 Task: Provide the results of the 2023 Victory Lane Racing Xfinity Series for the track "Phoenix Raceway".
Action: Mouse moved to (176, 343)
Screenshot: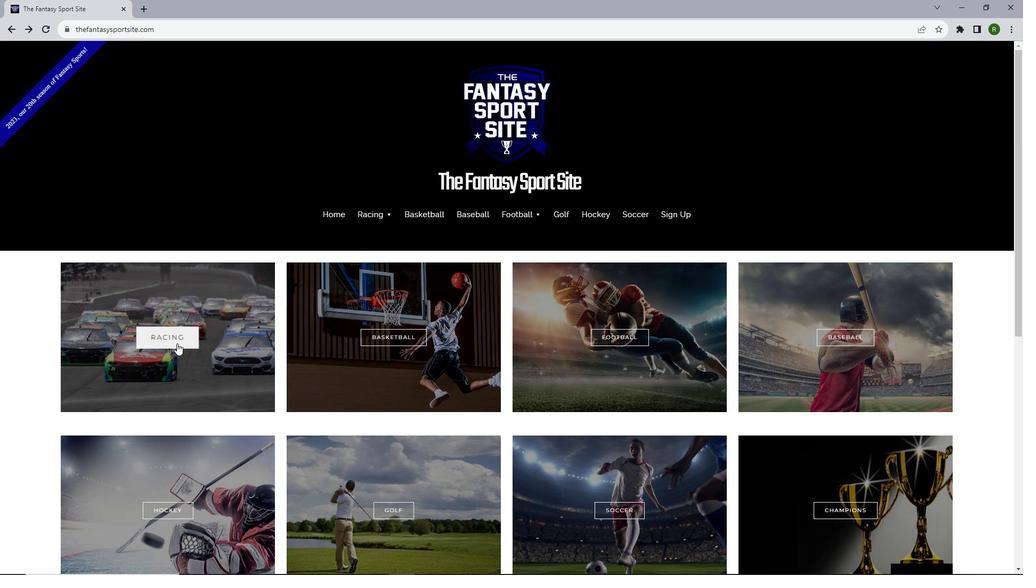 
Action: Mouse pressed left at (176, 343)
Screenshot: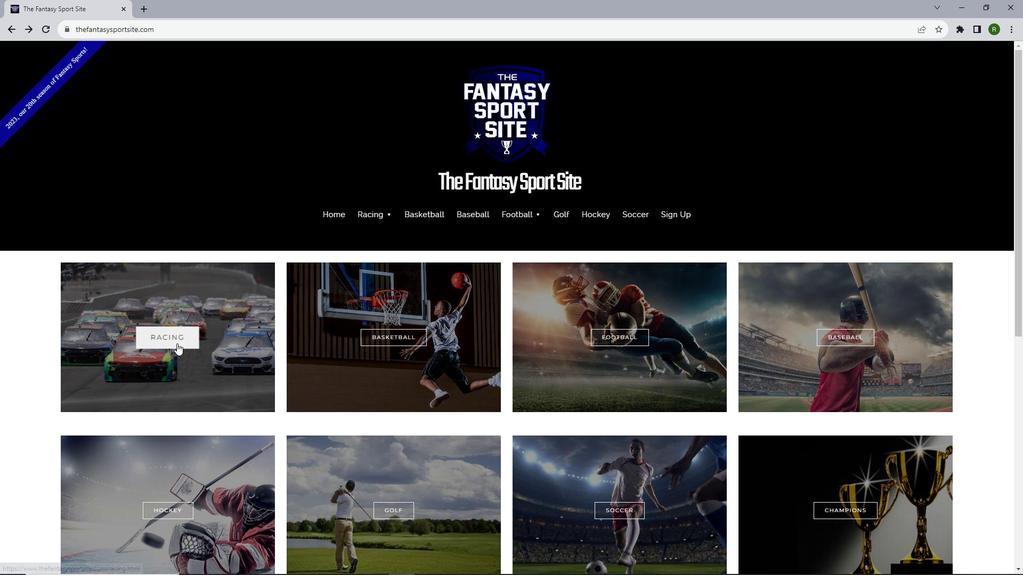 
Action: Mouse moved to (447, 407)
Screenshot: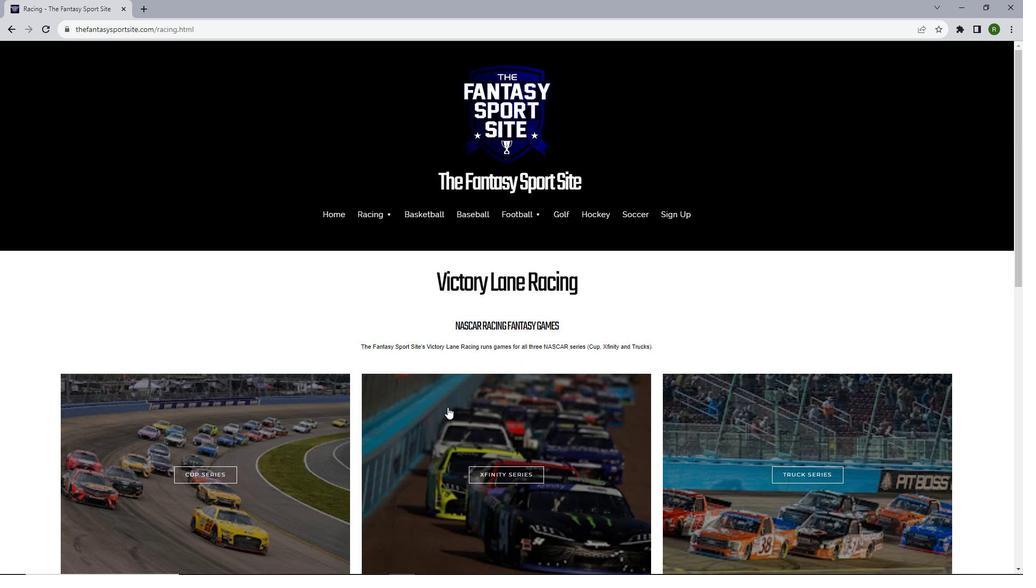 
Action: Mouse scrolled (447, 407) with delta (0, 0)
Screenshot: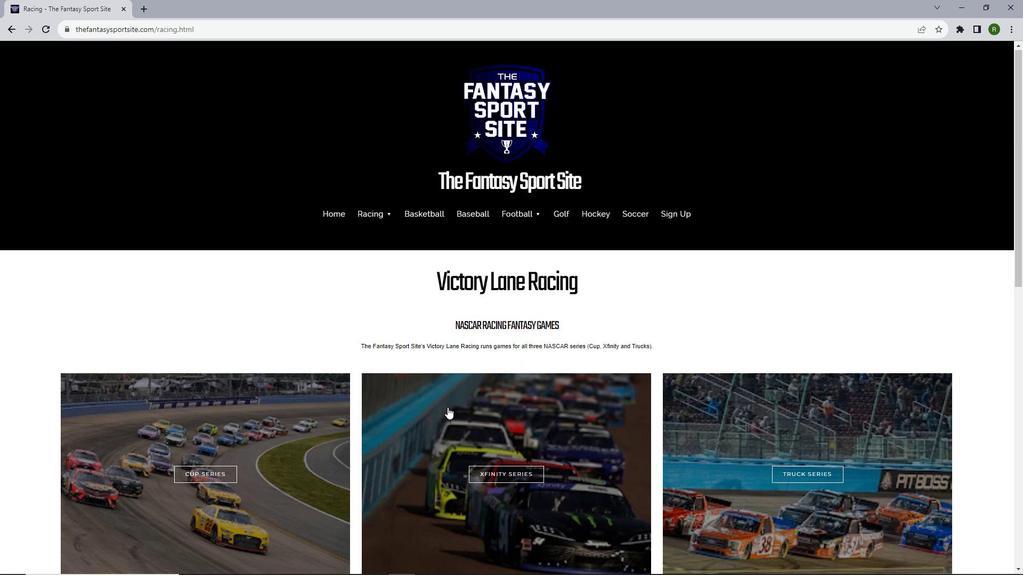 
Action: Mouse scrolled (447, 407) with delta (0, 0)
Screenshot: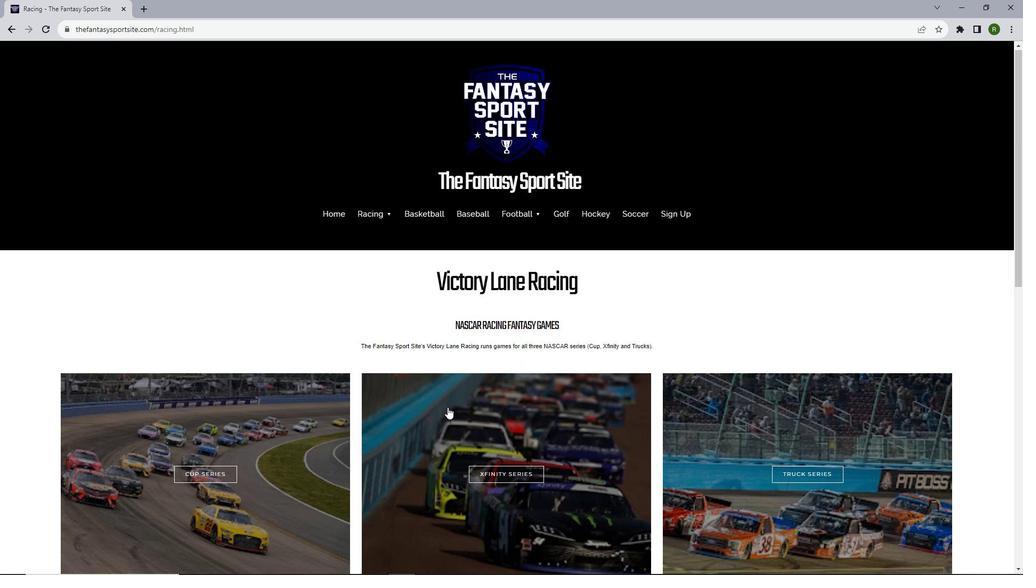 
Action: Mouse scrolled (447, 407) with delta (0, 0)
Screenshot: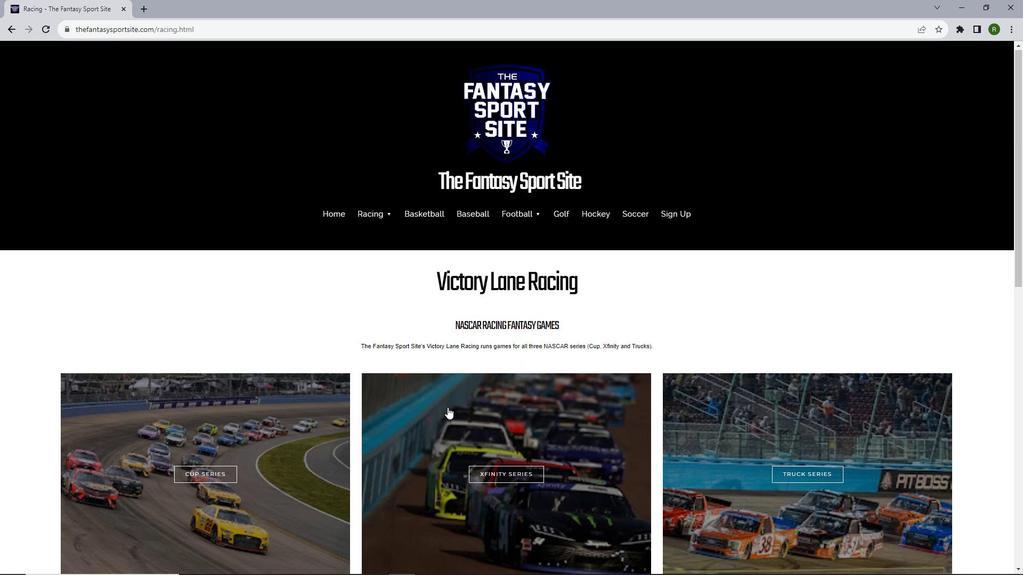 
Action: Mouse moved to (531, 318)
Screenshot: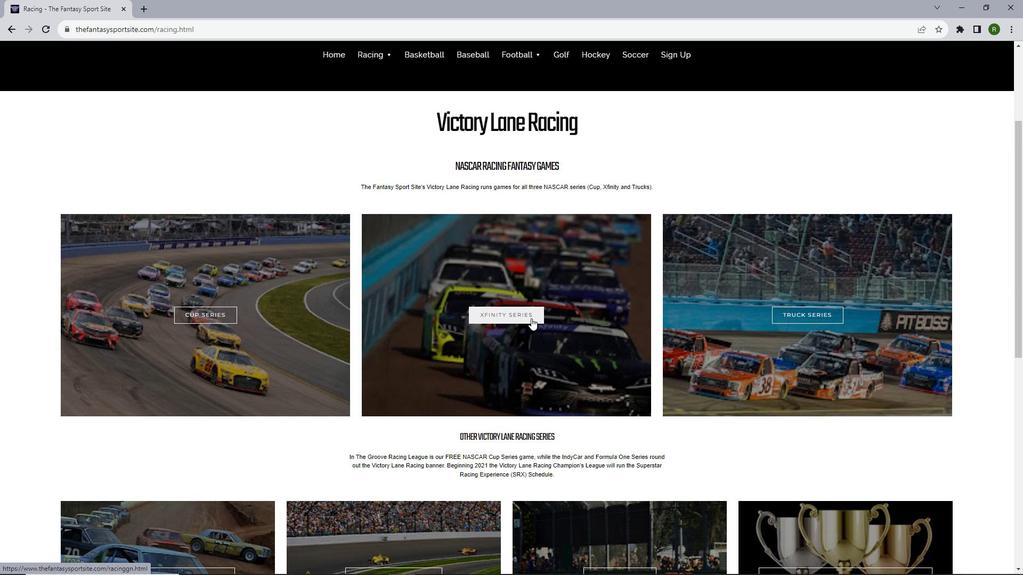 
Action: Mouse pressed left at (531, 318)
Screenshot: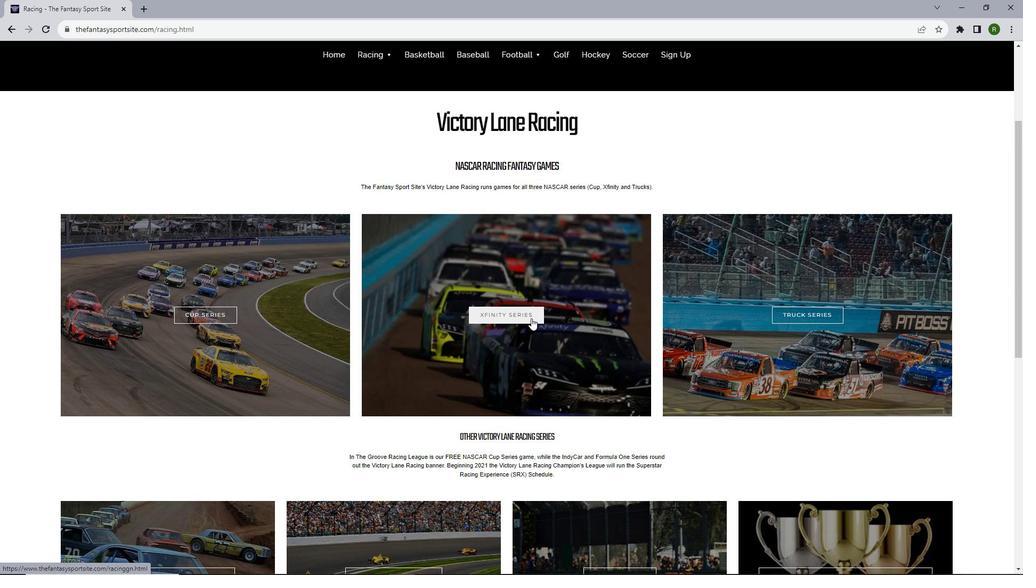 
Action: Mouse scrolled (531, 318) with delta (0, 0)
Screenshot: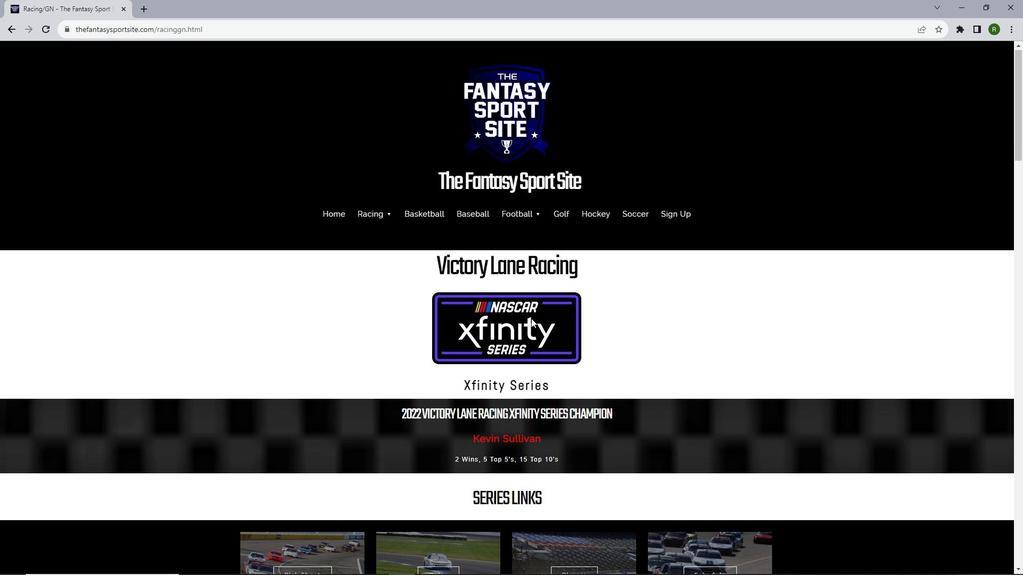 
Action: Mouse scrolled (531, 318) with delta (0, 0)
Screenshot: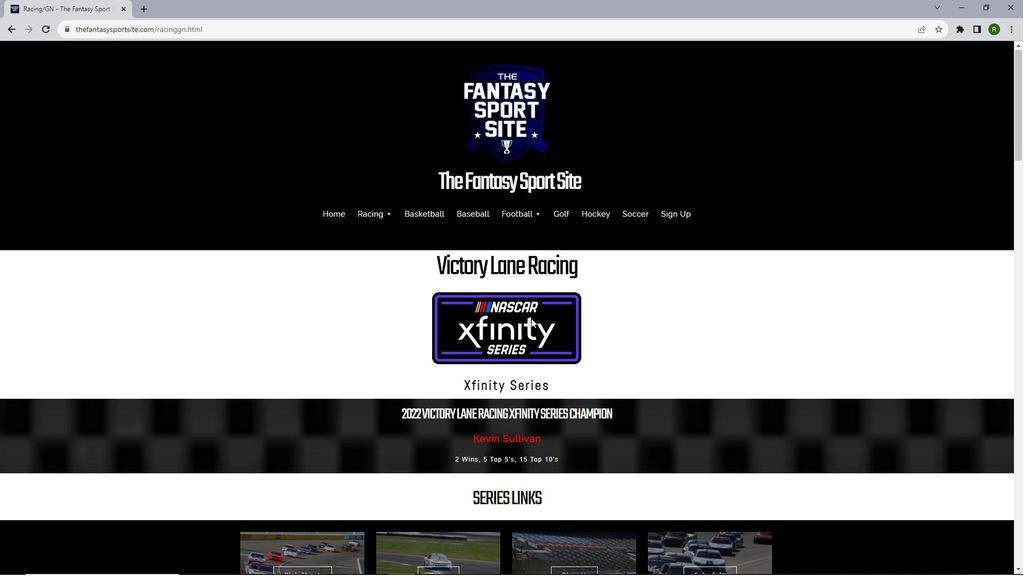 
Action: Mouse scrolled (531, 318) with delta (0, 0)
Screenshot: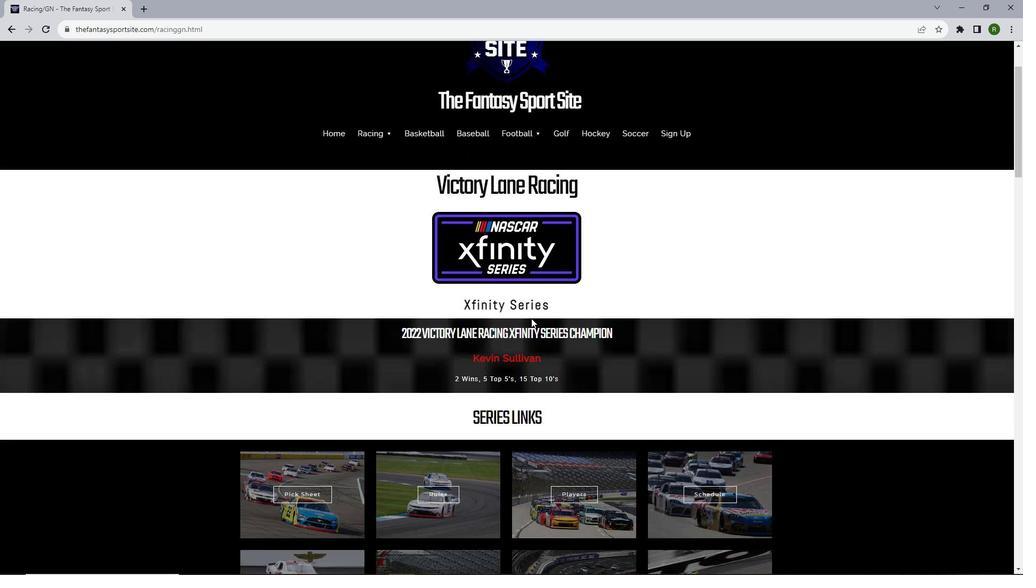
Action: Mouse scrolled (531, 318) with delta (0, 0)
Screenshot: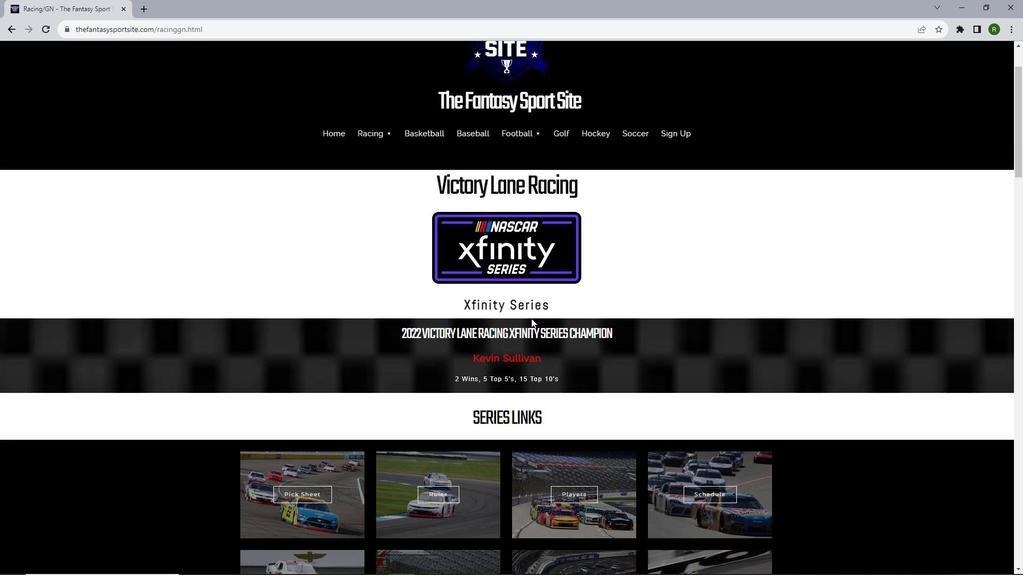 
Action: Mouse scrolled (531, 318) with delta (0, 0)
Screenshot: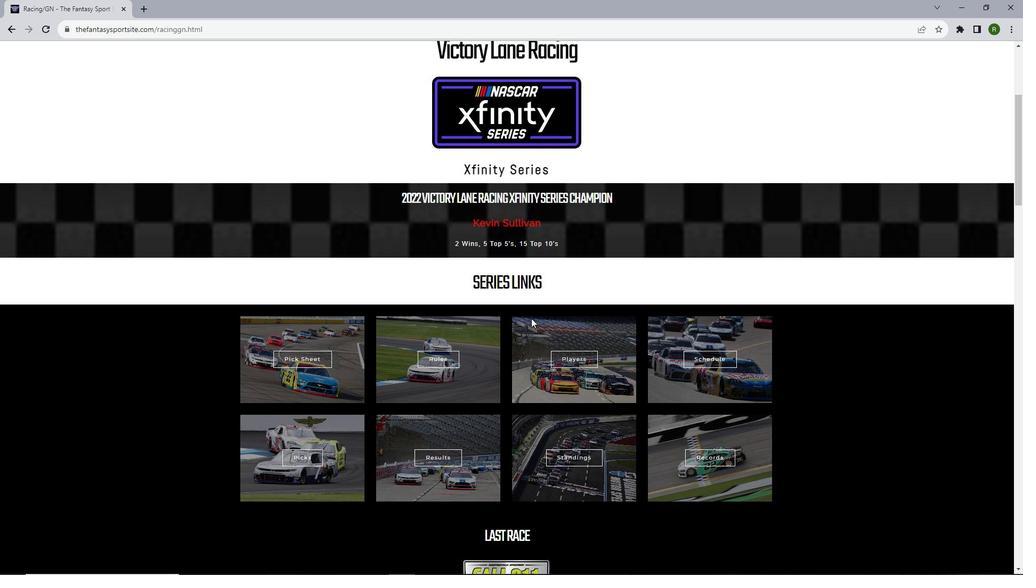 
Action: Mouse scrolled (531, 318) with delta (0, 0)
Screenshot: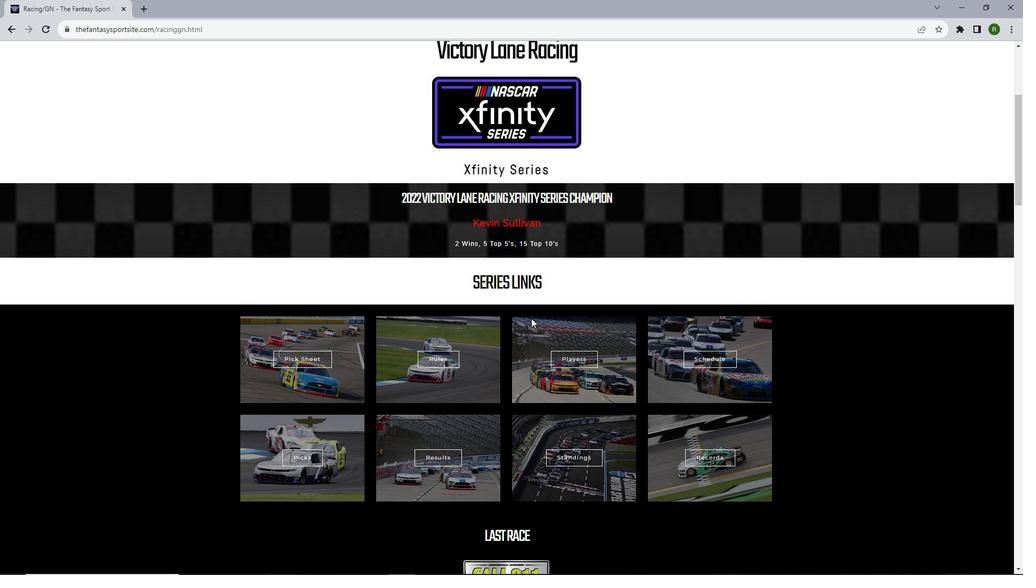
Action: Mouse moved to (277, 328)
Screenshot: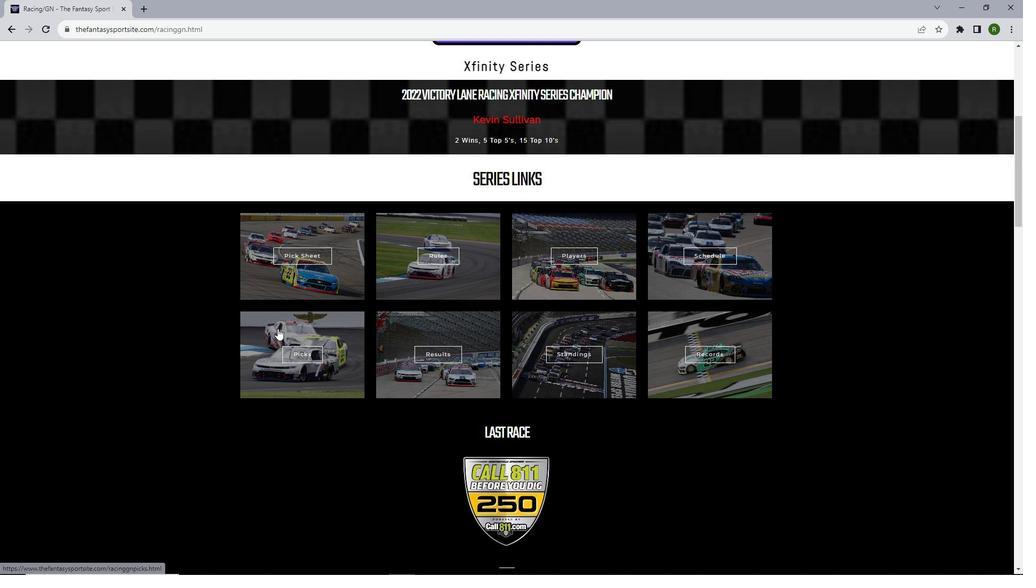 
Action: Mouse scrolled (277, 329) with delta (0, 0)
Screenshot: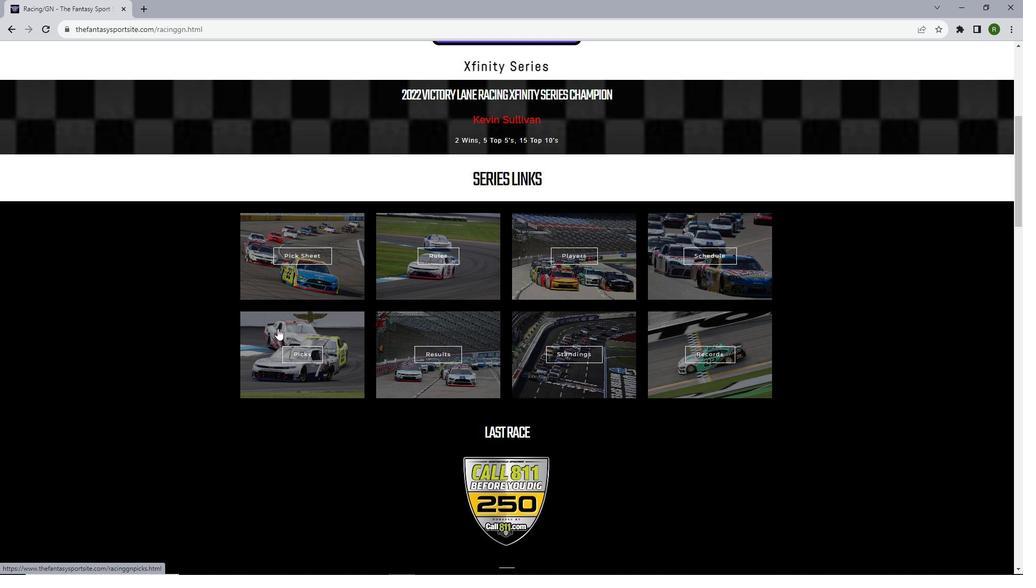 
Action: Mouse scrolled (277, 329) with delta (0, 0)
Screenshot: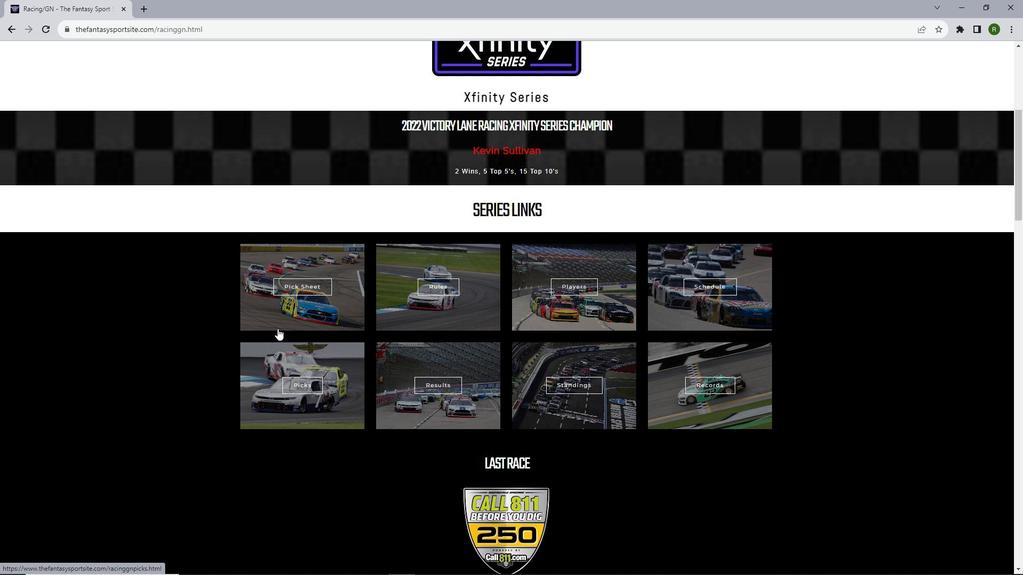 
Action: Mouse scrolled (277, 329) with delta (0, 0)
Screenshot: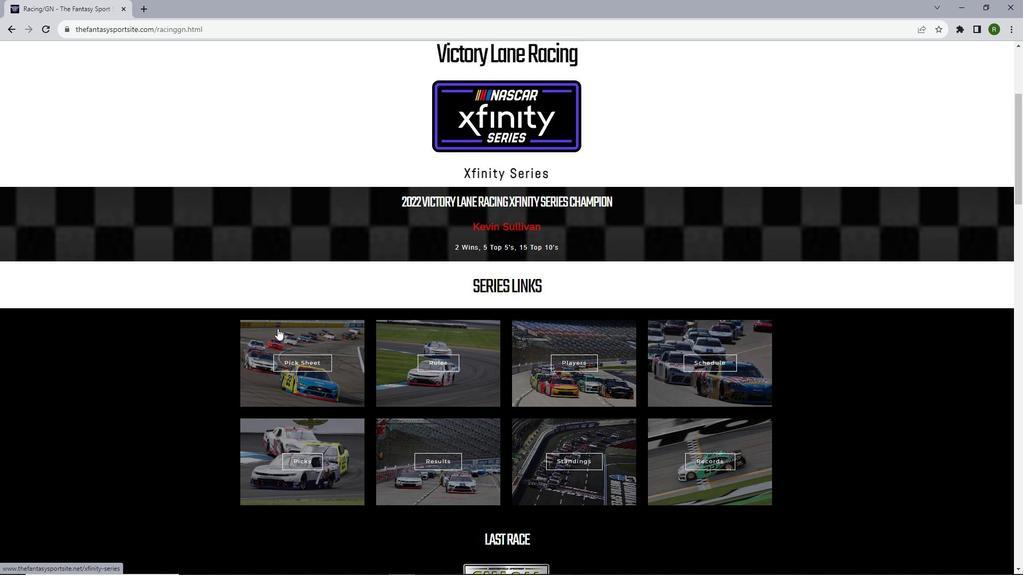 
Action: Mouse scrolled (277, 328) with delta (0, 0)
Screenshot: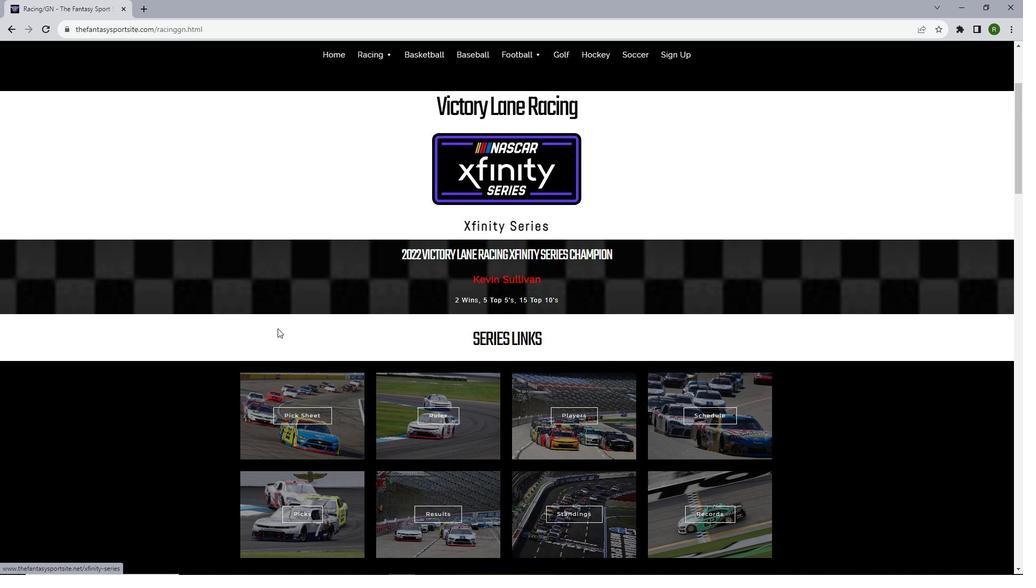 
Action: Mouse moved to (420, 462)
Screenshot: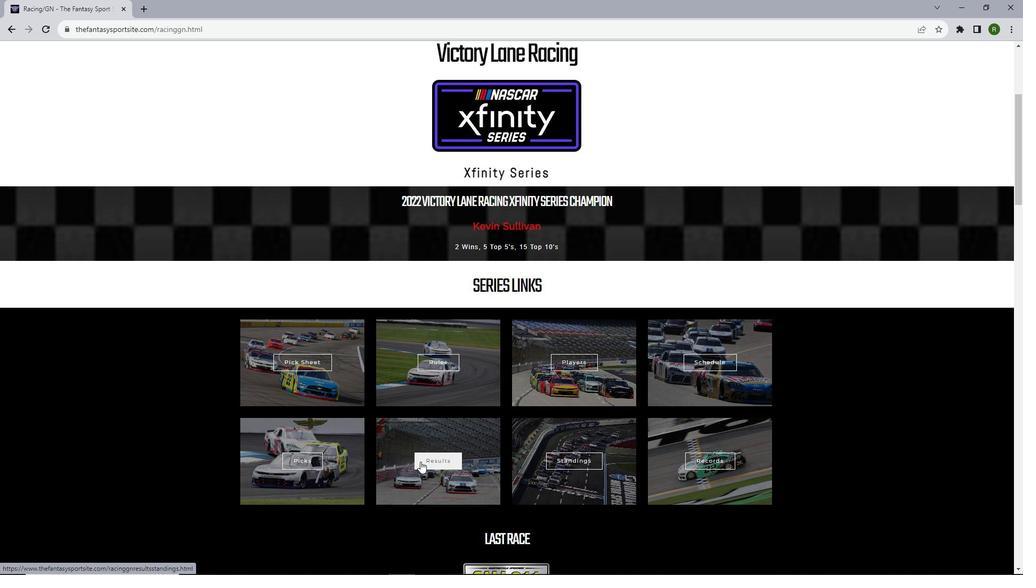 
Action: Mouse pressed left at (420, 462)
Screenshot: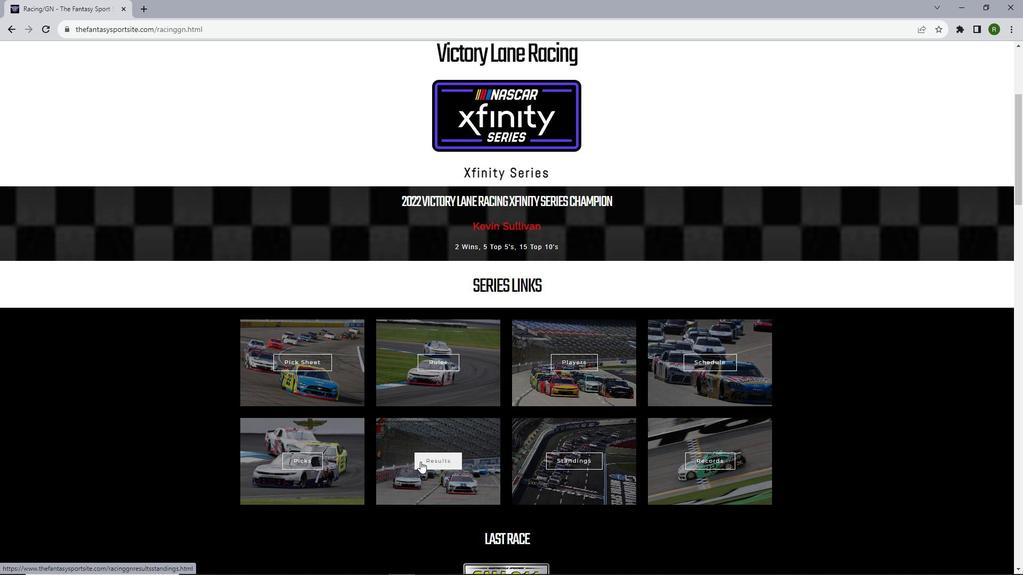 
Action: Mouse moved to (444, 371)
Screenshot: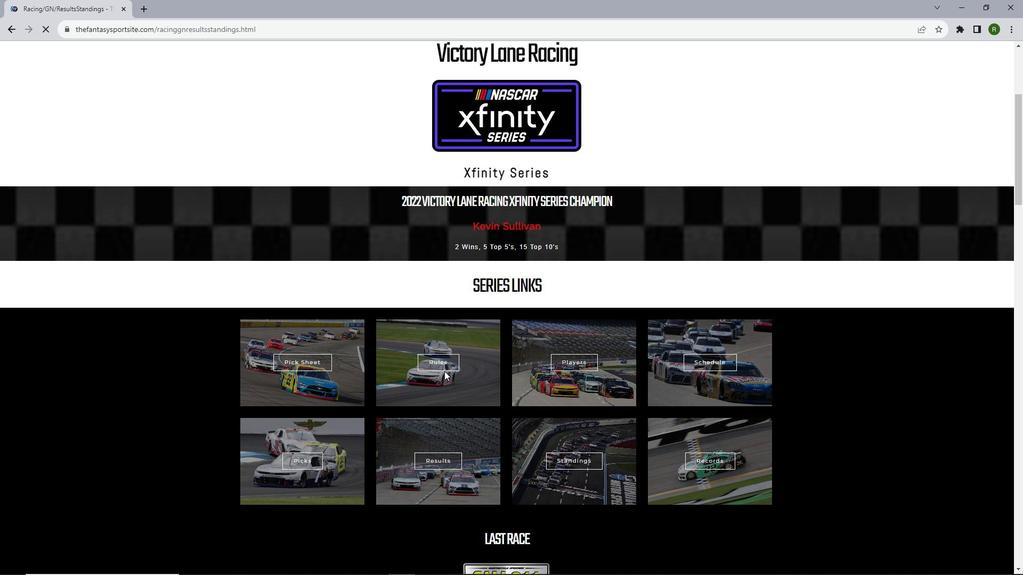
Action: Mouse scrolled (444, 370) with delta (0, 0)
Screenshot: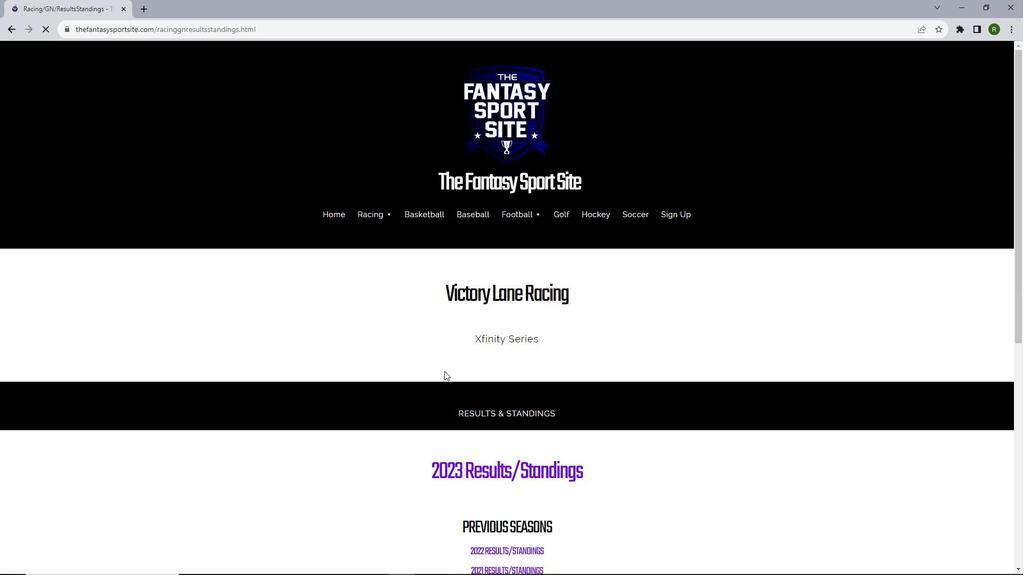 
Action: Mouse scrolled (444, 370) with delta (0, 0)
Screenshot: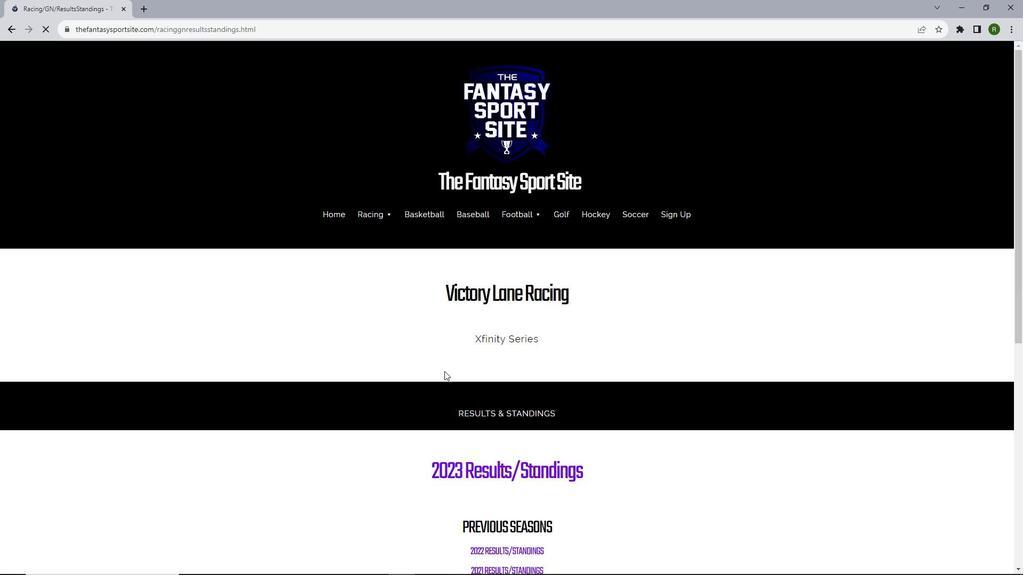 
Action: Mouse scrolled (444, 370) with delta (0, 0)
Screenshot: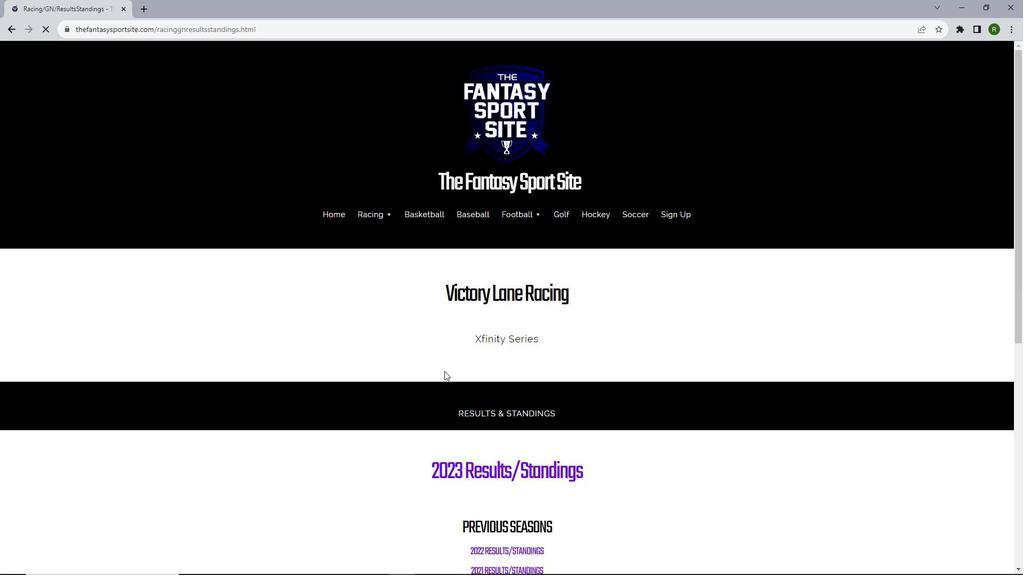 
Action: Mouse scrolled (444, 370) with delta (0, 0)
Screenshot: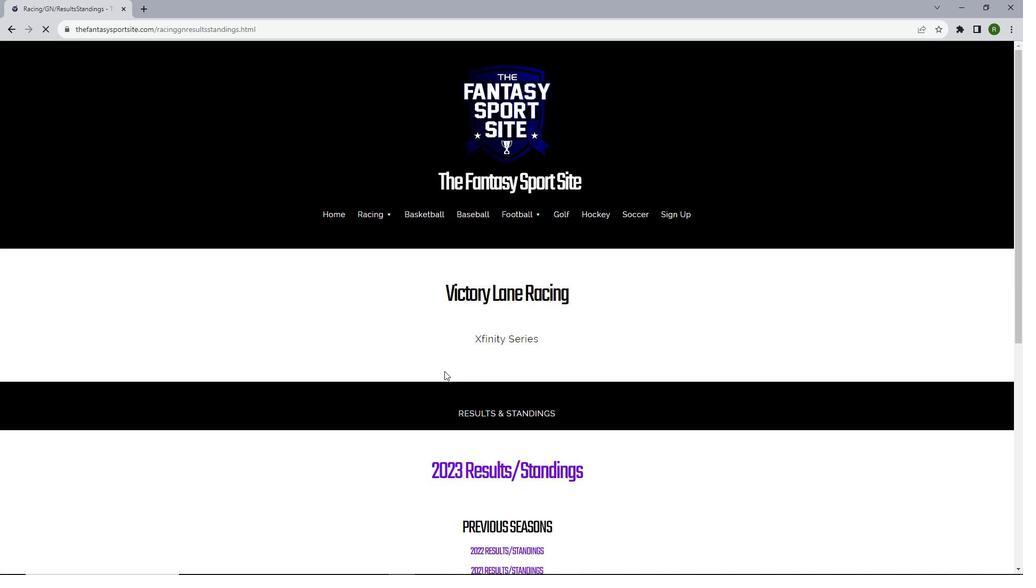 
Action: Mouse moved to (474, 265)
Screenshot: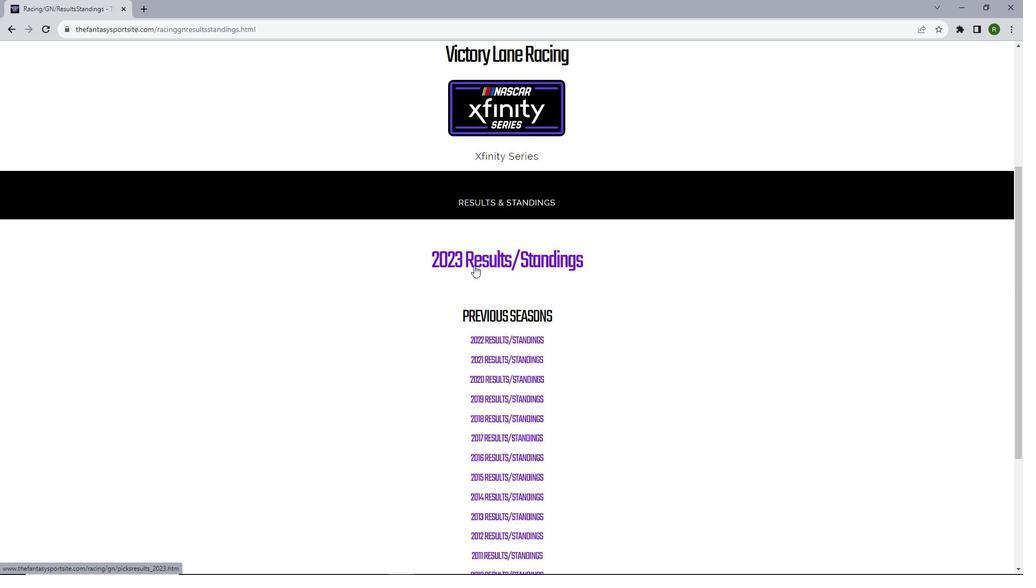 
Action: Mouse pressed left at (474, 265)
Screenshot: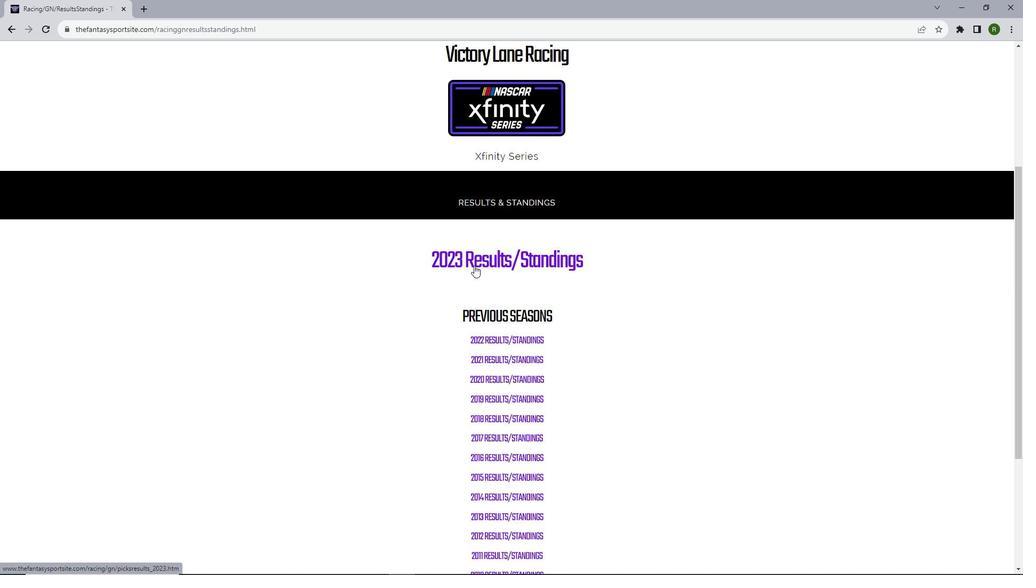 
Action: Mouse moved to (589, 136)
Screenshot: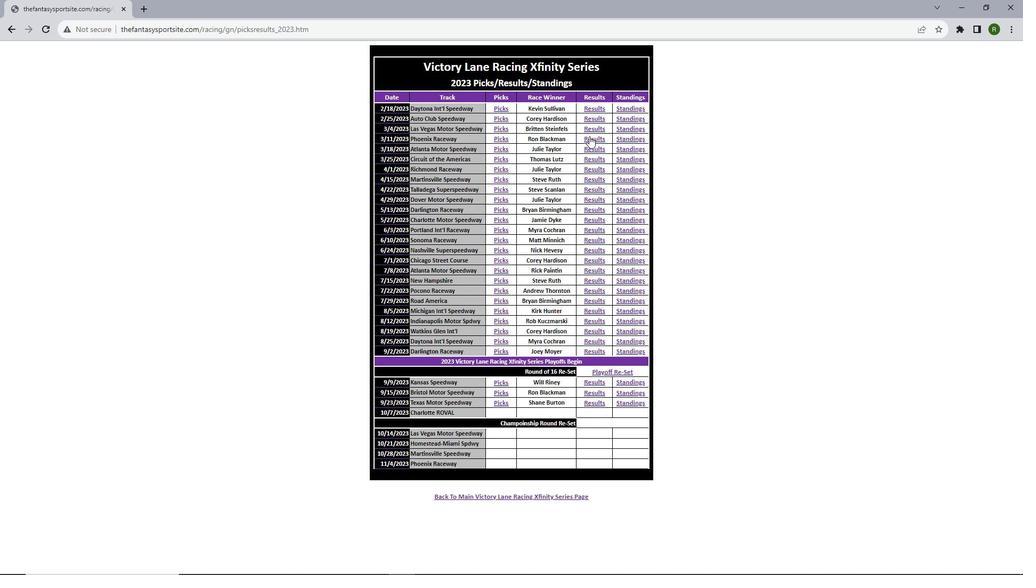 
Action: Mouse pressed left at (589, 136)
Screenshot: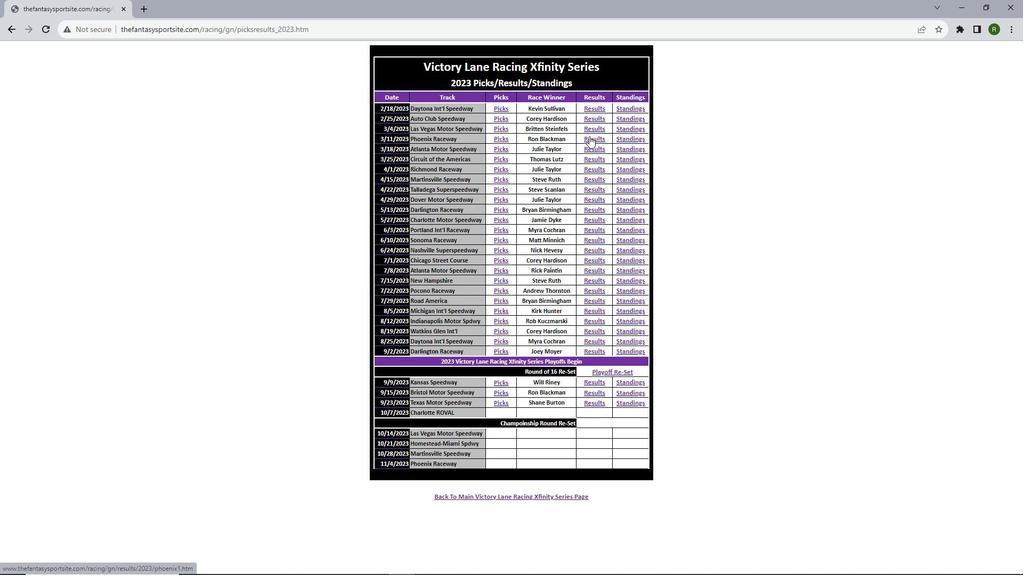 
Action: Mouse moved to (572, 140)
Screenshot: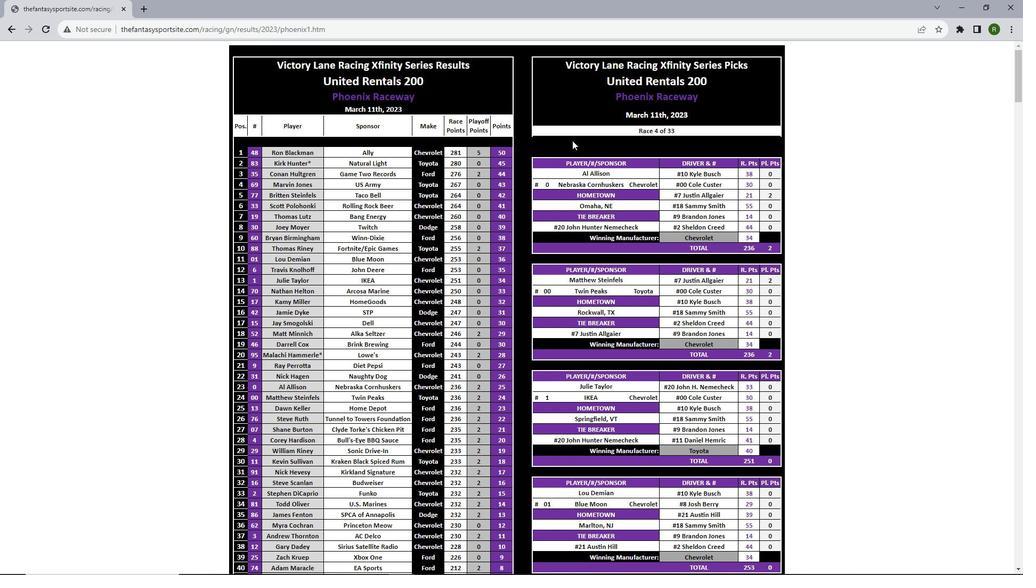 
Action: Mouse scrolled (572, 140) with delta (0, 0)
Screenshot: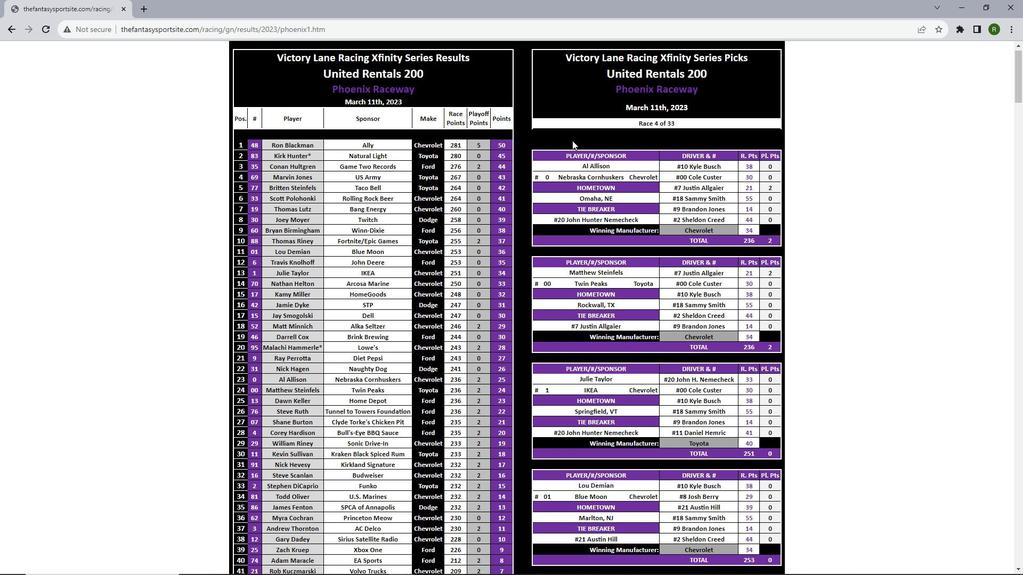 
Action: Mouse scrolled (572, 140) with delta (0, 0)
Screenshot: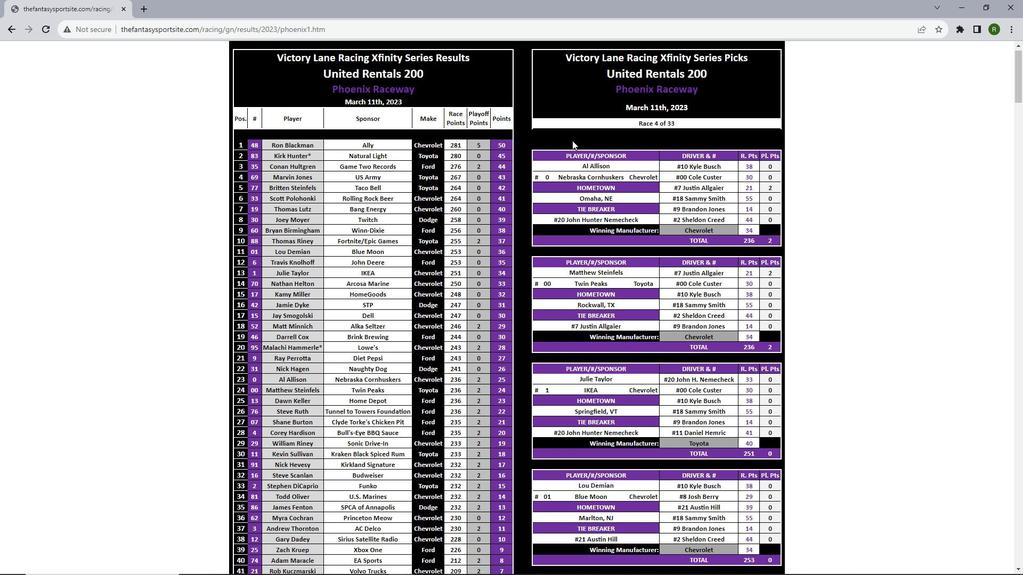
Action: Mouse scrolled (572, 140) with delta (0, 0)
Screenshot: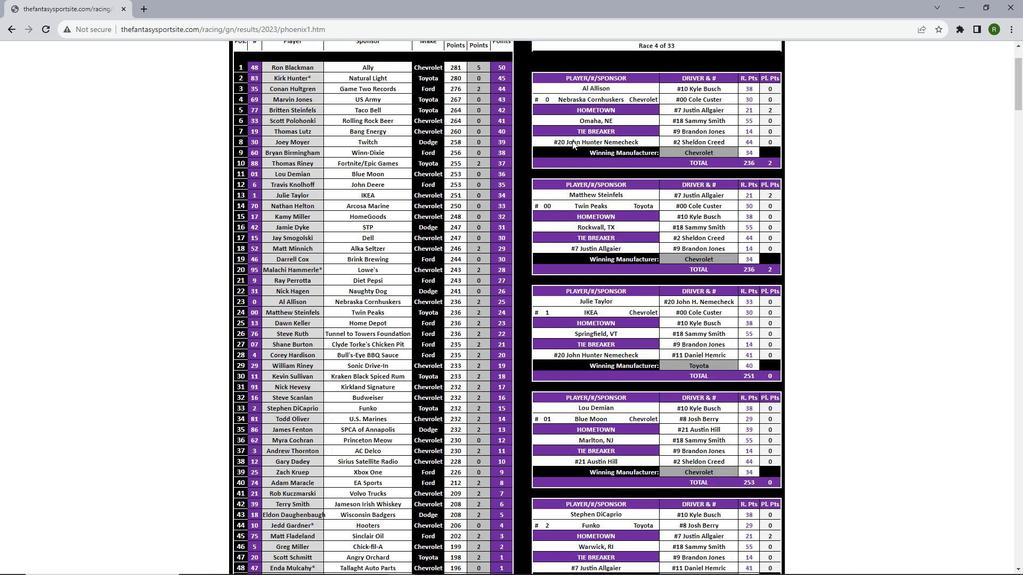 
Action: Mouse scrolled (572, 140) with delta (0, 0)
Screenshot: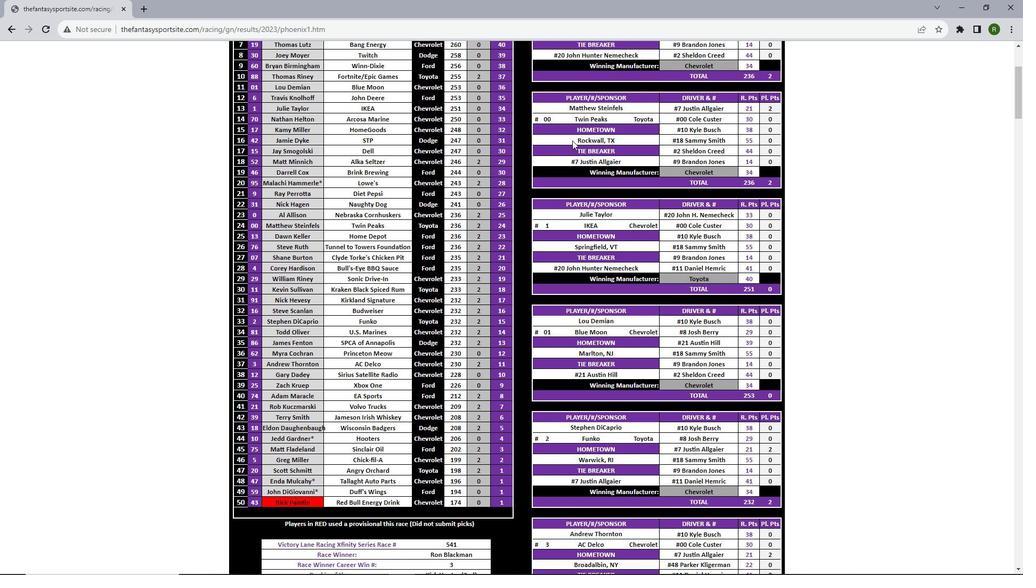 
Action: Mouse scrolled (572, 140) with delta (0, 0)
Screenshot: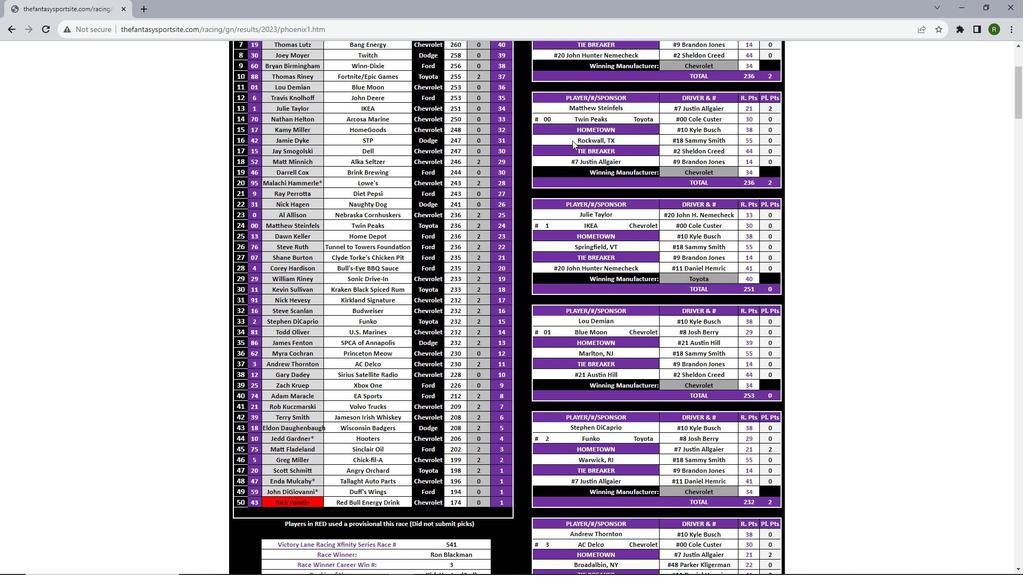 
Action: Mouse scrolled (572, 140) with delta (0, 0)
Screenshot: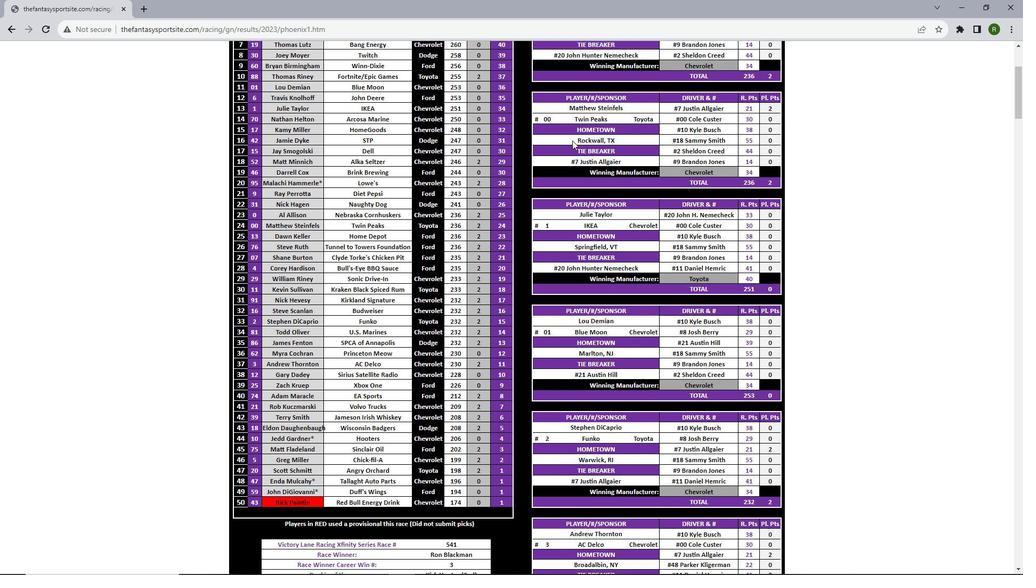 
Action: Mouse scrolled (572, 140) with delta (0, 0)
Screenshot: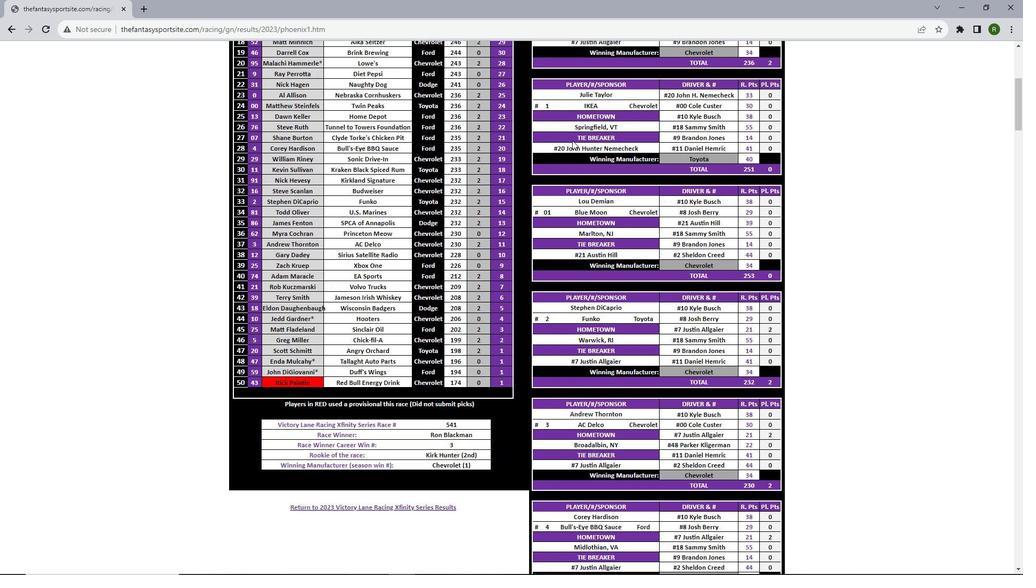 
Action: Mouse scrolled (572, 140) with delta (0, 0)
Screenshot: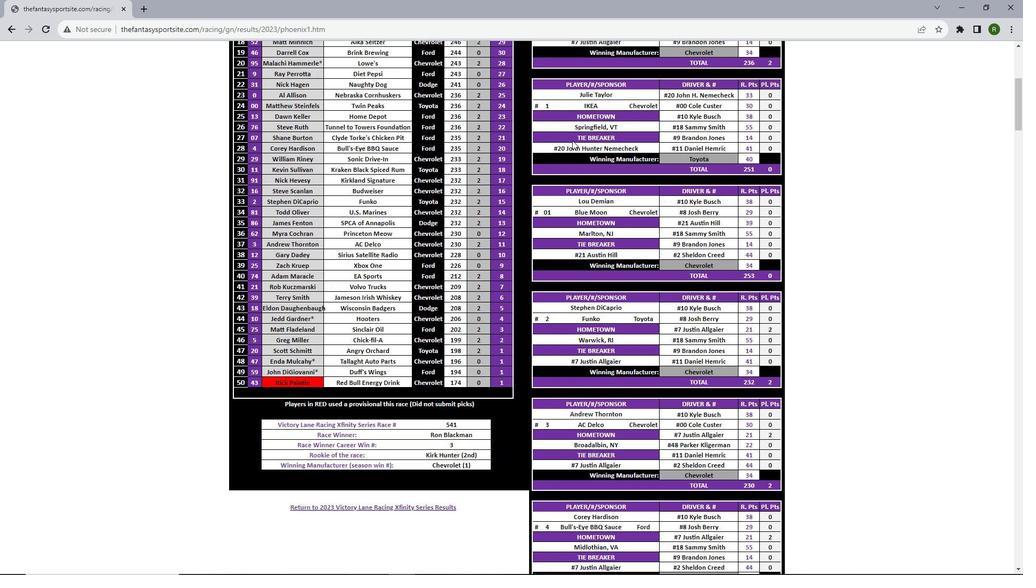 
Action: Mouse scrolled (572, 140) with delta (0, 0)
Screenshot: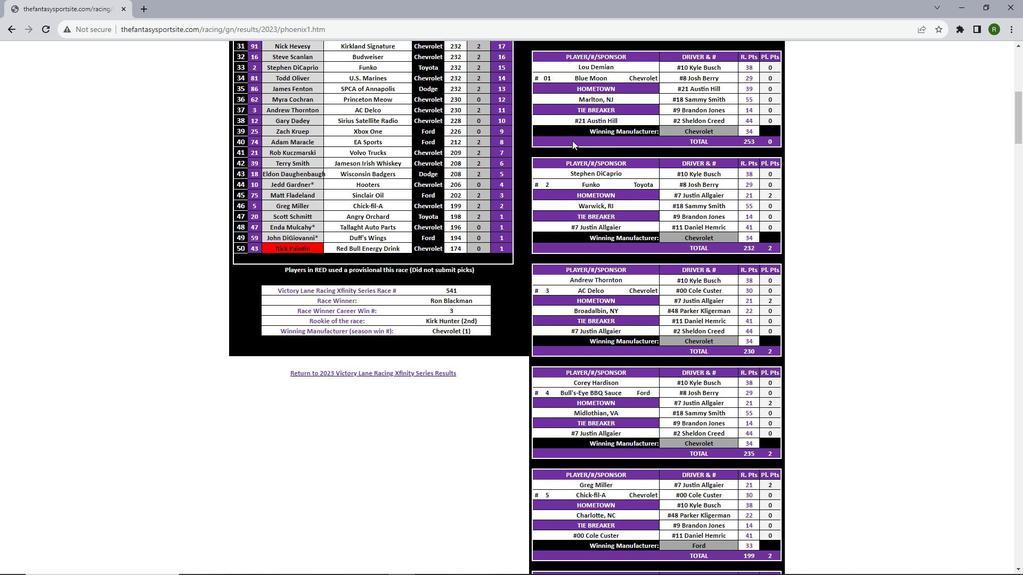 
Action: Mouse scrolled (572, 140) with delta (0, 0)
Screenshot: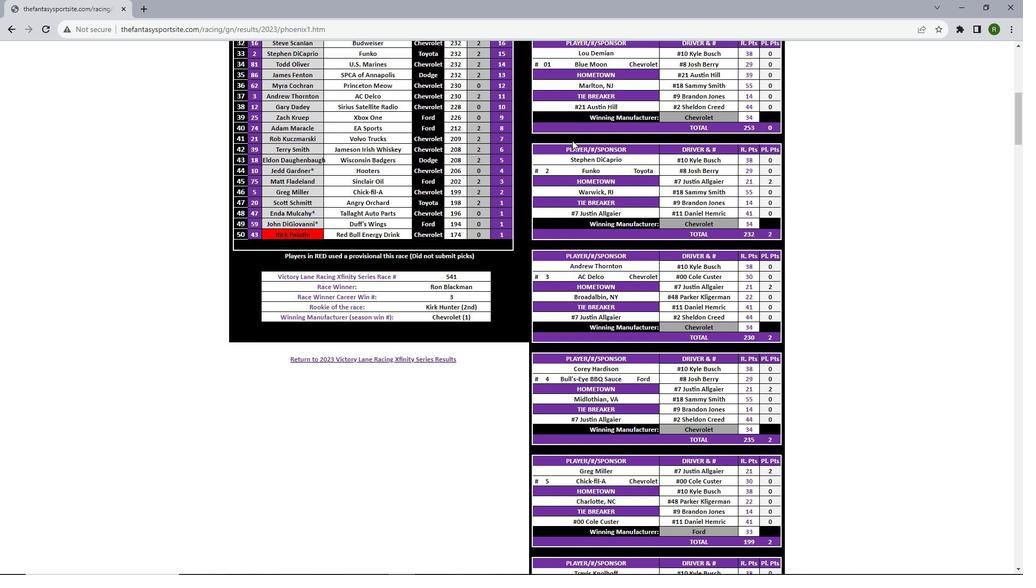 
Action: Mouse scrolled (572, 140) with delta (0, 0)
Screenshot: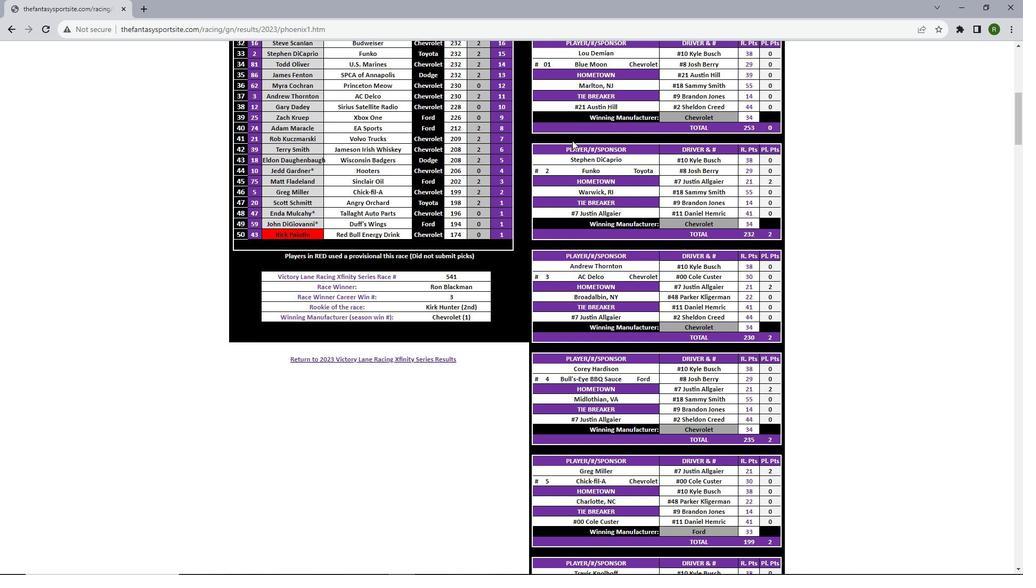 
Action: Mouse scrolled (572, 140) with delta (0, 0)
Screenshot: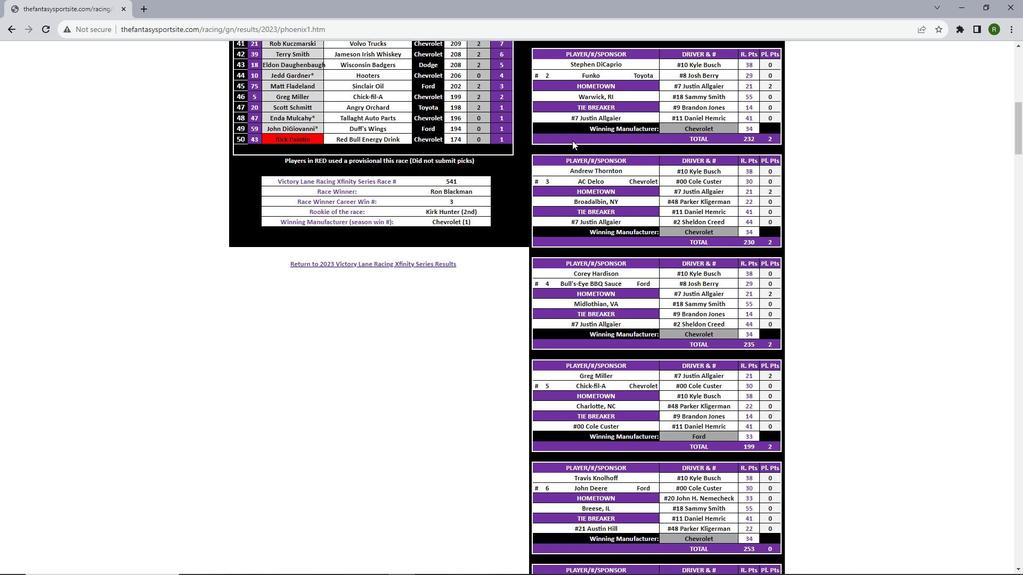 
Action: Mouse scrolled (572, 140) with delta (0, 0)
Screenshot: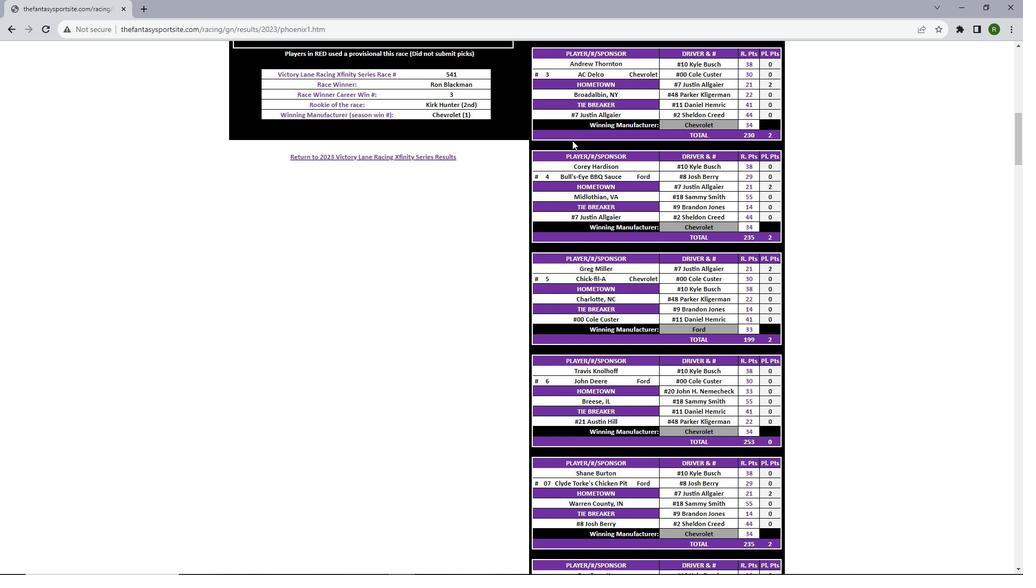 
Action: Mouse scrolled (572, 140) with delta (0, 0)
Screenshot: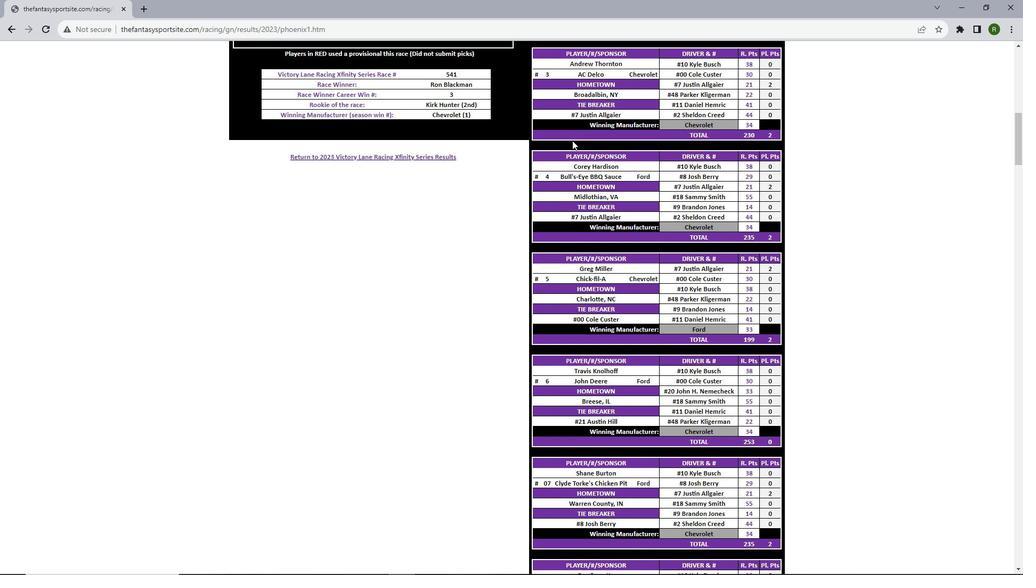 
Action: Mouse scrolled (572, 140) with delta (0, 0)
Screenshot: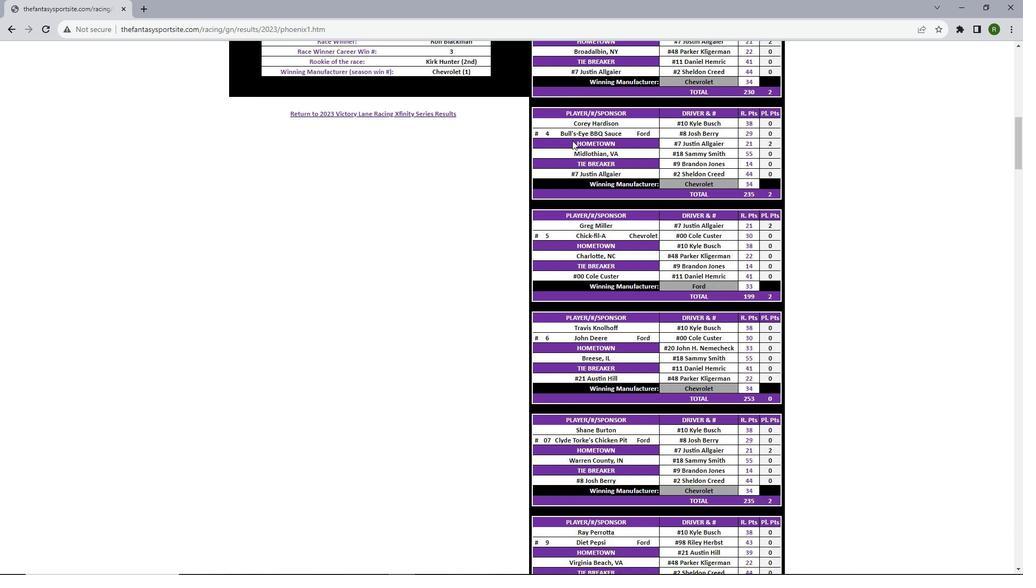 
Action: Mouse scrolled (572, 140) with delta (0, 0)
Screenshot: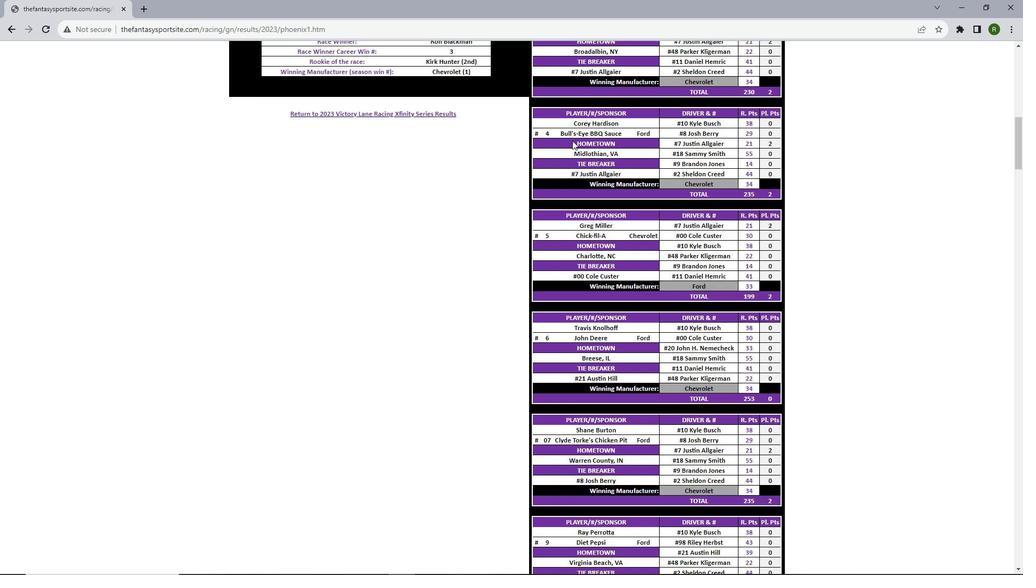 
Action: Mouse scrolled (572, 140) with delta (0, 0)
Screenshot: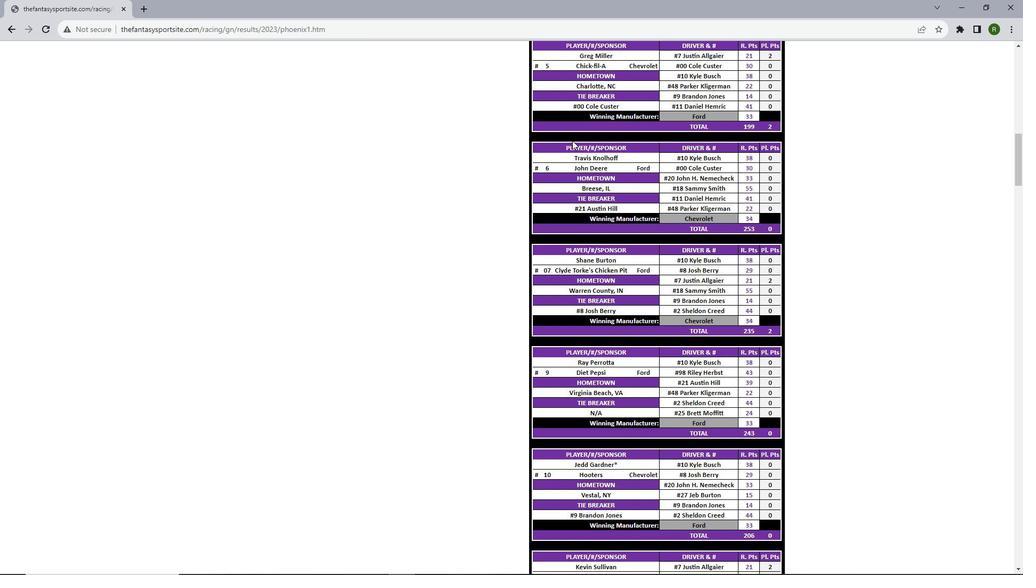 
Action: Mouse scrolled (572, 140) with delta (0, 0)
Screenshot: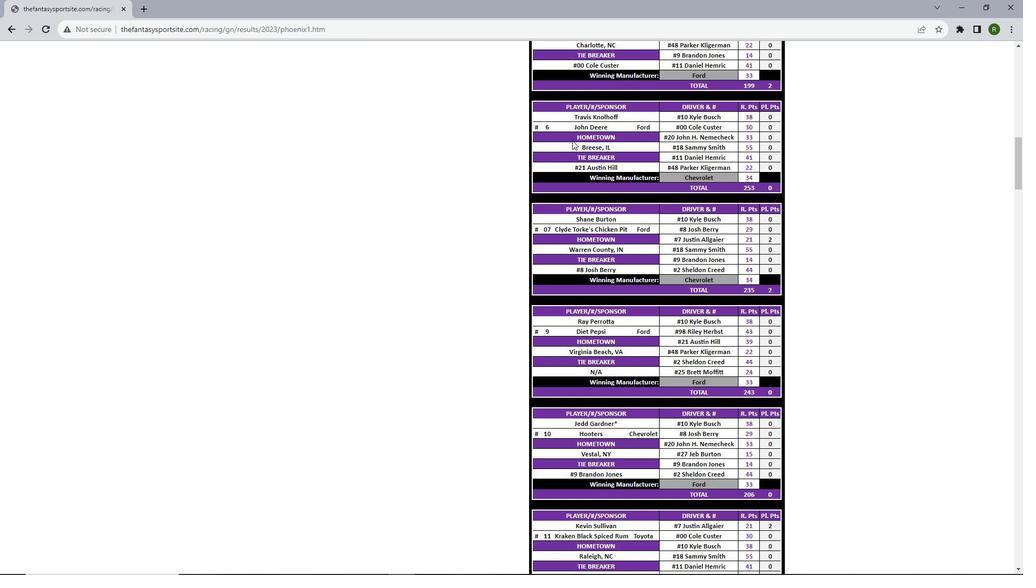 
Action: Mouse scrolled (572, 140) with delta (0, 0)
Screenshot: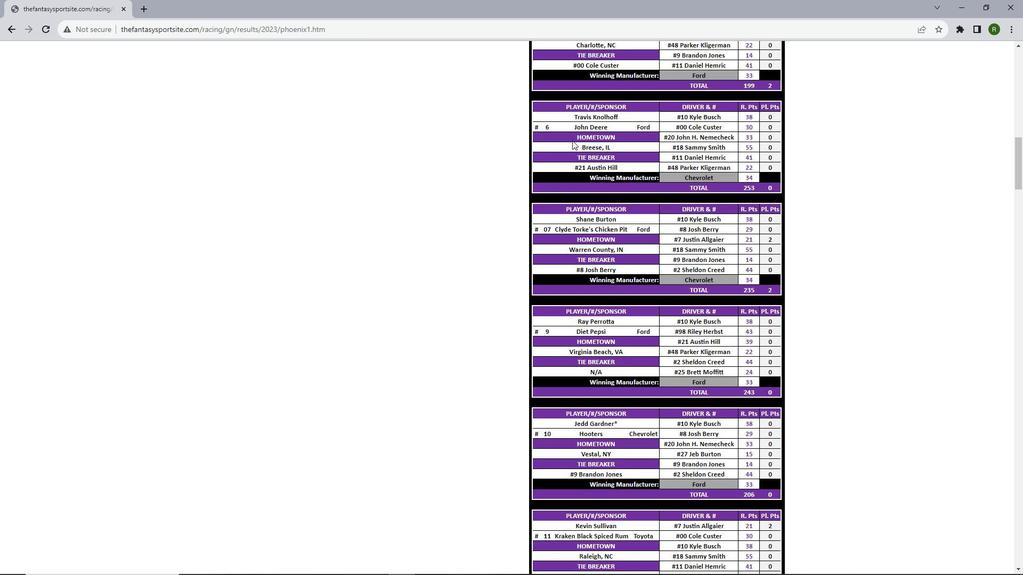 
Action: Mouse scrolled (572, 140) with delta (0, 0)
Screenshot: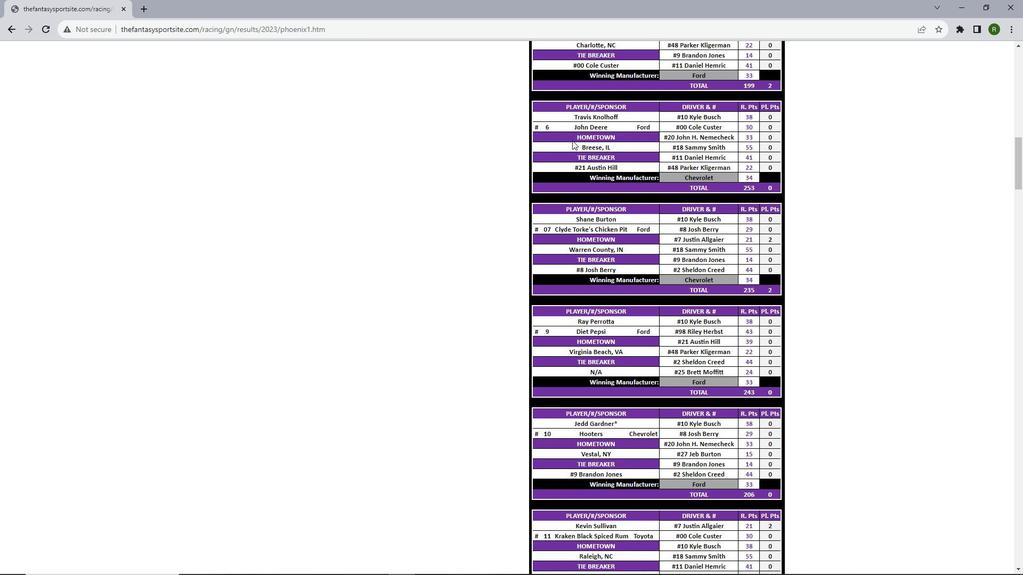 
Action: Mouse scrolled (572, 140) with delta (0, 0)
Screenshot: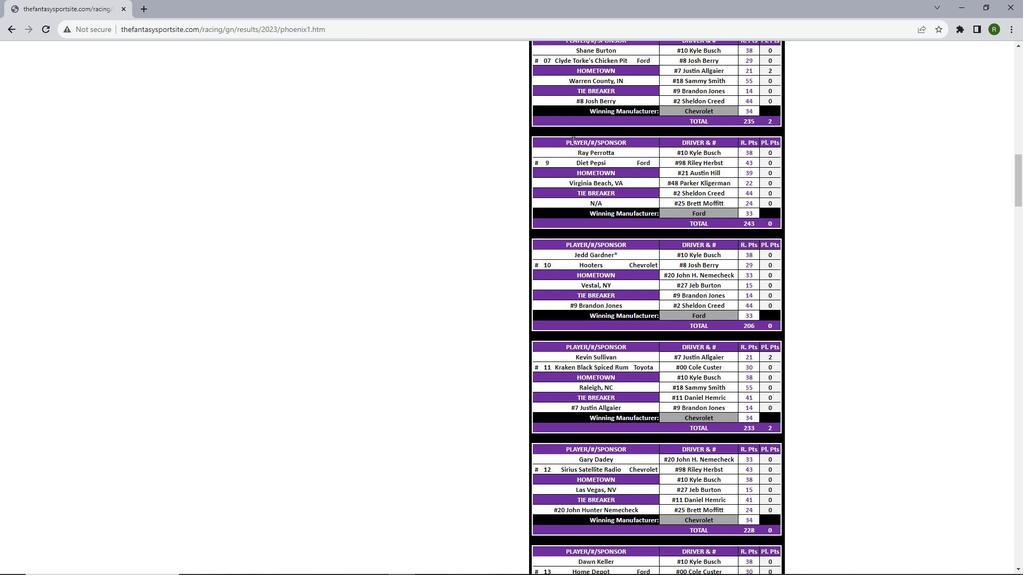 
Action: Mouse scrolled (572, 140) with delta (0, 0)
Screenshot: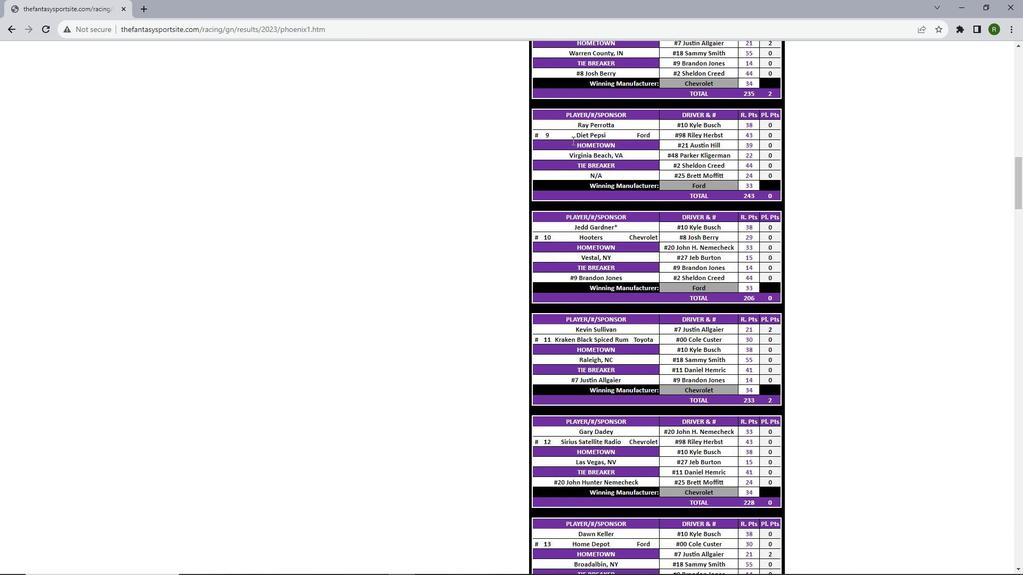 
Action: Mouse scrolled (572, 140) with delta (0, 0)
Screenshot: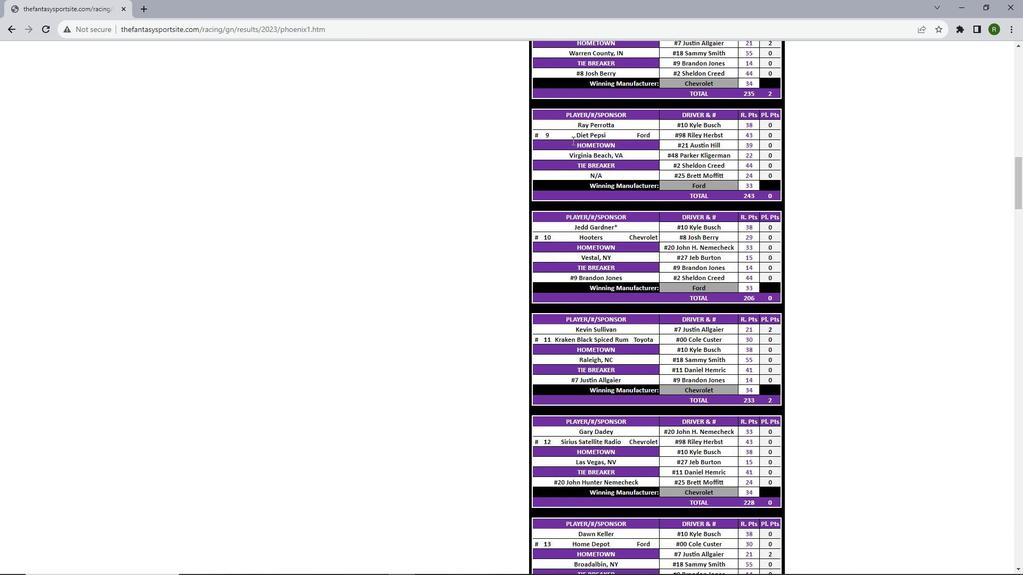 
Action: Mouse scrolled (572, 140) with delta (0, 0)
Screenshot: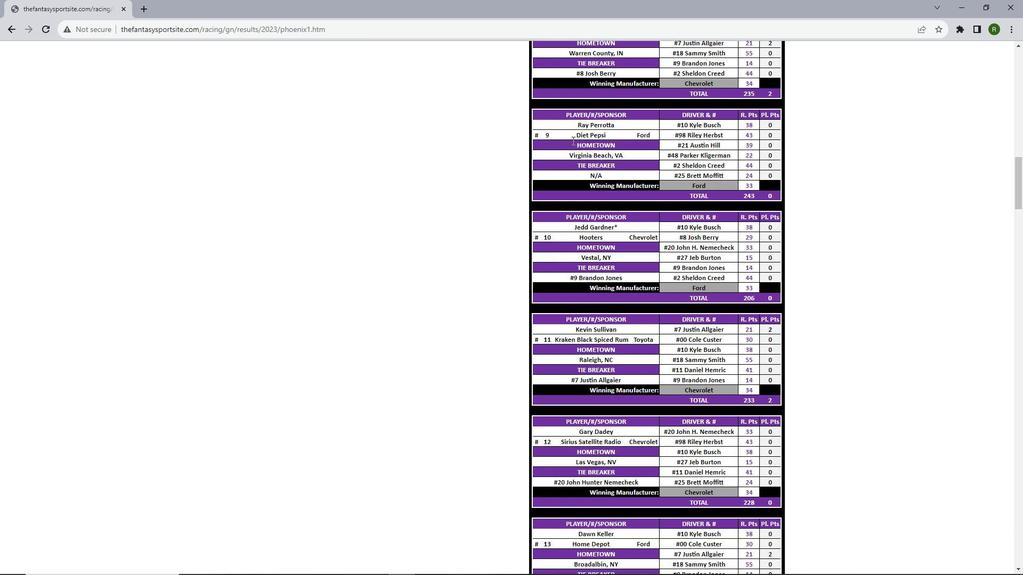 
Action: Mouse scrolled (572, 140) with delta (0, 0)
Screenshot: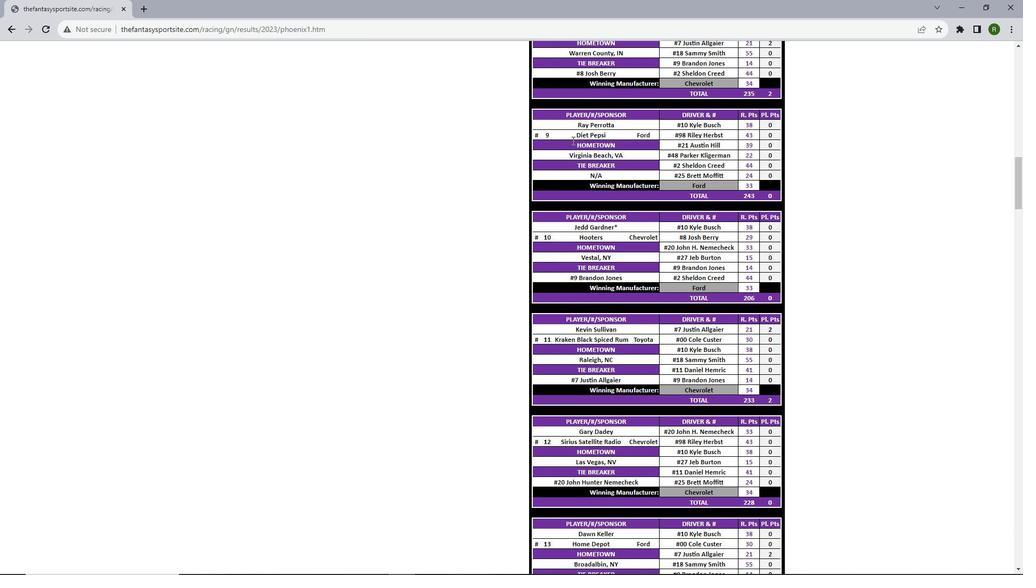 
Action: Mouse scrolled (572, 140) with delta (0, 0)
Screenshot: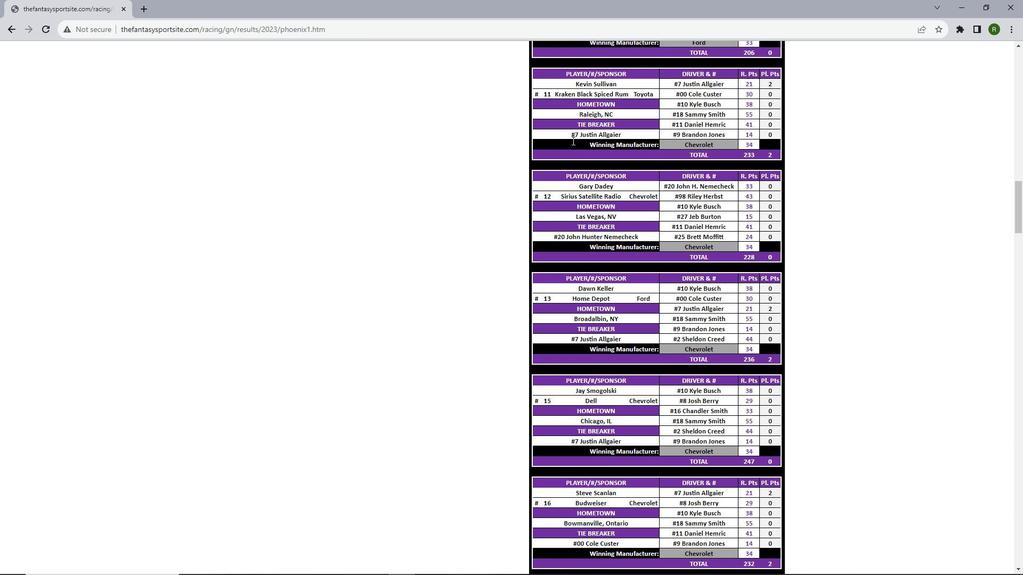 
Action: Mouse scrolled (572, 140) with delta (0, 0)
Screenshot: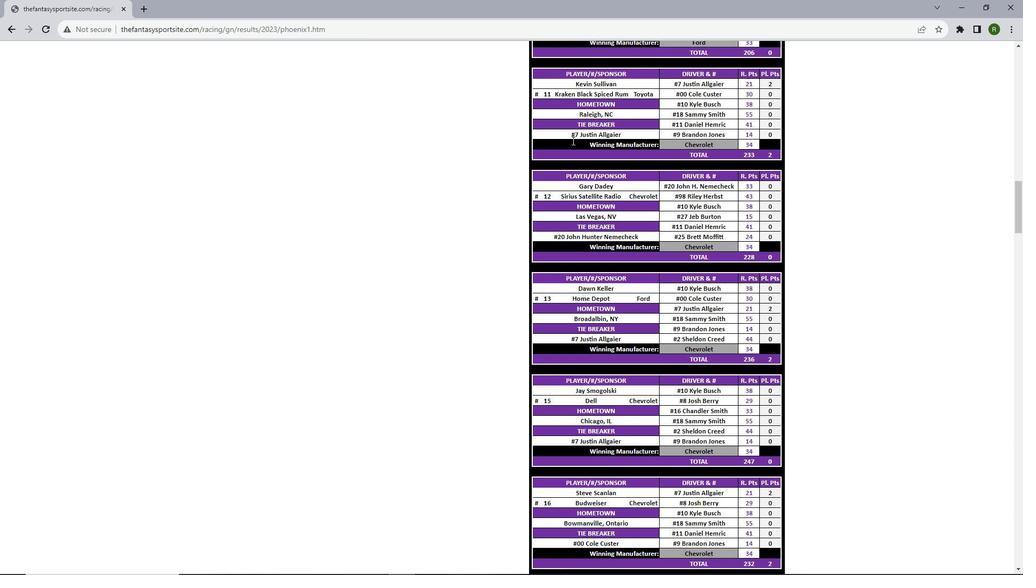
Action: Mouse scrolled (572, 140) with delta (0, 0)
Screenshot: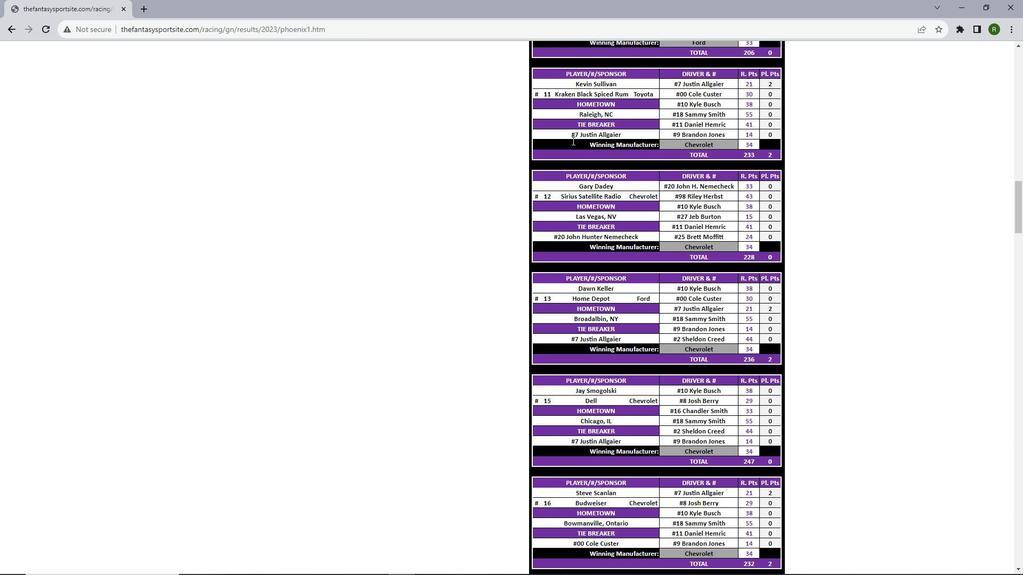 
Action: Mouse scrolled (572, 140) with delta (0, 0)
Screenshot: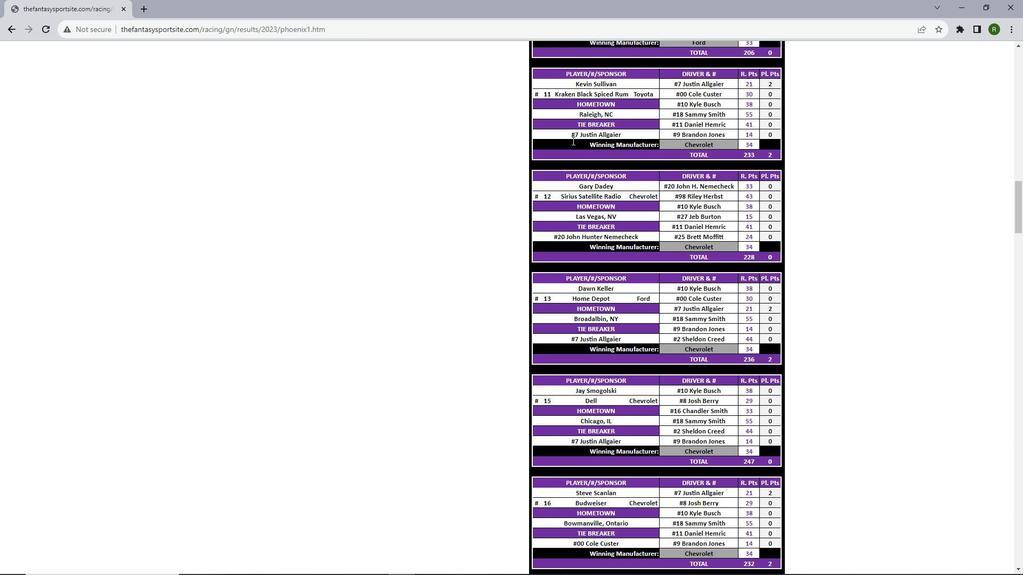 
Action: Mouse scrolled (572, 140) with delta (0, 0)
Screenshot: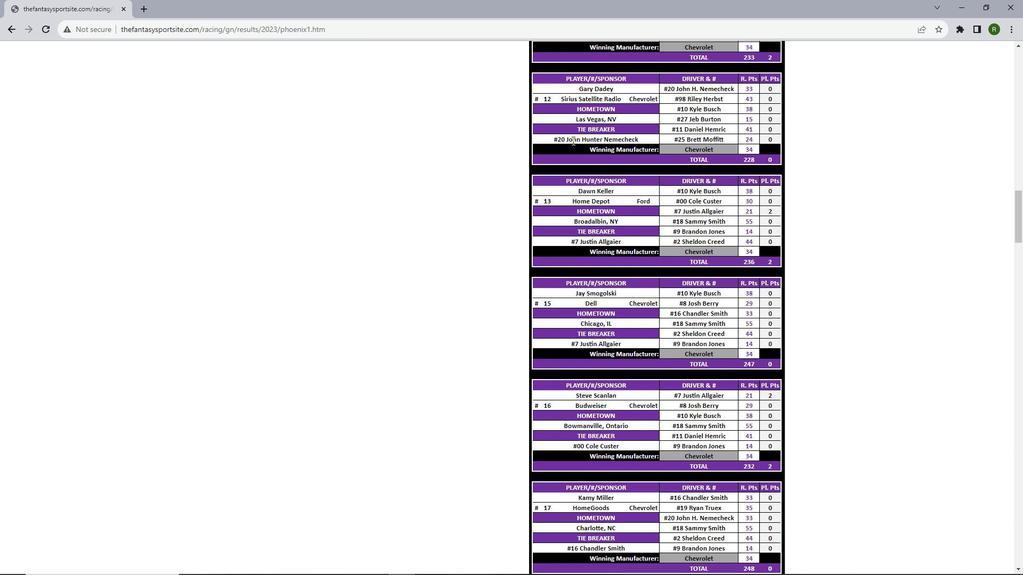 
Action: Mouse scrolled (572, 140) with delta (0, 0)
Screenshot: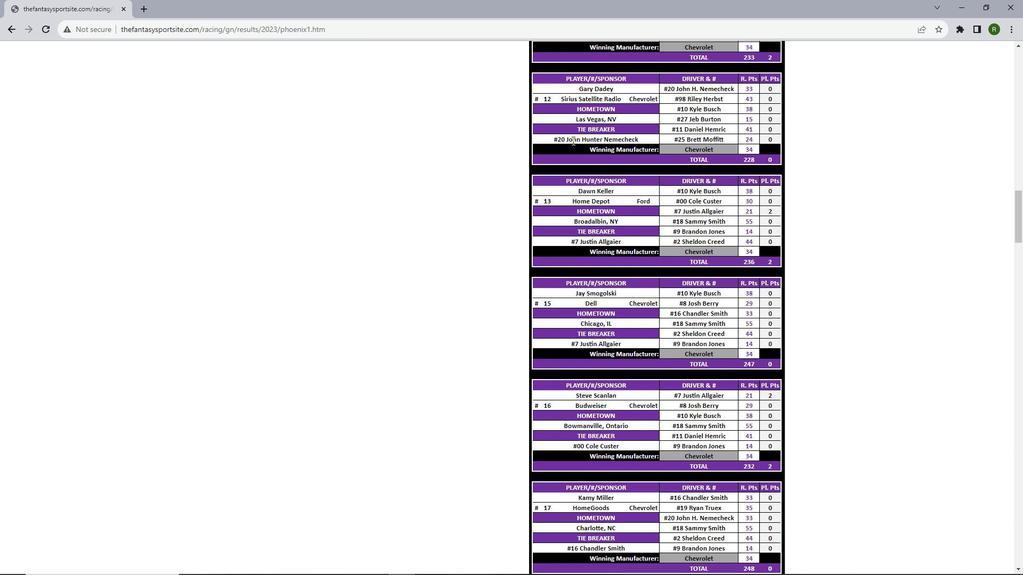 
Action: Mouse scrolled (572, 140) with delta (0, 0)
Screenshot: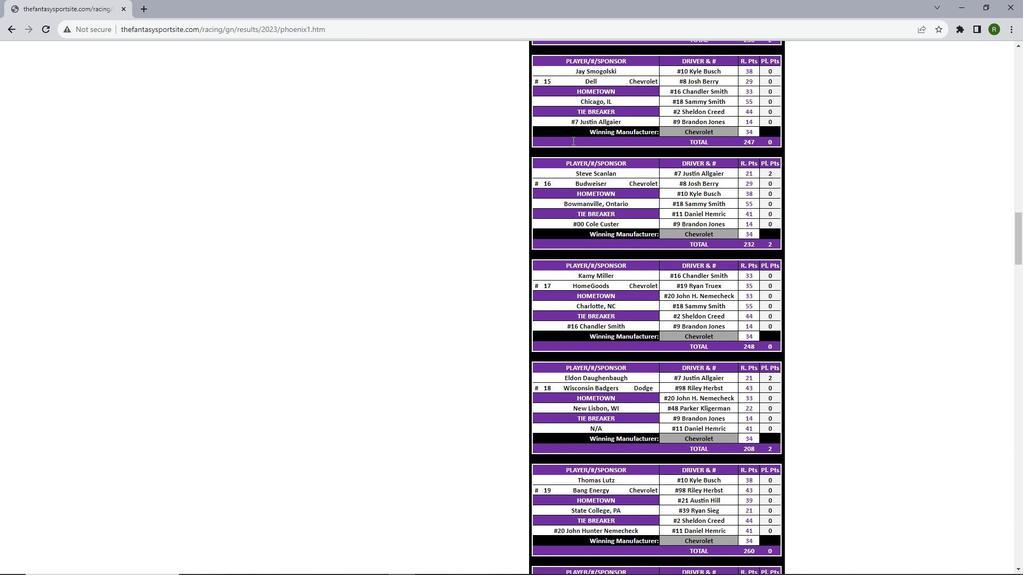 
Action: Mouse scrolled (572, 140) with delta (0, 0)
Screenshot: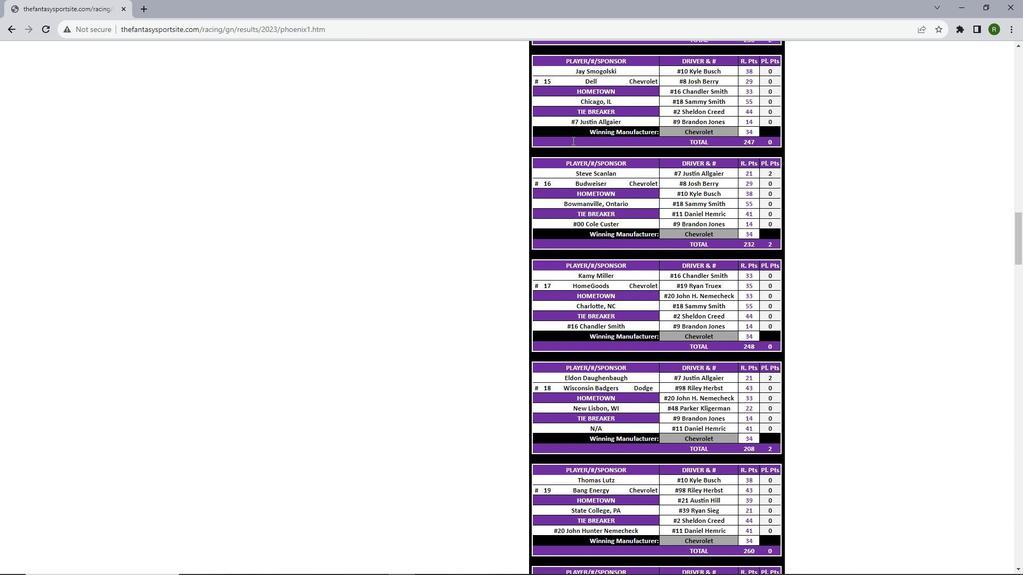 
Action: Mouse scrolled (572, 140) with delta (0, 0)
Screenshot: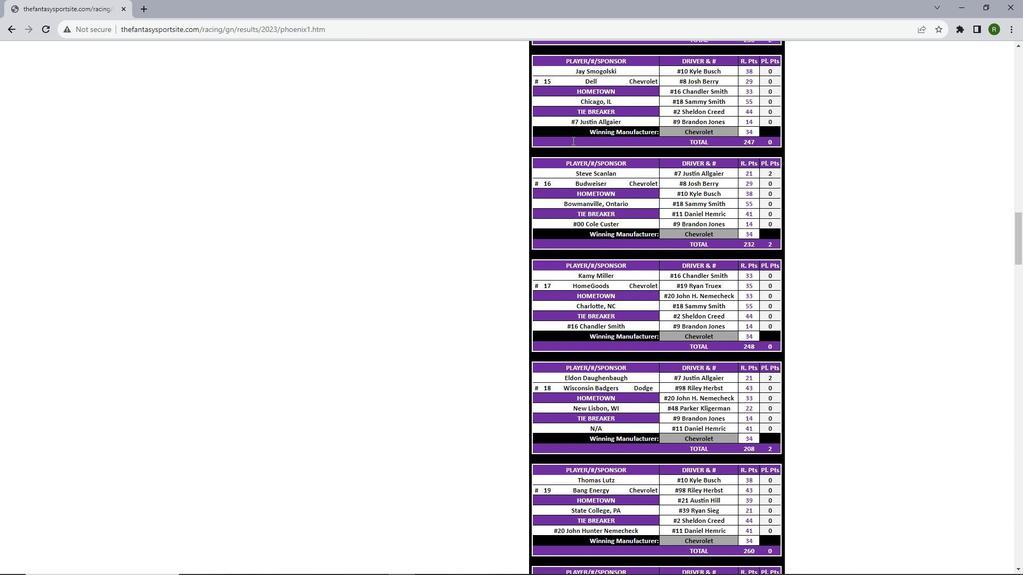
Action: Mouse scrolled (572, 140) with delta (0, 0)
Screenshot: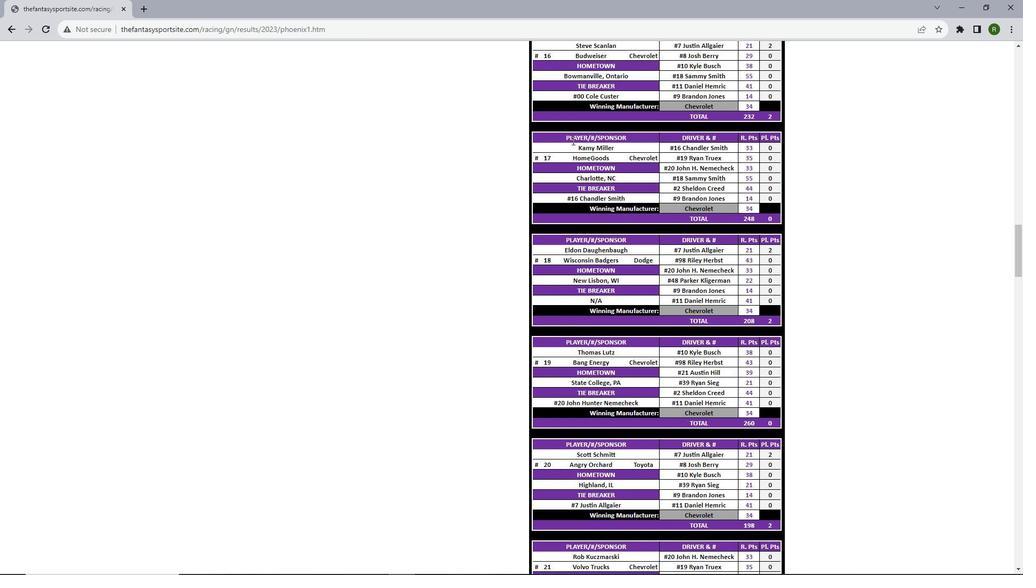 
Action: Mouse scrolled (572, 140) with delta (0, 0)
Screenshot: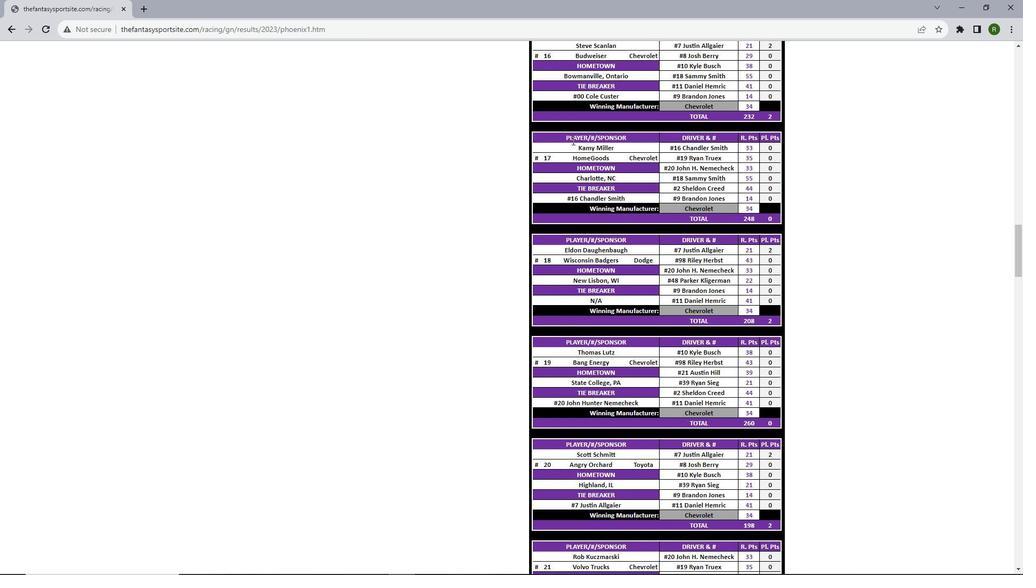 
Action: Mouse scrolled (572, 140) with delta (0, 0)
Screenshot: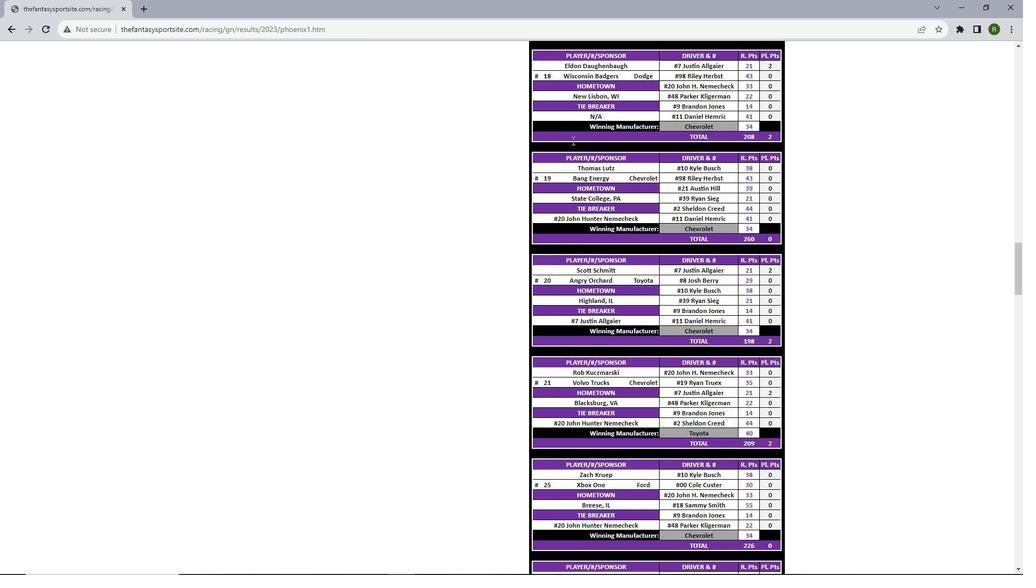 
Action: Mouse scrolled (572, 140) with delta (0, 0)
Screenshot: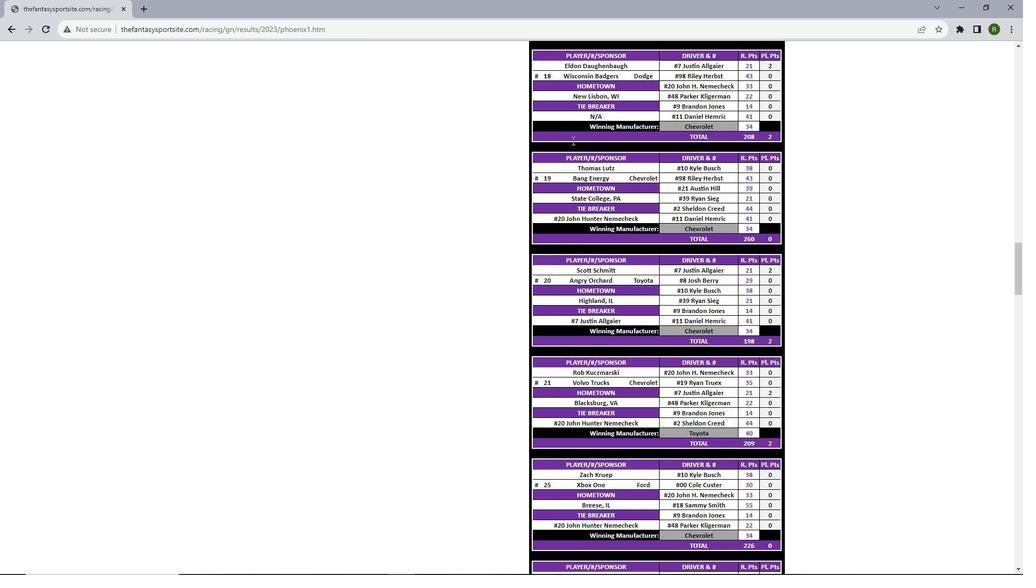 
Action: Mouse scrolled (572, 140) with delta (0, 0)
Screenshot: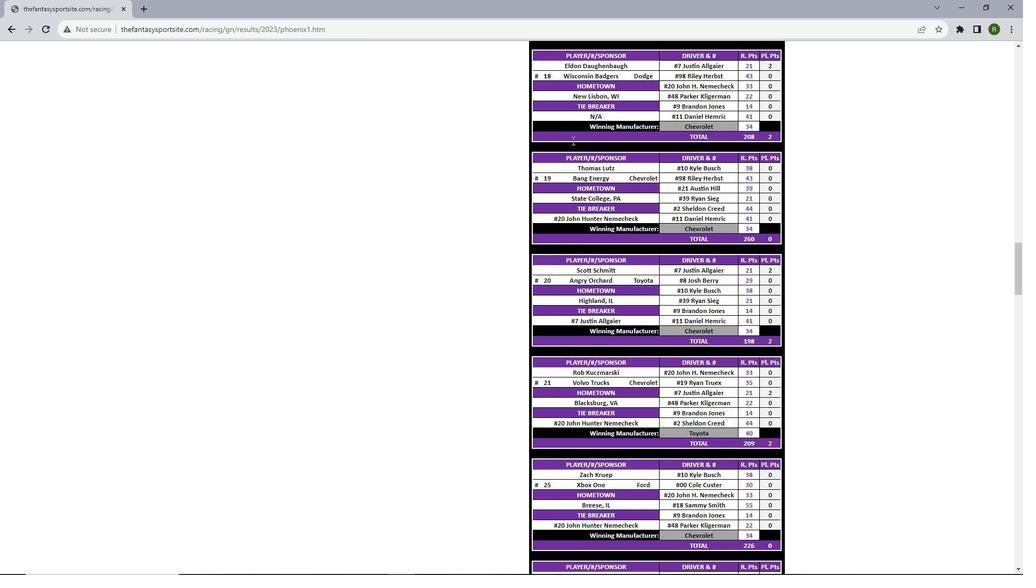
Action: Mouse scrolled (572, 140) with delta (0, 0)
Screenshot: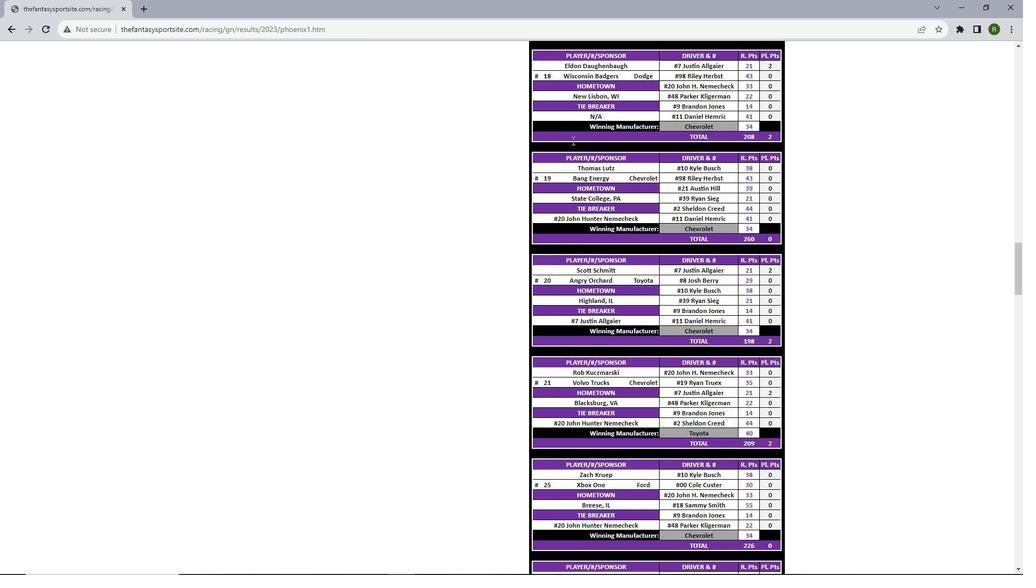 
Action: Mouse scrolled (572, 140) with delta (0, 0)
Screenshot: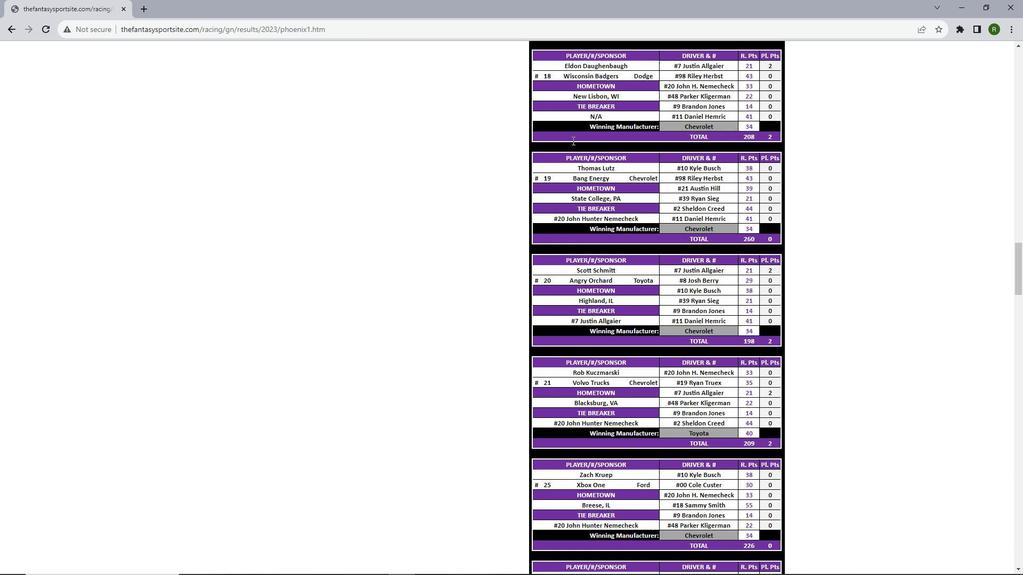 
Action: Mouse scrolled (572, 140) with delta (0, 0)
Screenshot: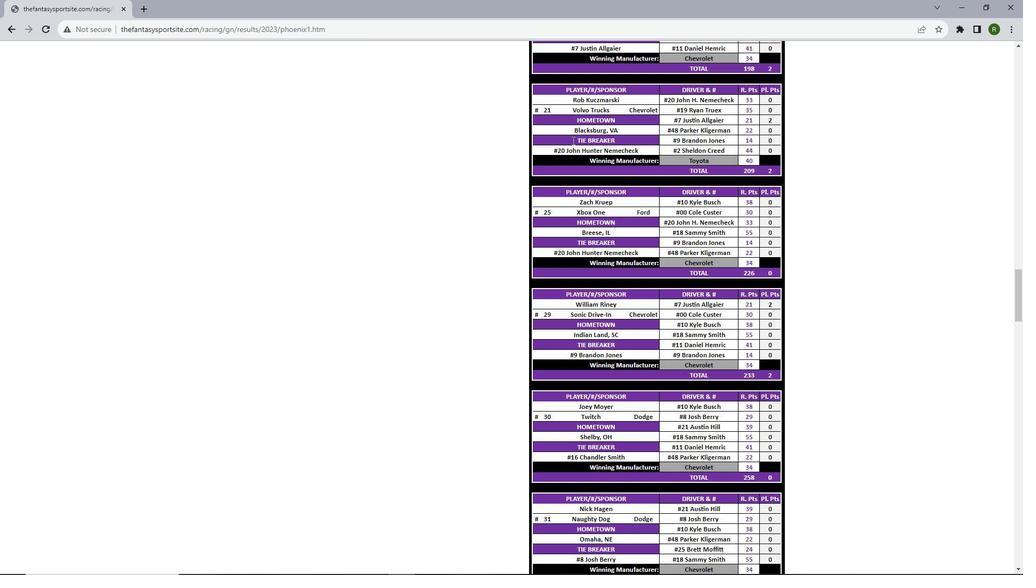 
Action: Mouse scrolled (572, 140) with delta (0, 0)
Screenshot: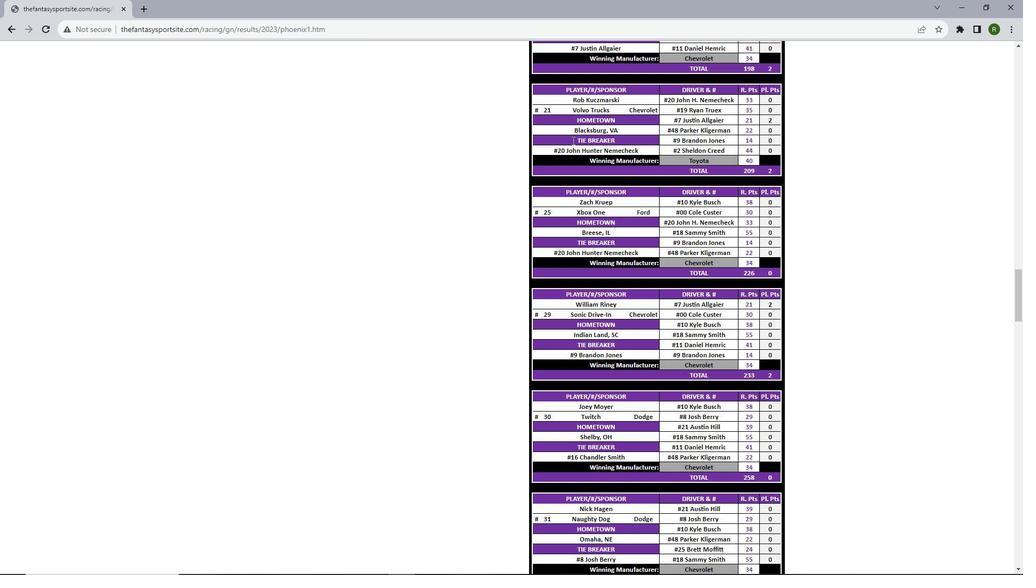 
Action: Mouse scrolled (572, 140) with delta (0, 0)
Screenshot: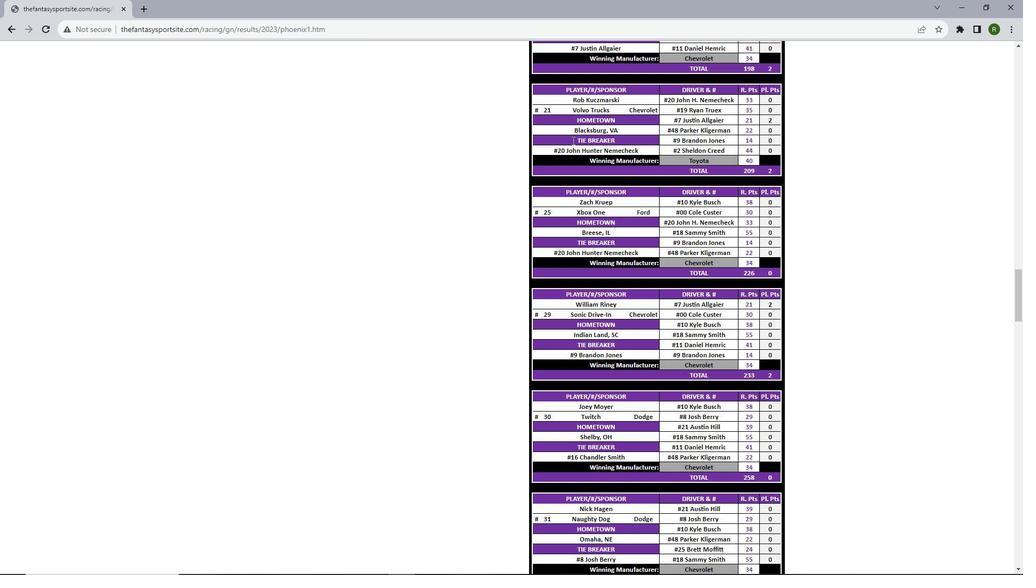 
Action: Mouse scrolled (572, 140) with delta (0, 0)
Screenshot: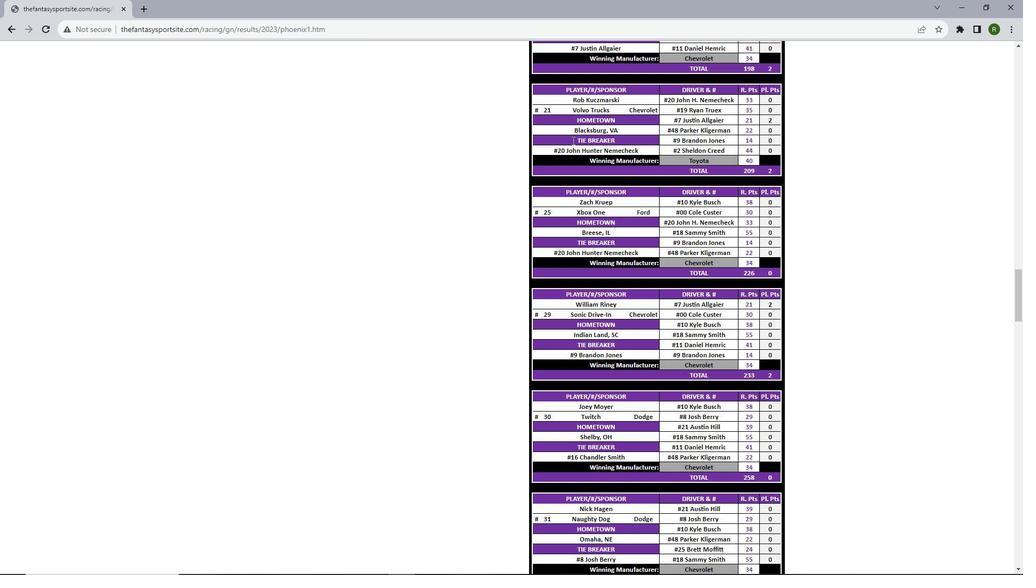 
Action: Mouse scrolled (572, 140) with delta (0, 0)
Screenshot: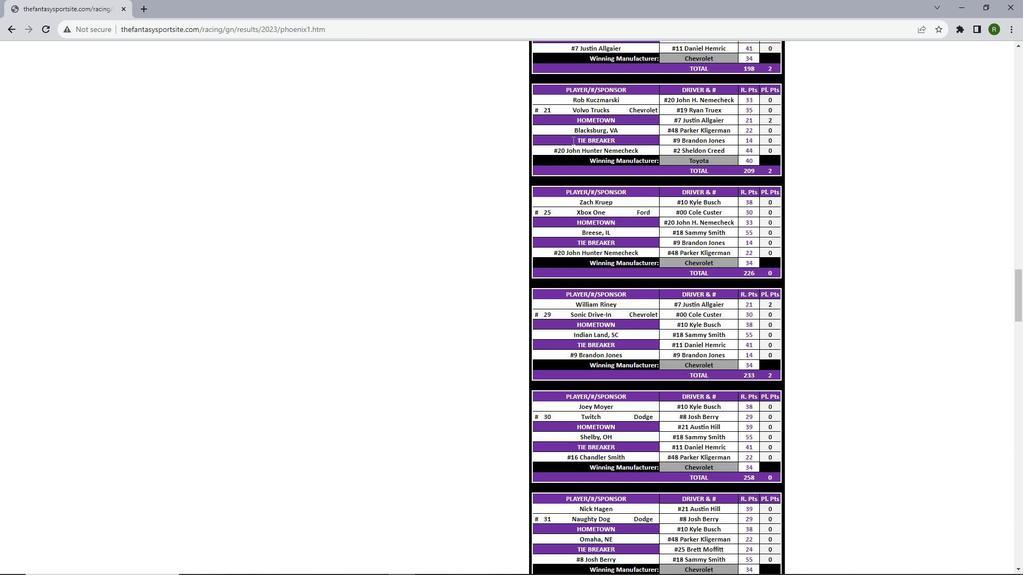 
Action: Mouse scrolled (572, 140) with delta (0, 0)
Screenshot: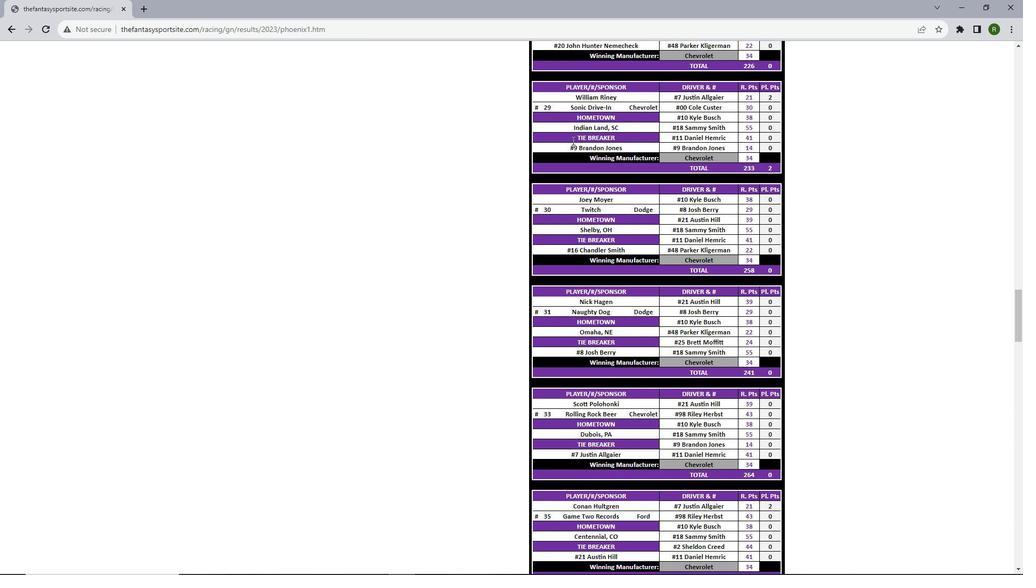 
Action: Mouse scrolled (572, 140) with delta (0, 0)
Screenshot: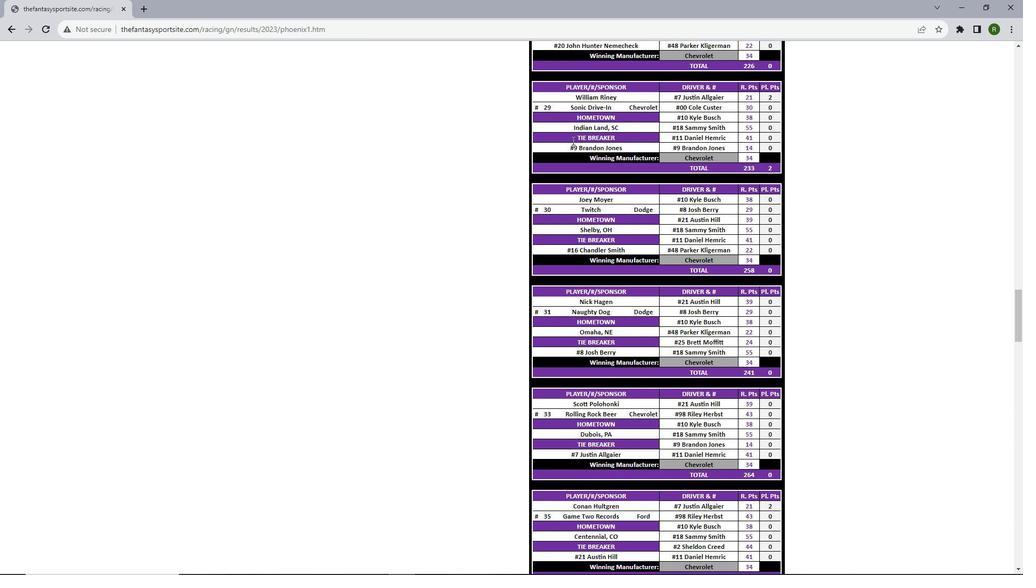 
Action: Mouse scrolled (572, 140) with delta (0, 0)
Screenshot: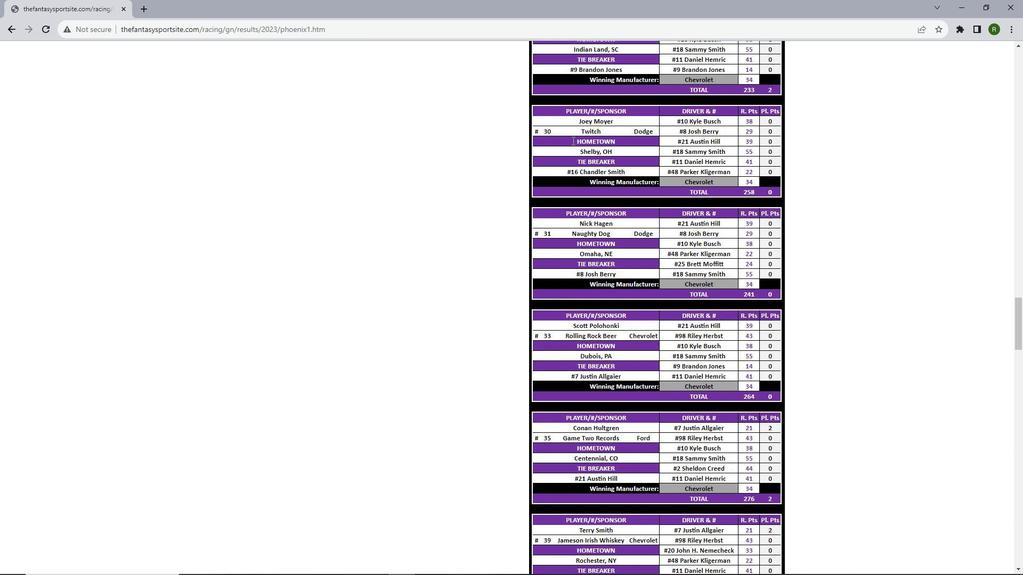 
Action: Mouse scrolled (572, 140) with delta (0, 0)
Screenshot: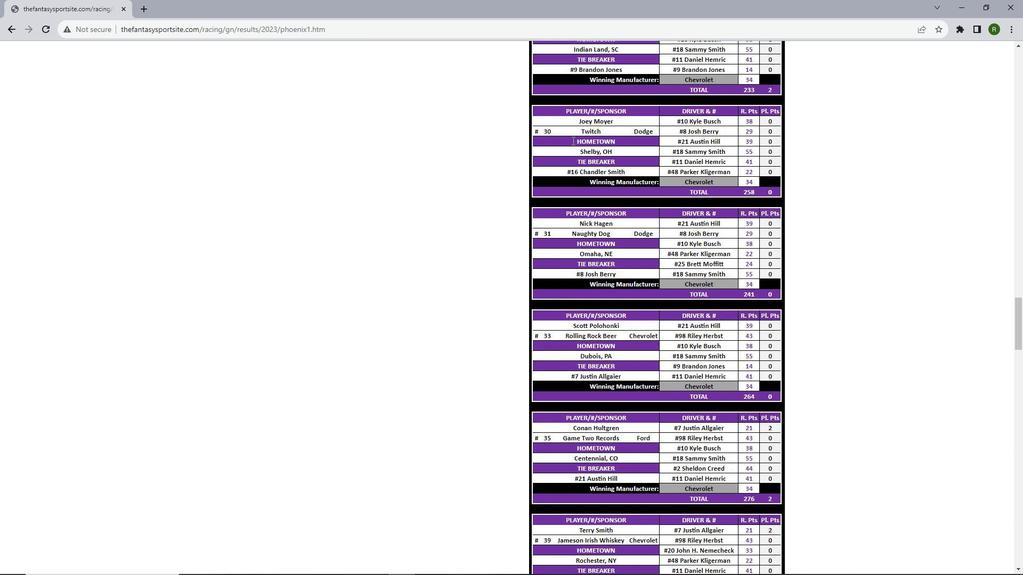 
Action: Mouse scrolled (572, 140) with delta (0, 0)
Screenshot: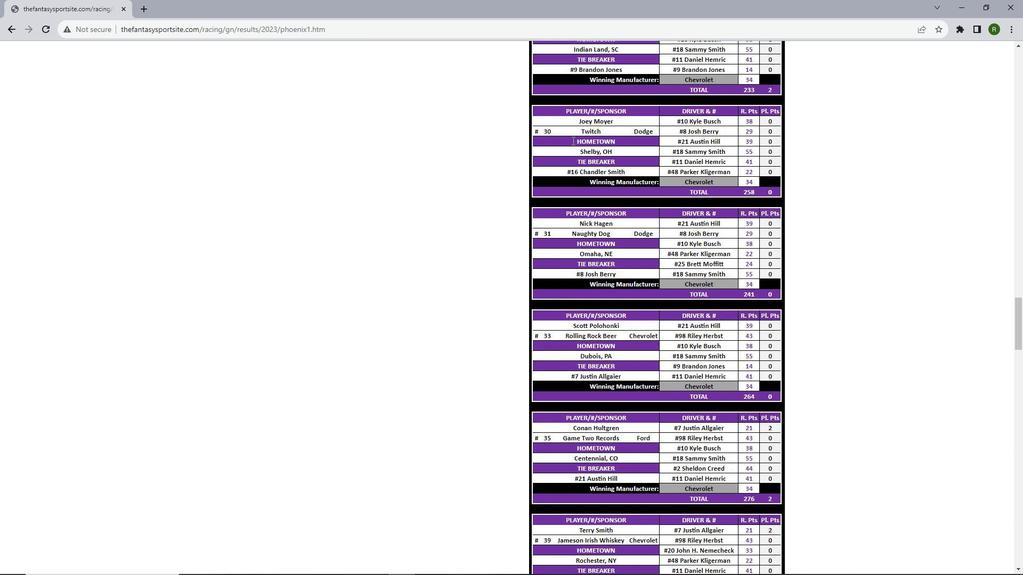 
Action: Mouse scrolled (572, 140) with delta (0, 0)
Screenshot: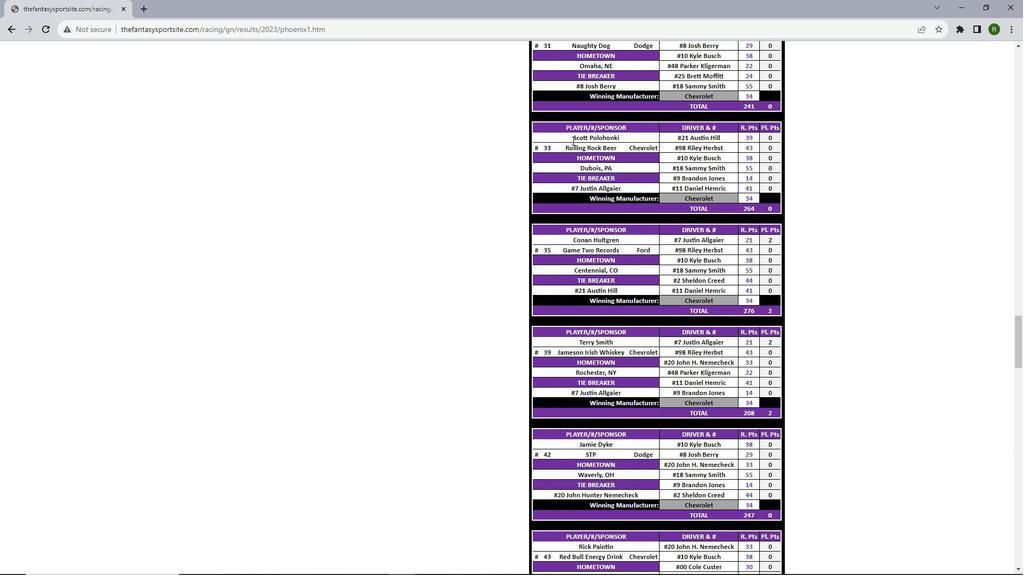 
Action: Mouse scrolled (572, 140) with delta (0, 0)
Screenshot: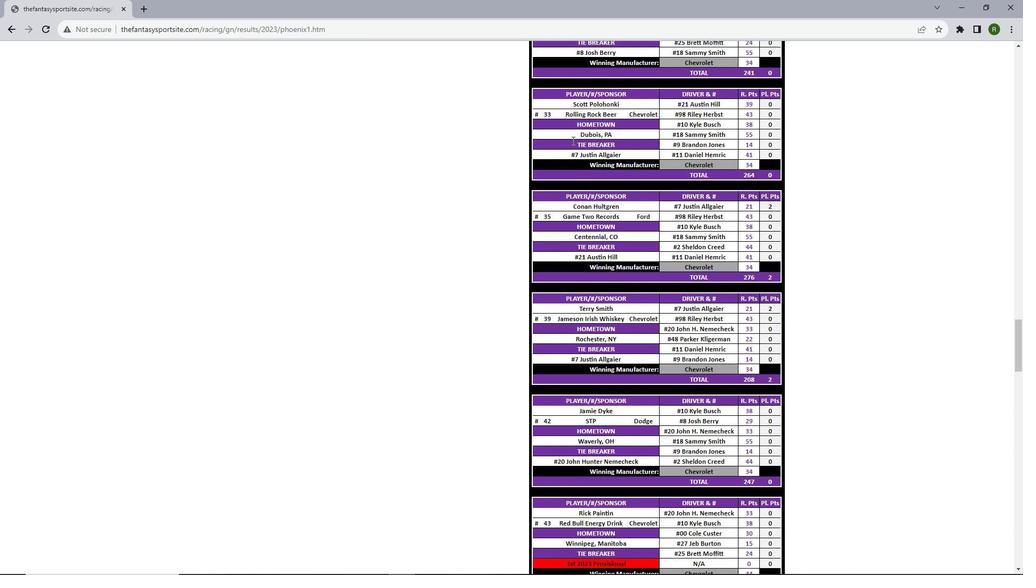 
Action: Mouse scrolled (572, 140) with delta (0, 0)
Screenshot: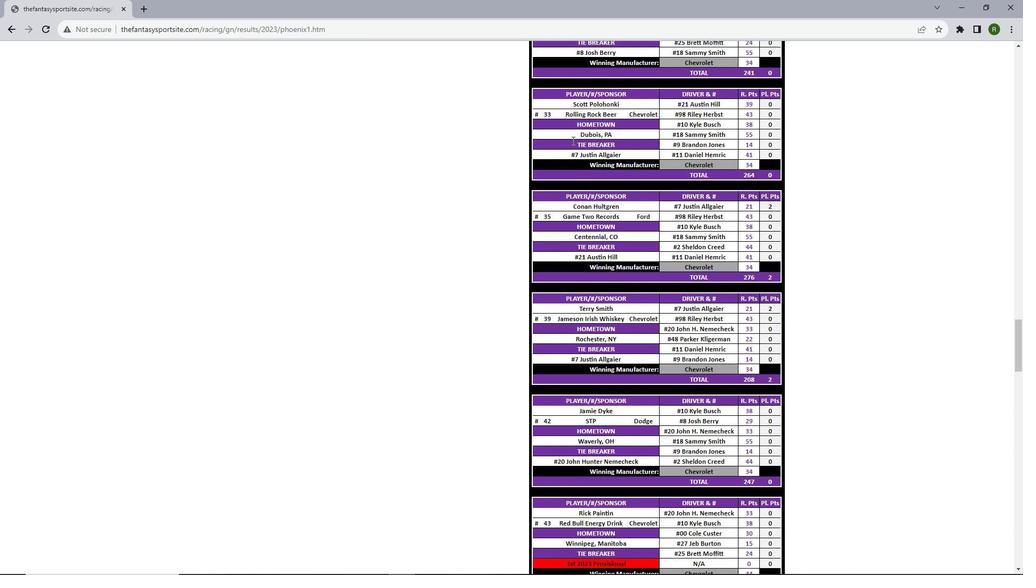 
Action: Mouse scrolled (572, 140) with delta (0, 0)
Screenshot: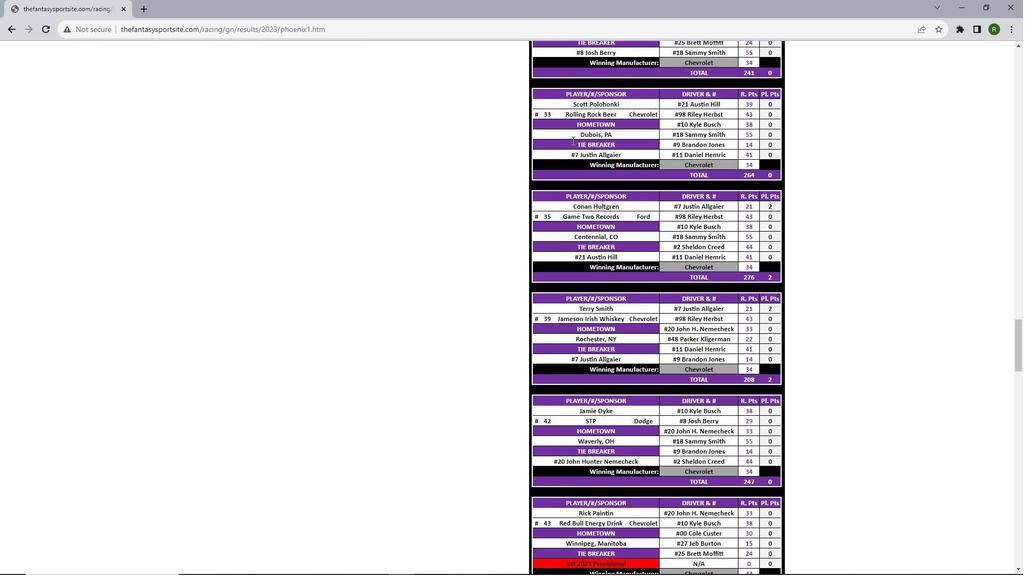 
Action: Mouse scrolled (572, 140) with delta (0, 0)
Screenshot: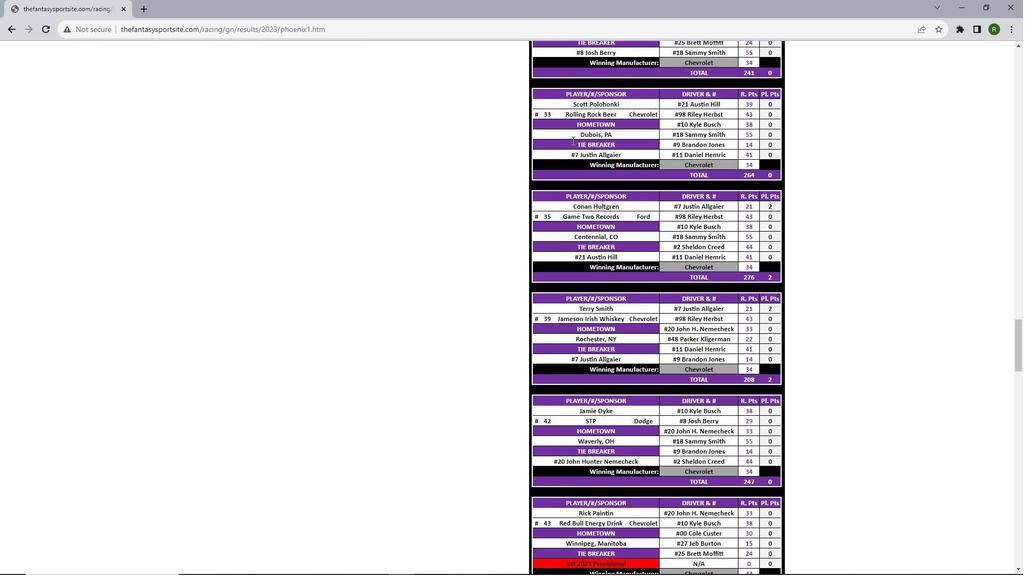 
Action: Mouse scrolled (572, 140) with delta (0, 0)
Screenshot: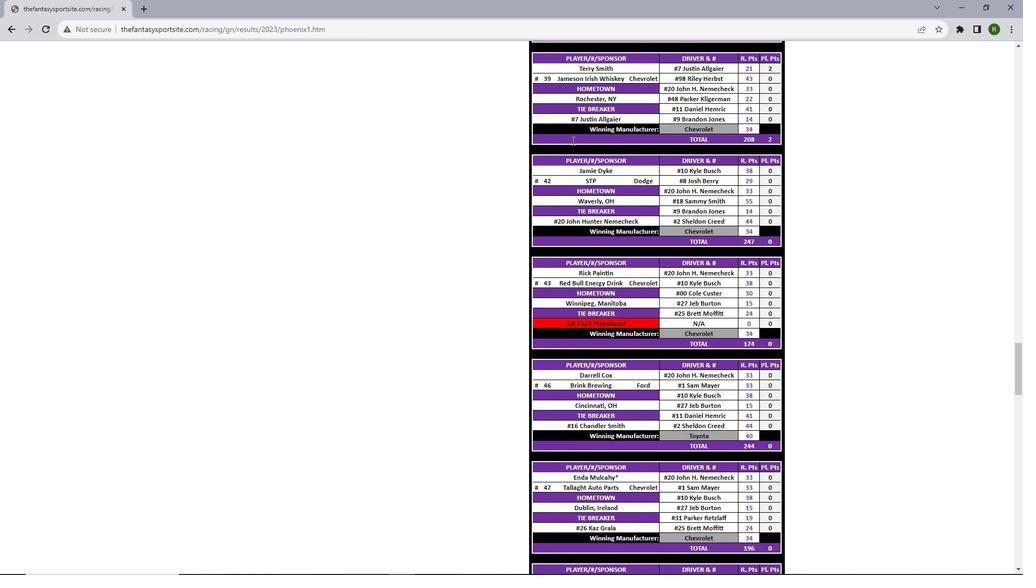 
Action: Mouse scrolled (572, 140) with delta (0, 0)
Screenshot: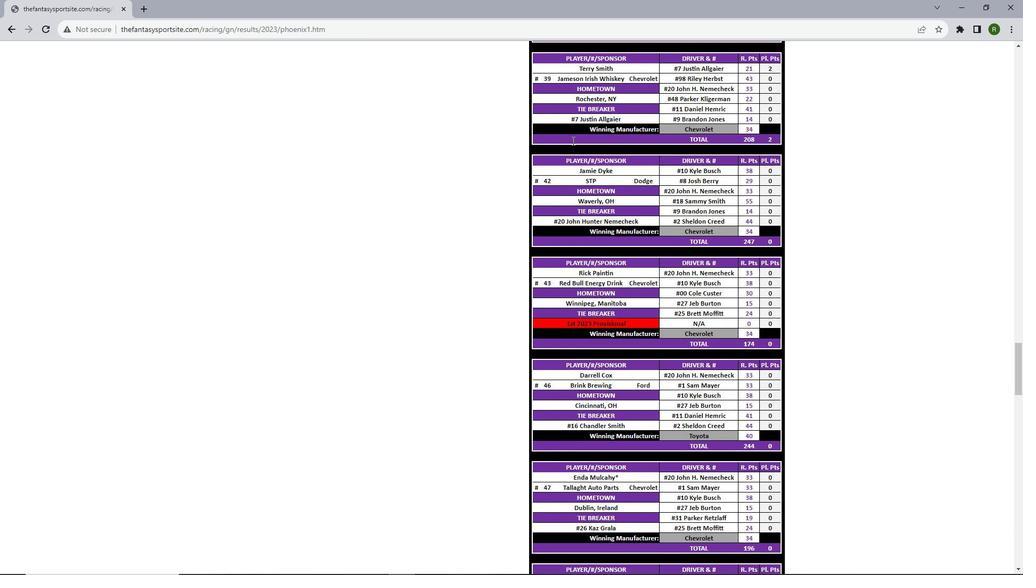 
Action: Mouse scrolled (572, 140) with delta (0, 0)
Screenshot: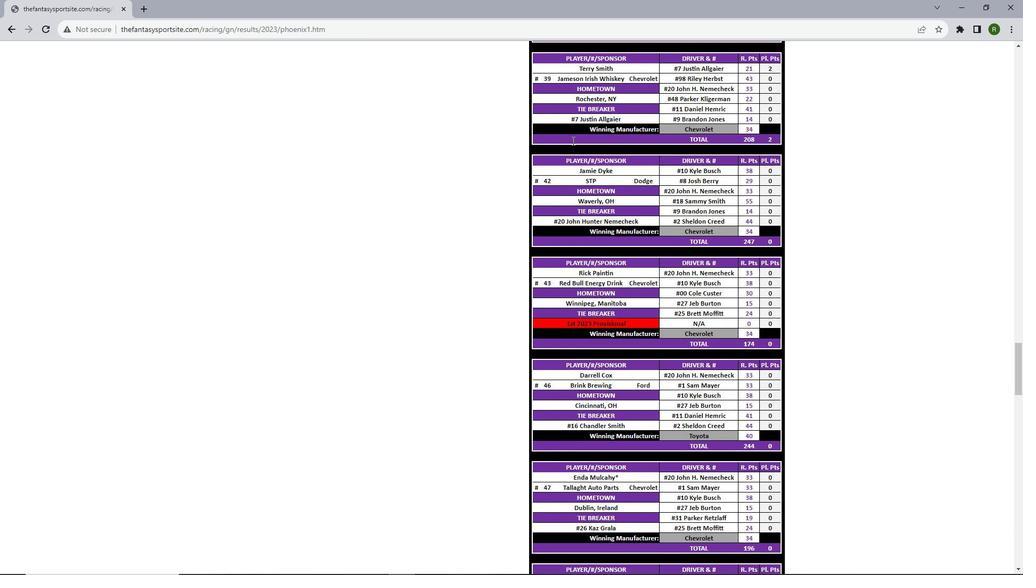 
Action: Mouse scrolled (572, 140) with delta (0, 0)
Screenshot: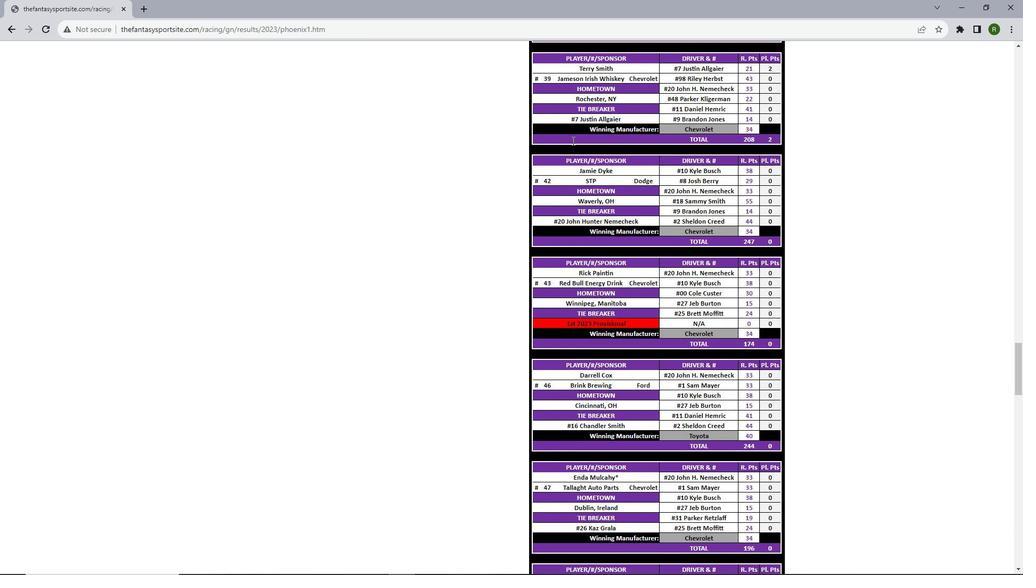 
Action: Mouse scrolled (572, 140) with delta (0, 0)
Screenshot: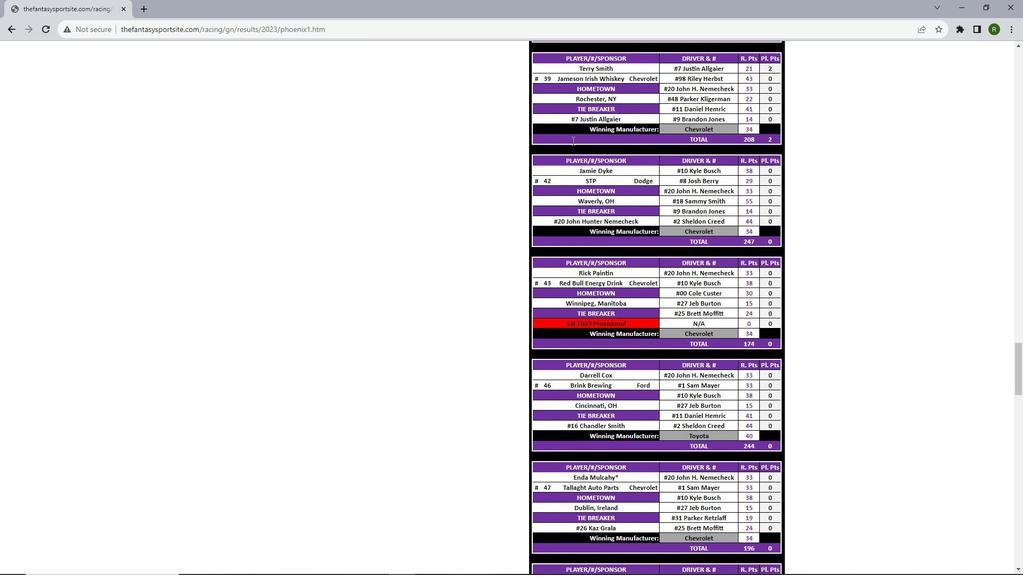 
Action: Mouse scrolled (572, 140) with delta (0, 0)
Screenshot: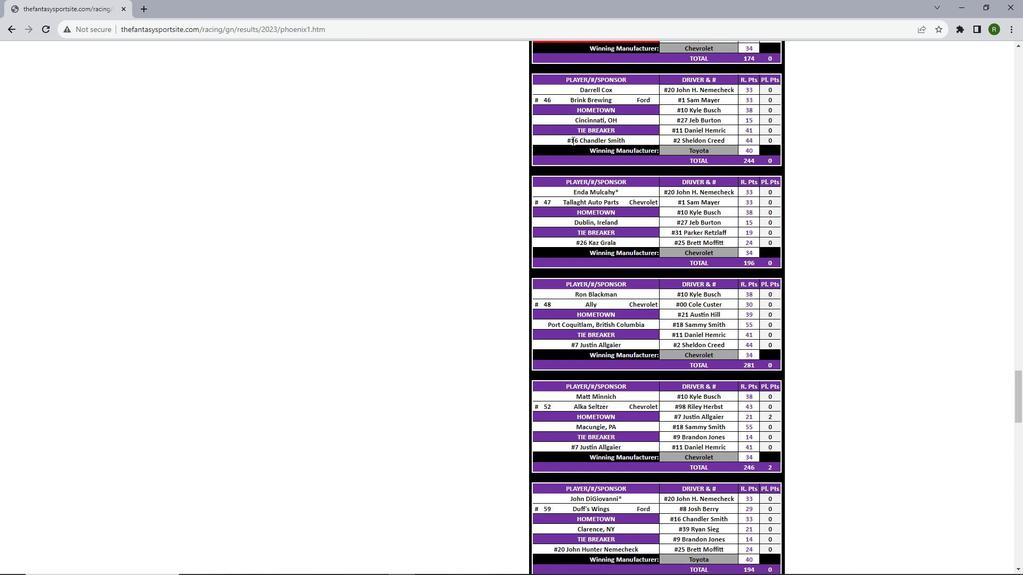 
Action: Mouse scrolled (572, 140) with delta (0, 0)
Screenshot: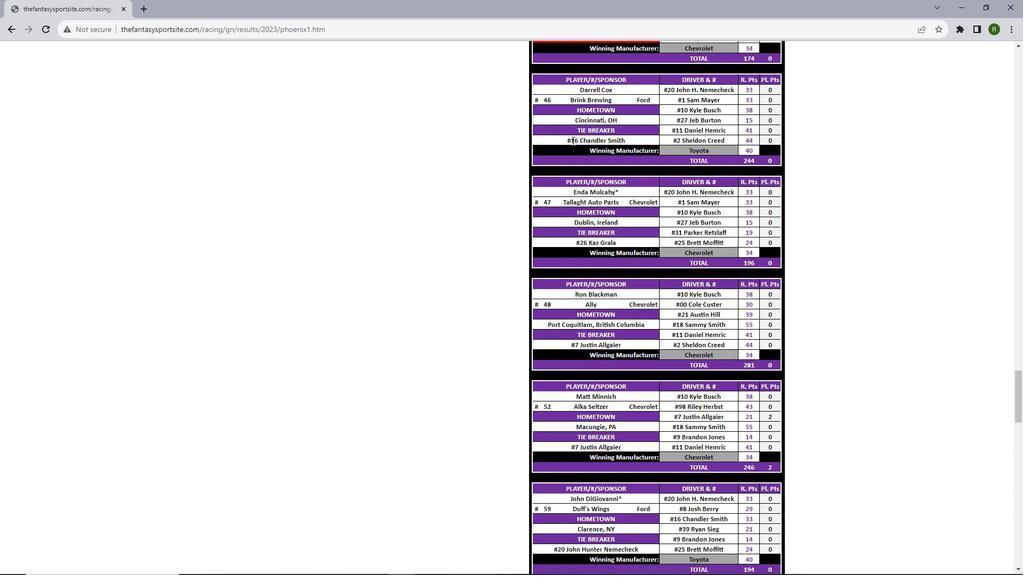 
Action: Mouse scrolled (572, 140) with delta (0, 0)
Screenshot: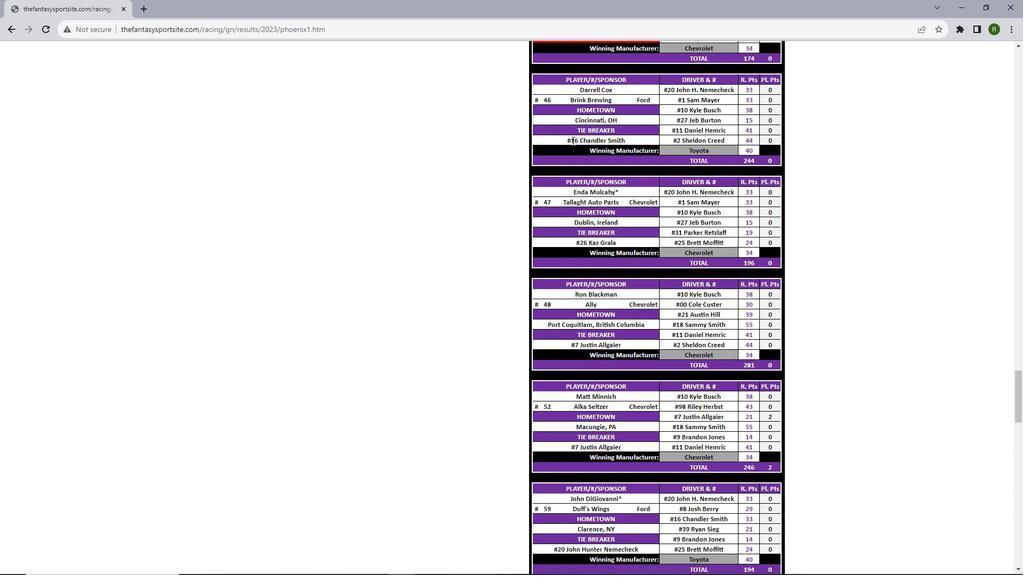 
Action: Mouse scrolled (572, 140) with delta (0, 0)
Screenshot: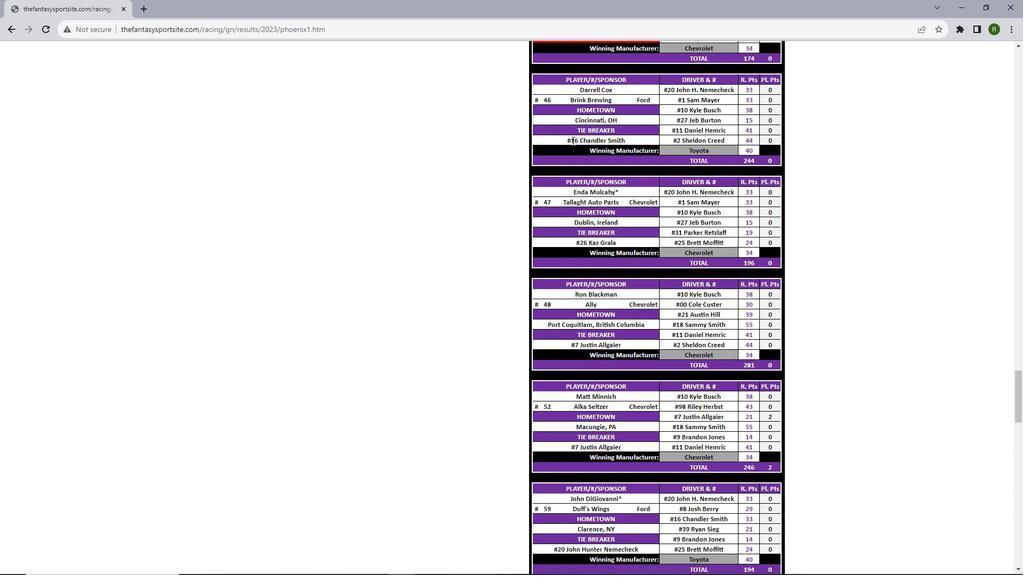 
Action: Mouse scrolled (572, 140) with delta (0, 0)
Screenshot: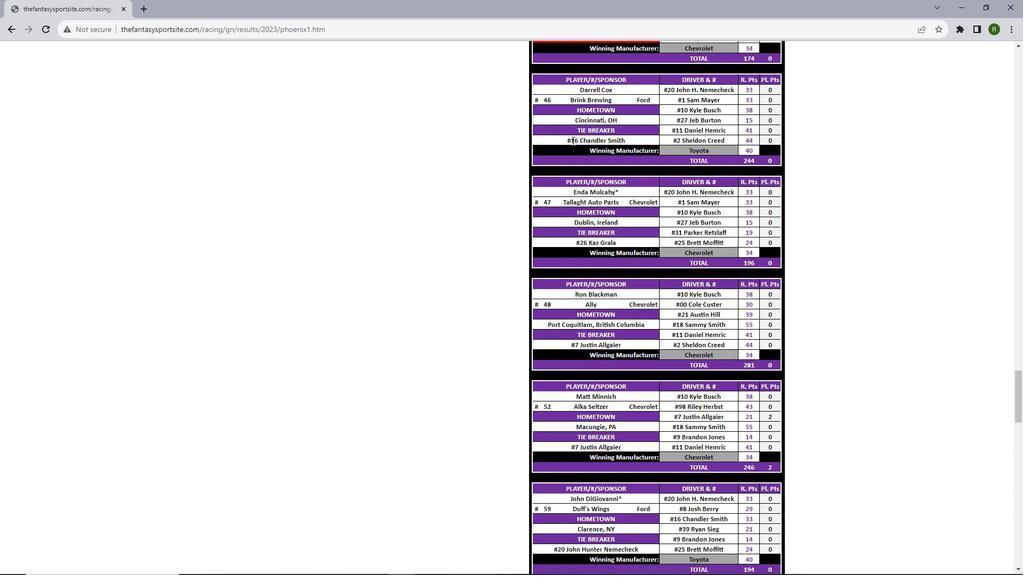 
Action: Mouse scrolled (572, 140) with delta (0, 0)
Screenshot: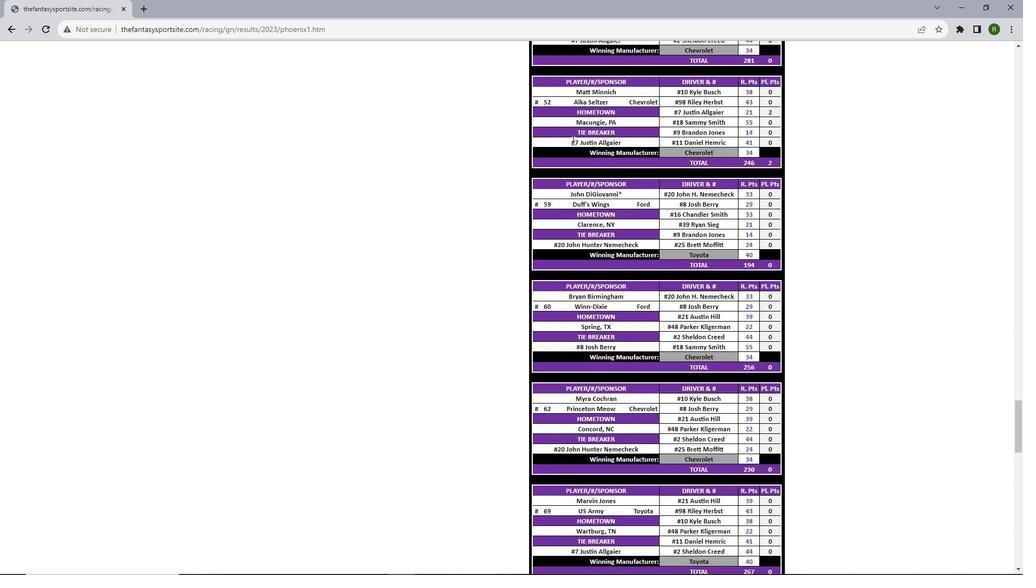 
Action: Mouse scrolled (572, 140) with delta (0, 0)
Screenshot: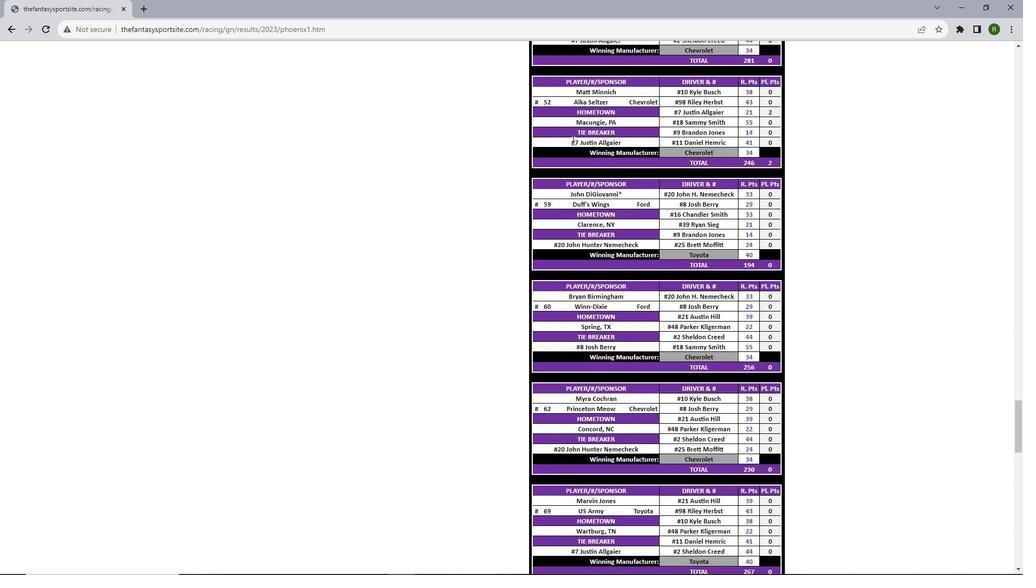 
Action: Mouse scrolled (572, 140) with delta (0, 0)
Screenshot: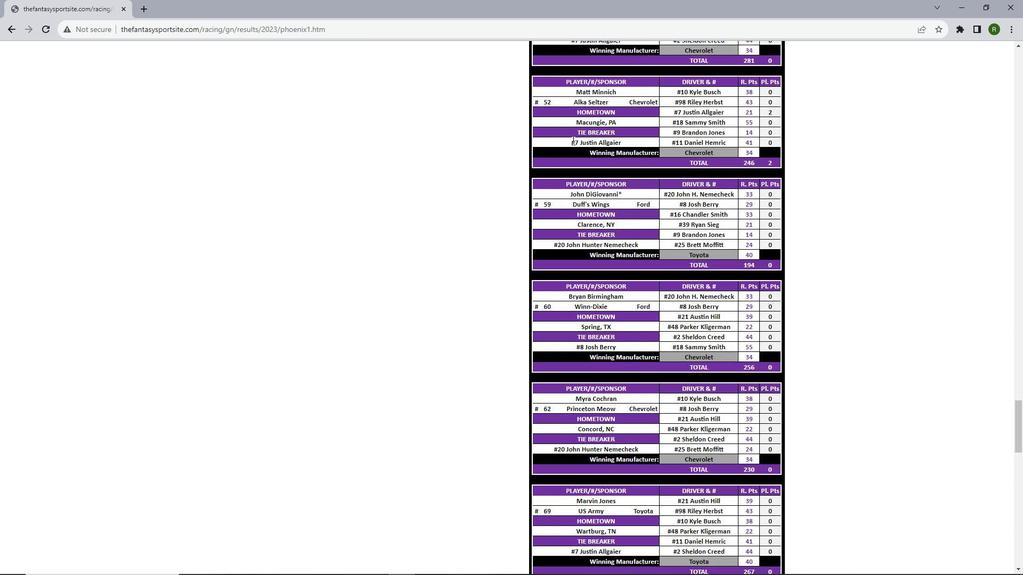 
Action: Mouse scrolled (572, 140) with delta (0, 0)
Screenshot: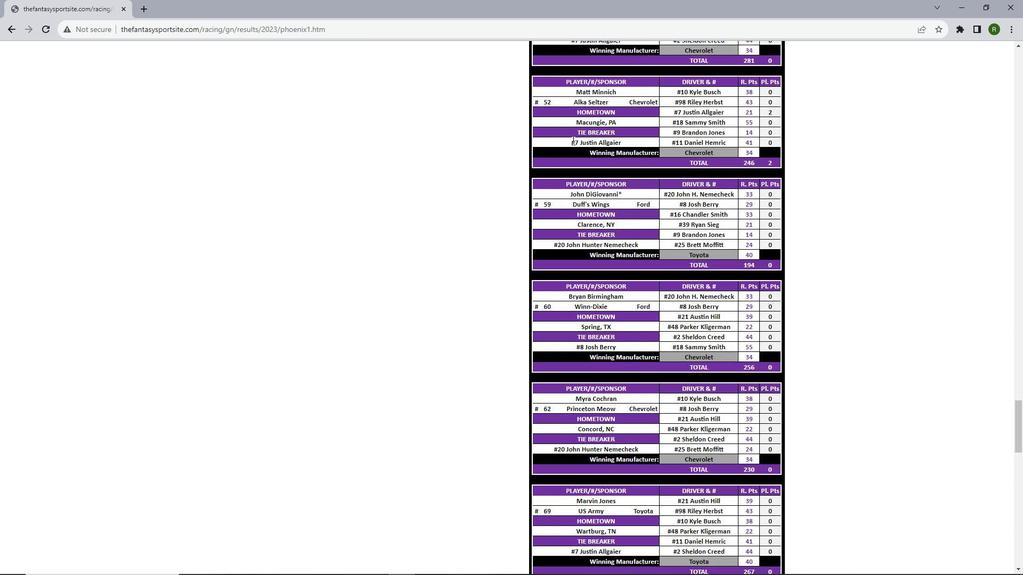 
Action: Mouse scrolled (572, 139) with delta (0, -1)
Screenshot: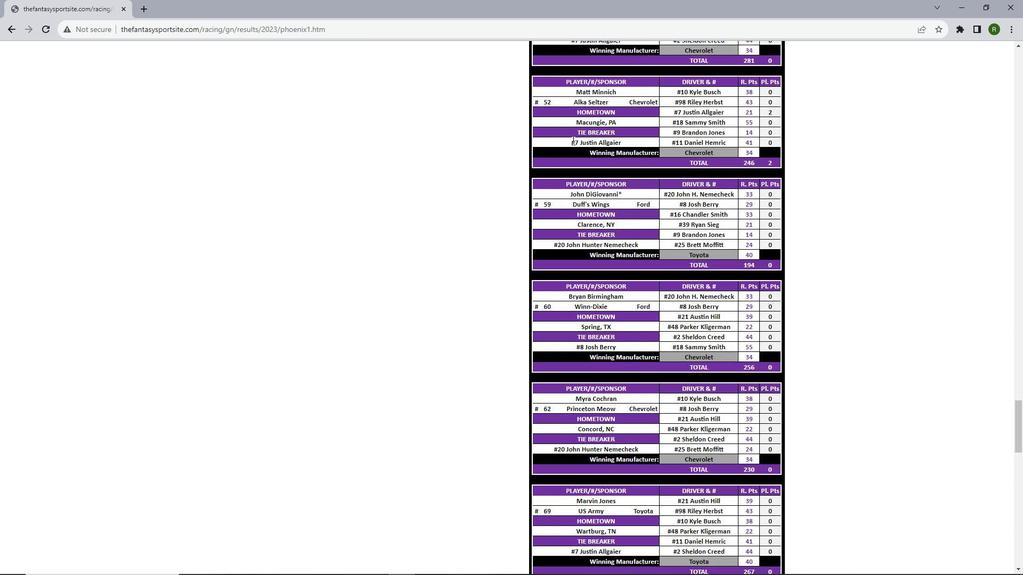 
Action: Mouse scrolled (572, 139) with delta (0, -1)
Screenshot: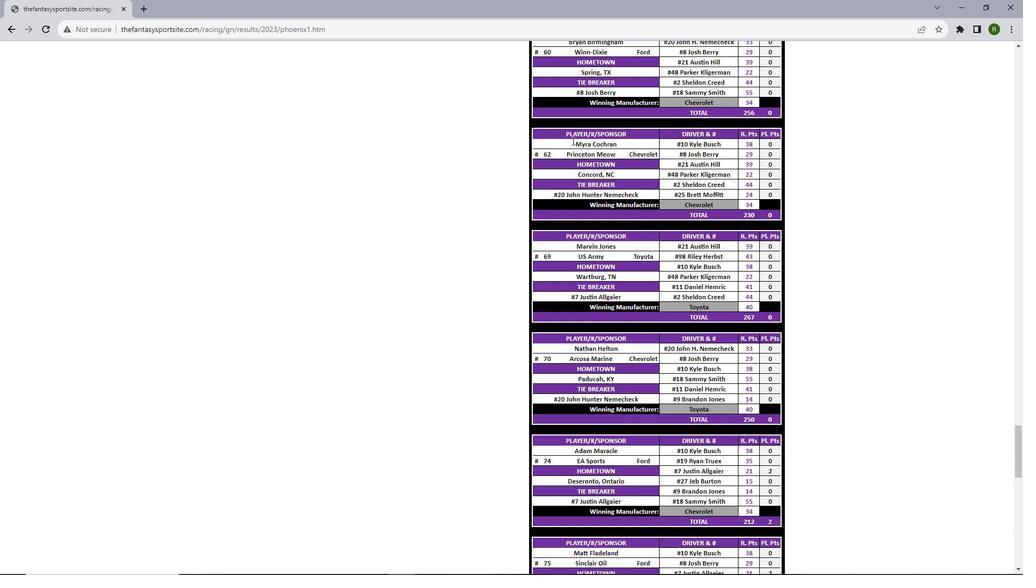 
Action: Mouse scrolled (572, 140) with delta (0, 0)
Screenshot: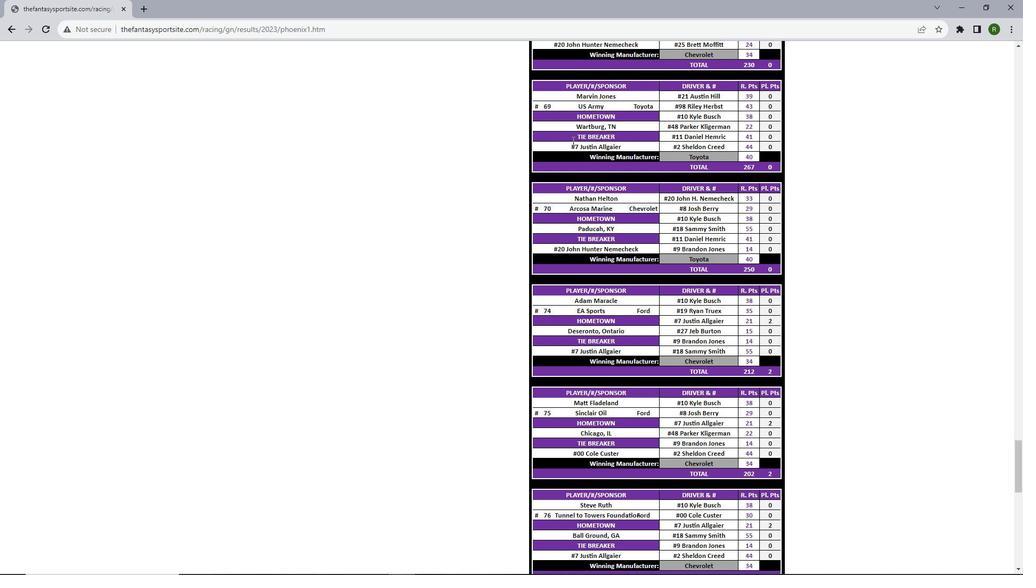 
Action: Mouse scrolled (572, 140) with delta (0, 0)
Screenshot: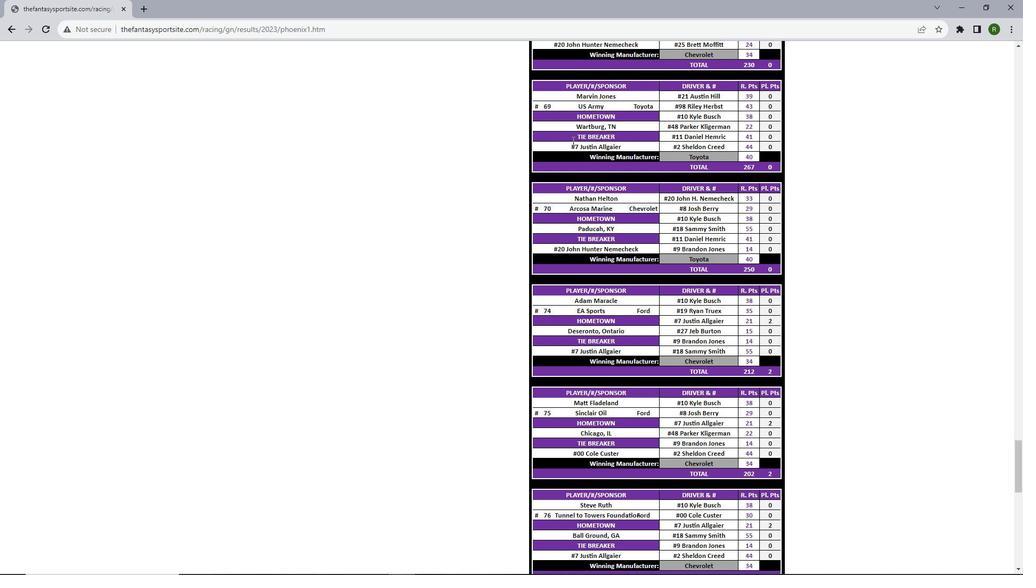 
Action: Mouse scrolled (572, 140) with delta (0, 0)
Screenshot: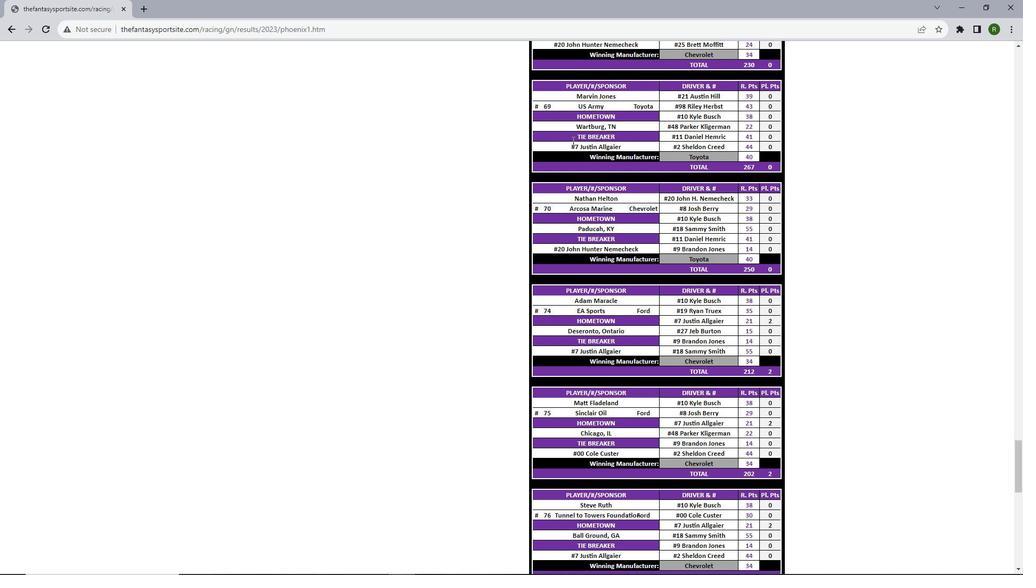 
Action: Mouse scrolled (572, 140) with delta (0, 0)
Screenshot: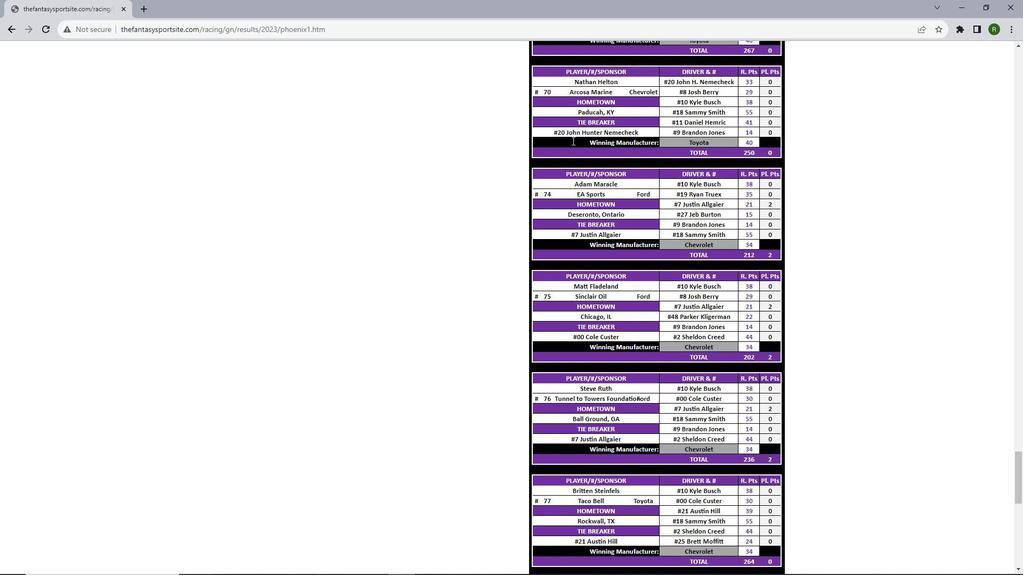 
Action: Mouse scrolled (572, 140) with delta (0, 0)
Screenshot: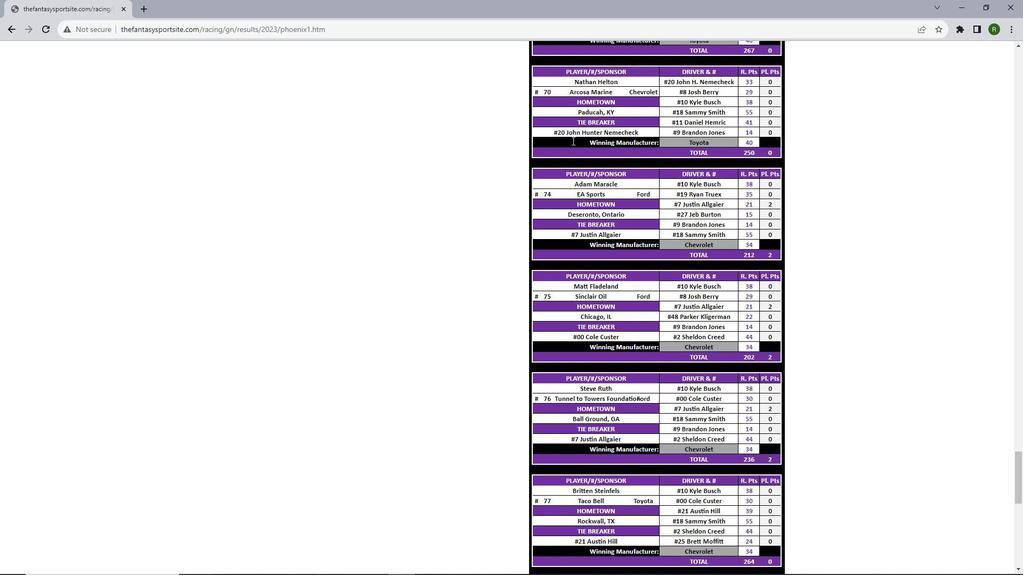 
Action: Mouse scrolled (572, 140) with delta (0, 0)
Screenshot: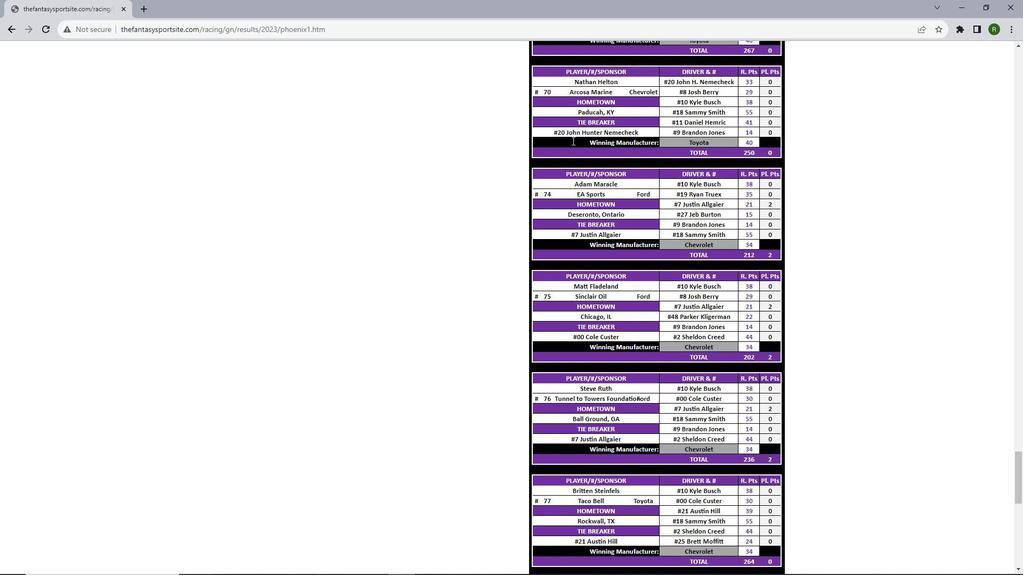
Action: Mouse scrolled (572, 139) with delta (0, -1)
Screenshot: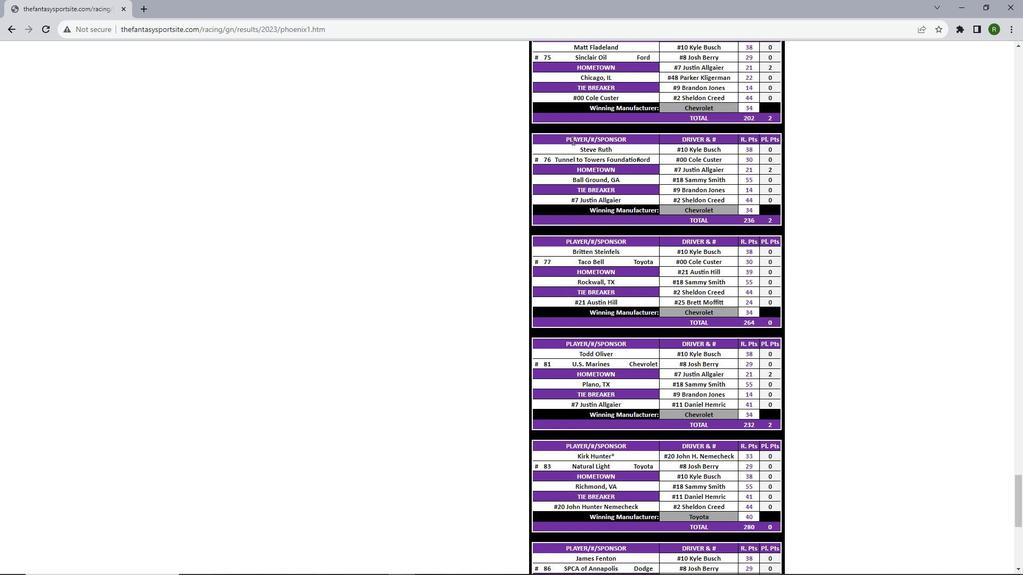 
Action: Mouse scrolled (572, 140) with delta (0, 0)
Screenshot: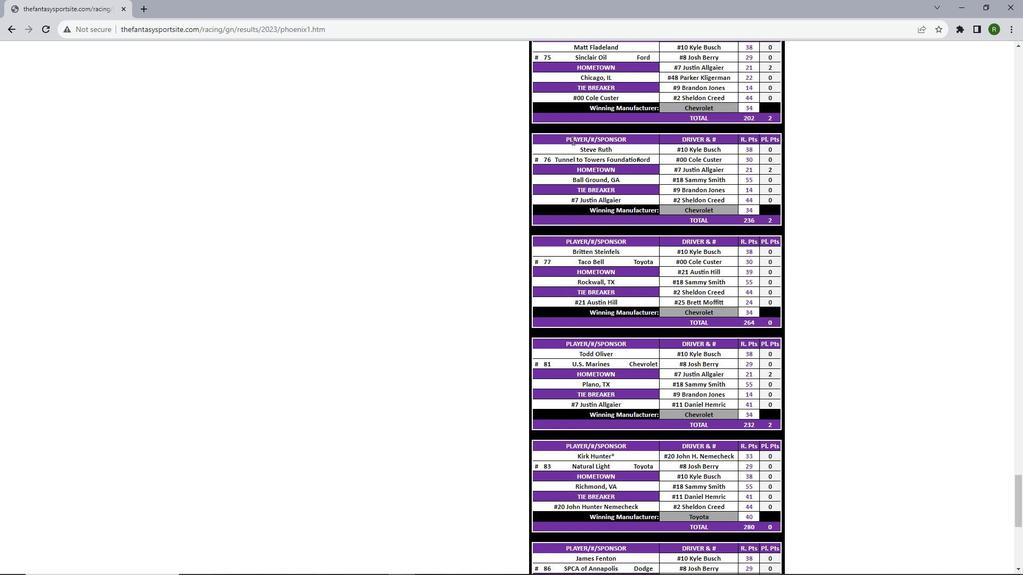 
Action: Mouse scrolled (572, 140) with delta (0, 0)
Screenshot: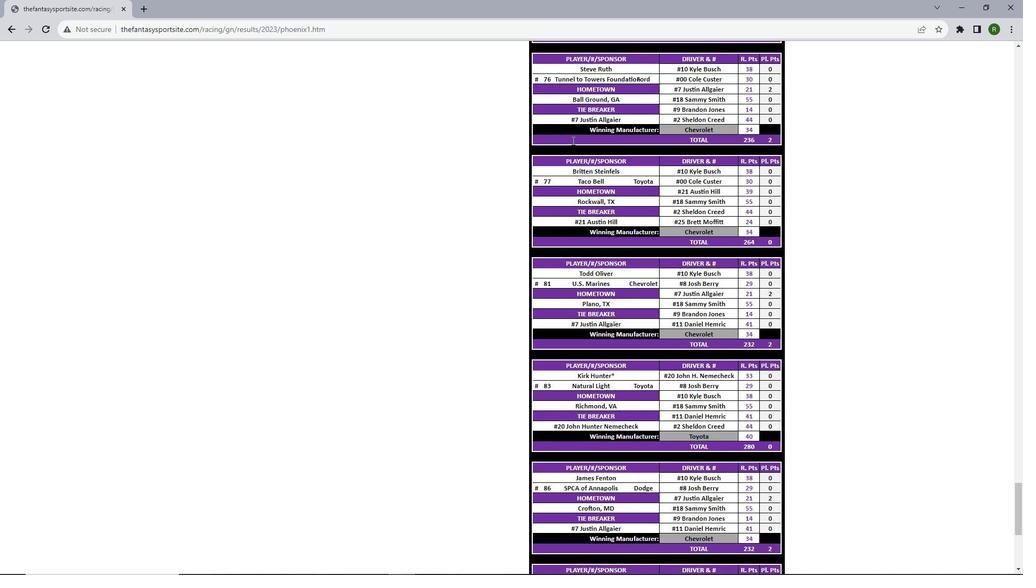 
Action: Mouse scrolled (572, 140) with delta (0, 0)
Screenshot: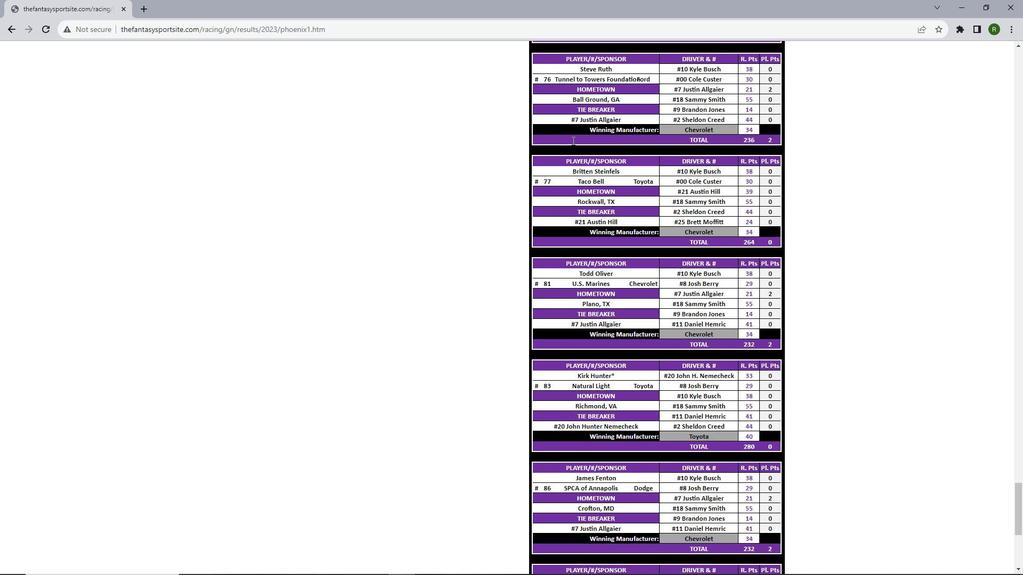 
Action: Mouse scrolled (572, 139) with delta (0, -1)
Screenshot: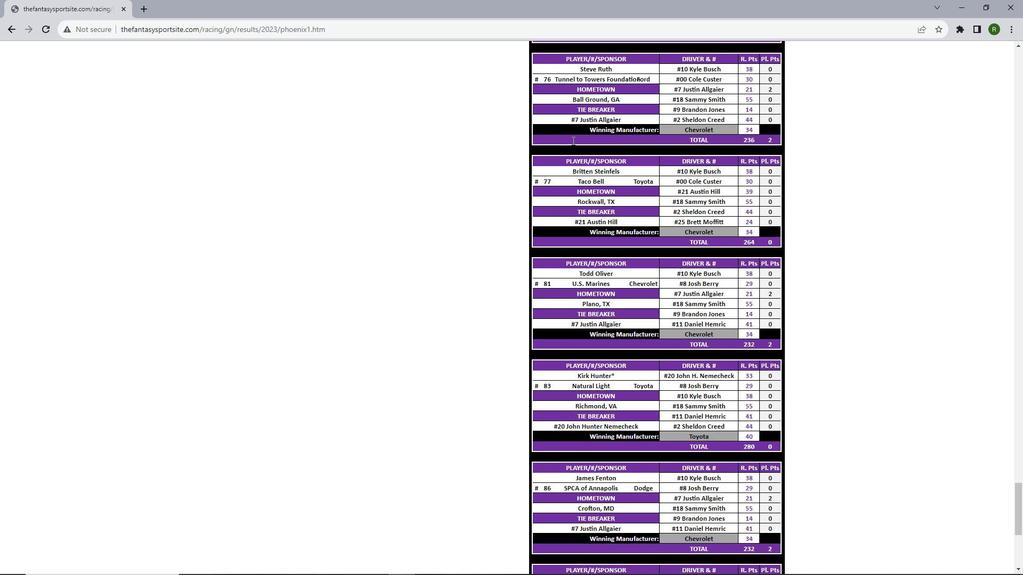 
Action: Mouse scrolled (572, 140) with delta (0, 0)
Screenshot: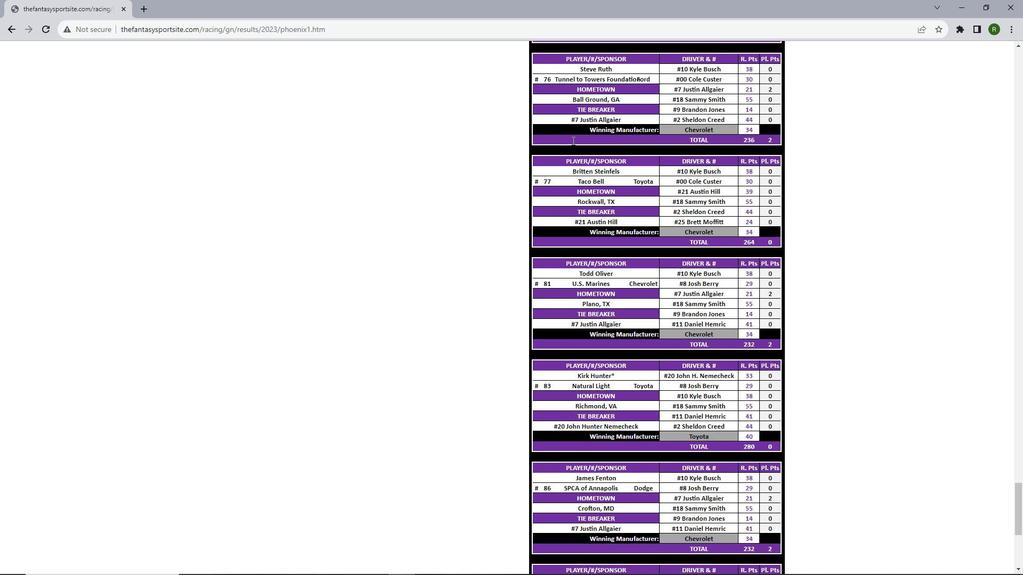 
Action: Mouse scrolled (572, 140) with delta (0, 0)
Screenshot: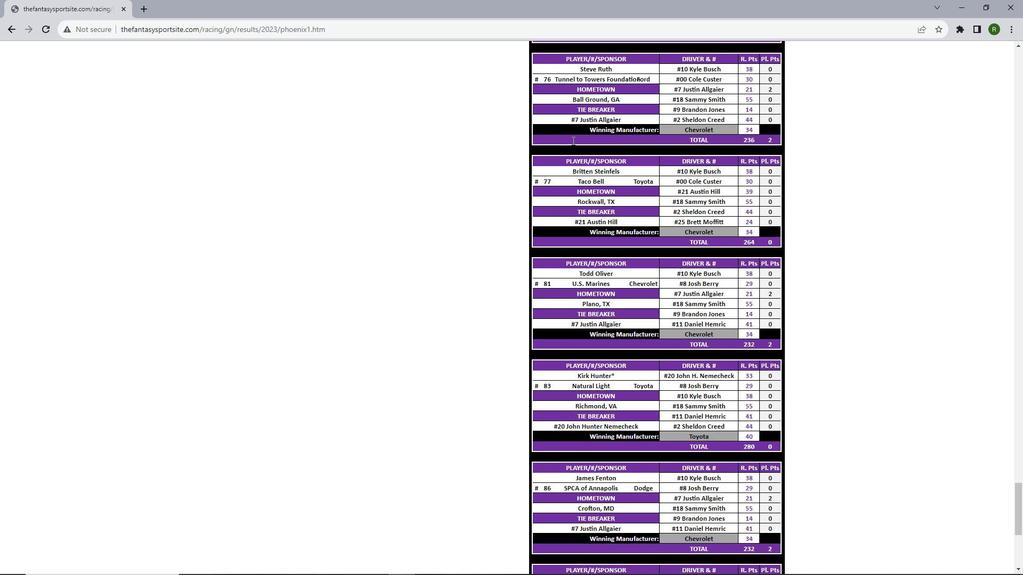 
Action: Mouse scrolled (572, 140) with delta (0, 0)
Screenshot: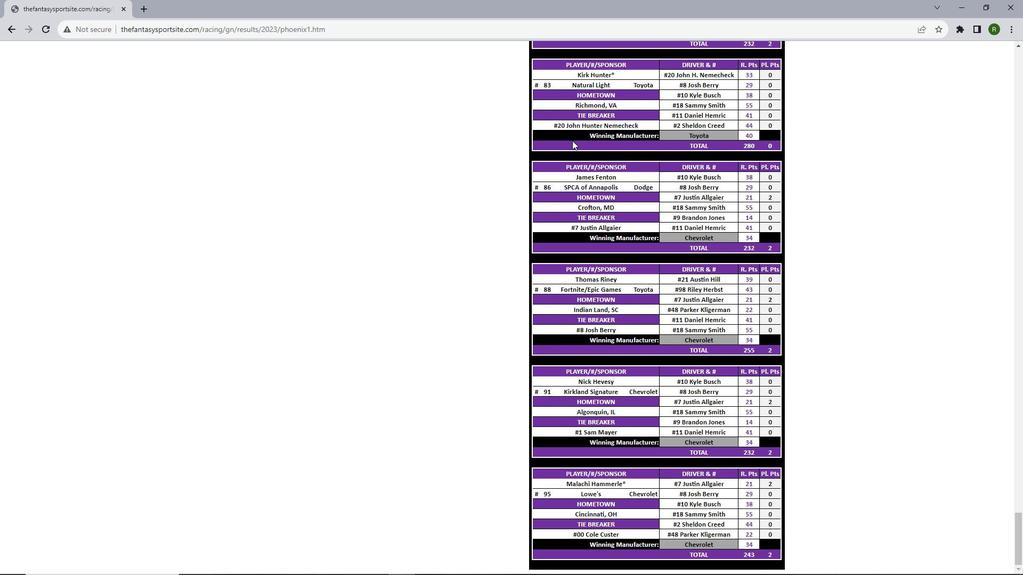 
Action: Mouse scrolled (572, 140) with delta (0, 0)
Screenshot: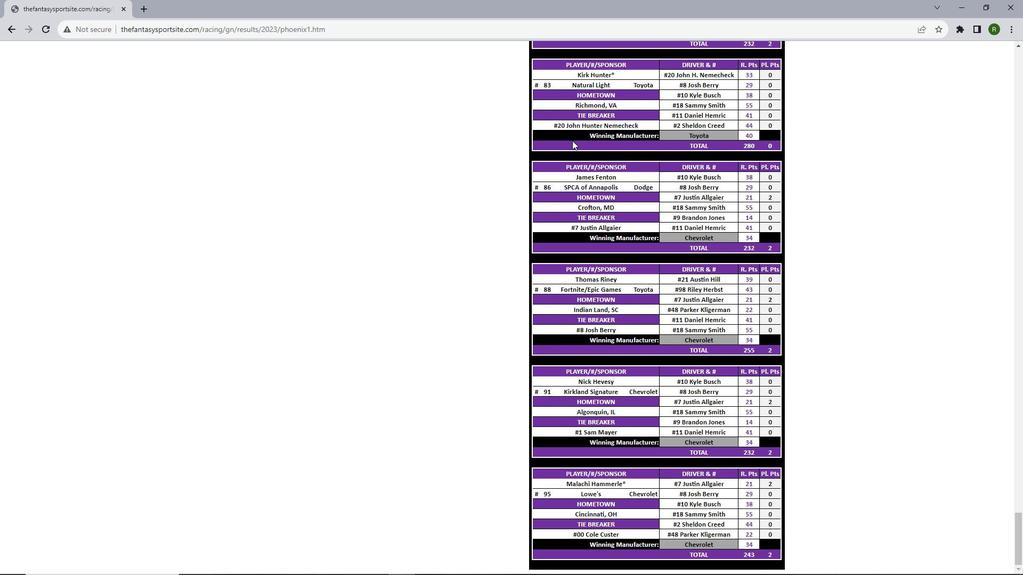 
Action: Mouse scrolled (572, 140) with delta (0, 0)
Screenshot: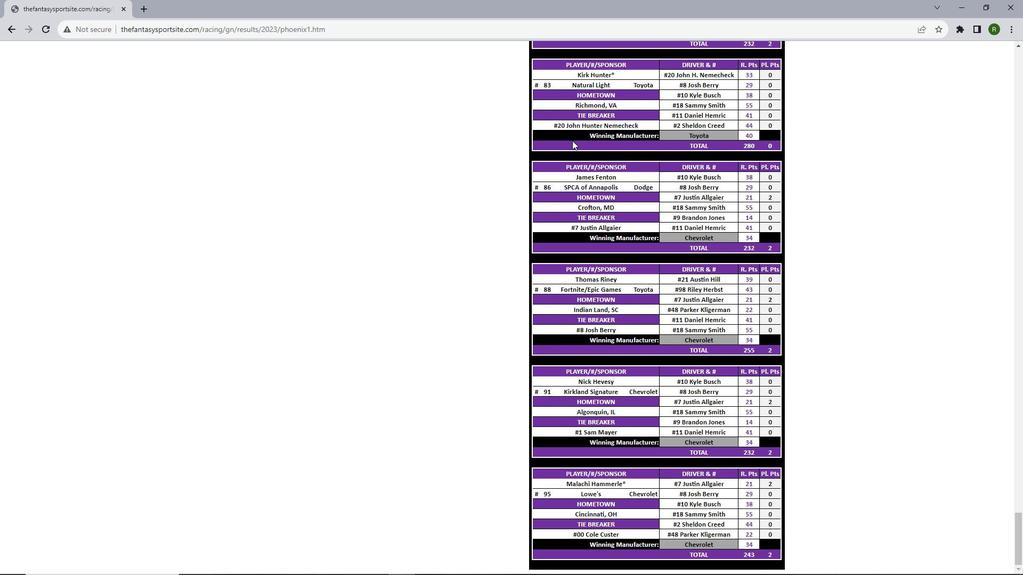 
Action: Mouse scrolled (572, 140) with delta (0, 0)
Screenshot: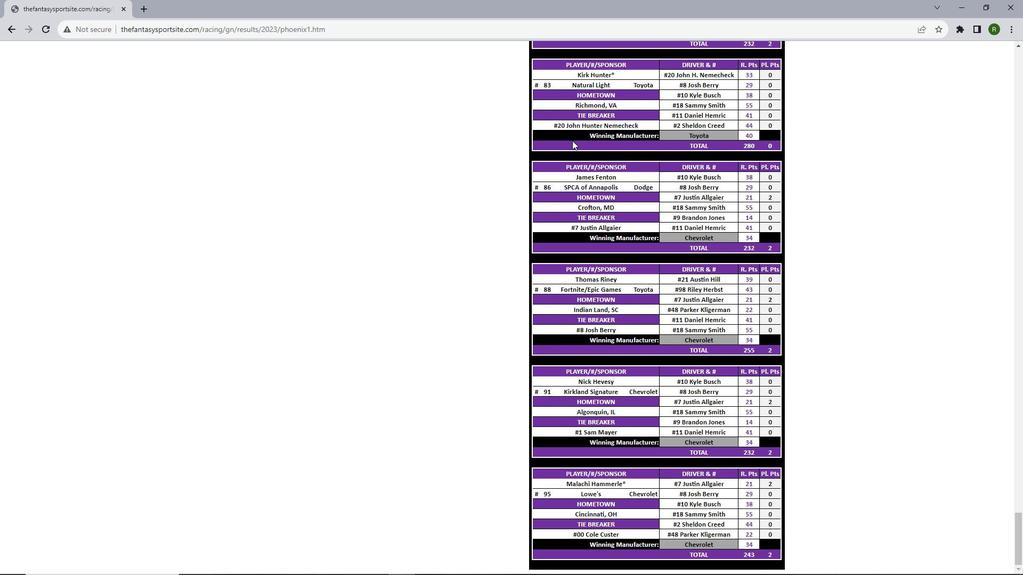 
Action: Mouse scrolled (572, 140) with delta (0, 0)
Screenshot: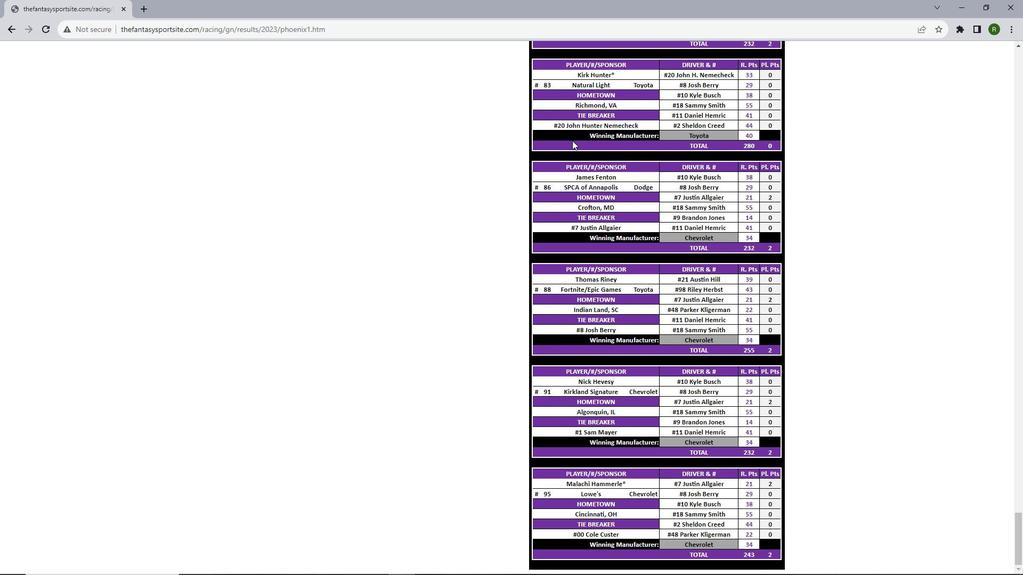 
Action: Mouse scrolled (572, 140) with delta (0, 0)
Screenshot: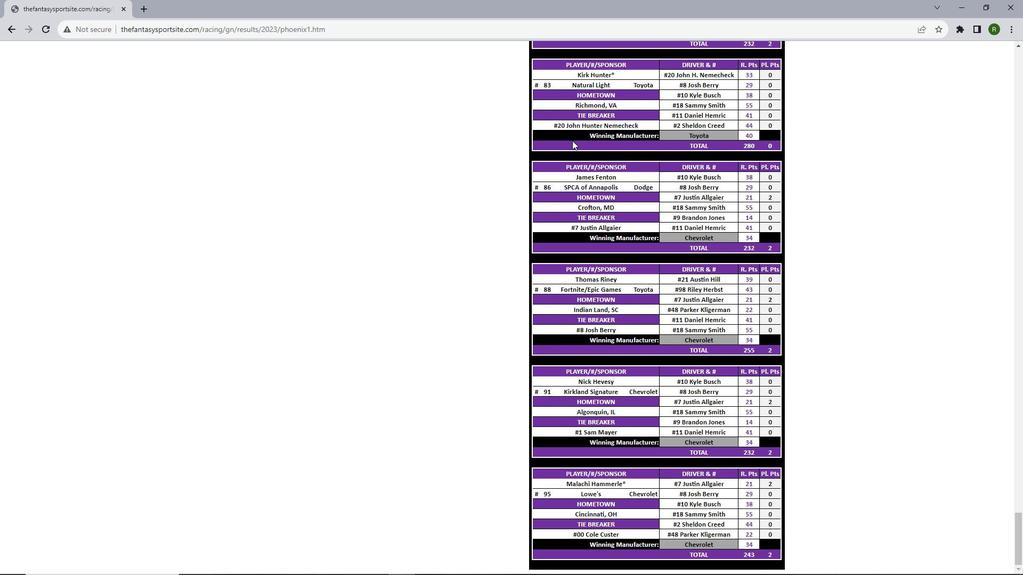 
